 Task: Find connections with filter location Manosque with filter topic #jobsearchwith filter profile language German with filter current company TVS Credit Services Ltd. with filter school Marian College, Kuttikanam P.O. Peermade- 685 531 with filter industry Translation and Localization with filter service category Video Editing with filter keywords title Shareholders
Action: Mouse moved to (592, 106)
Screenshot: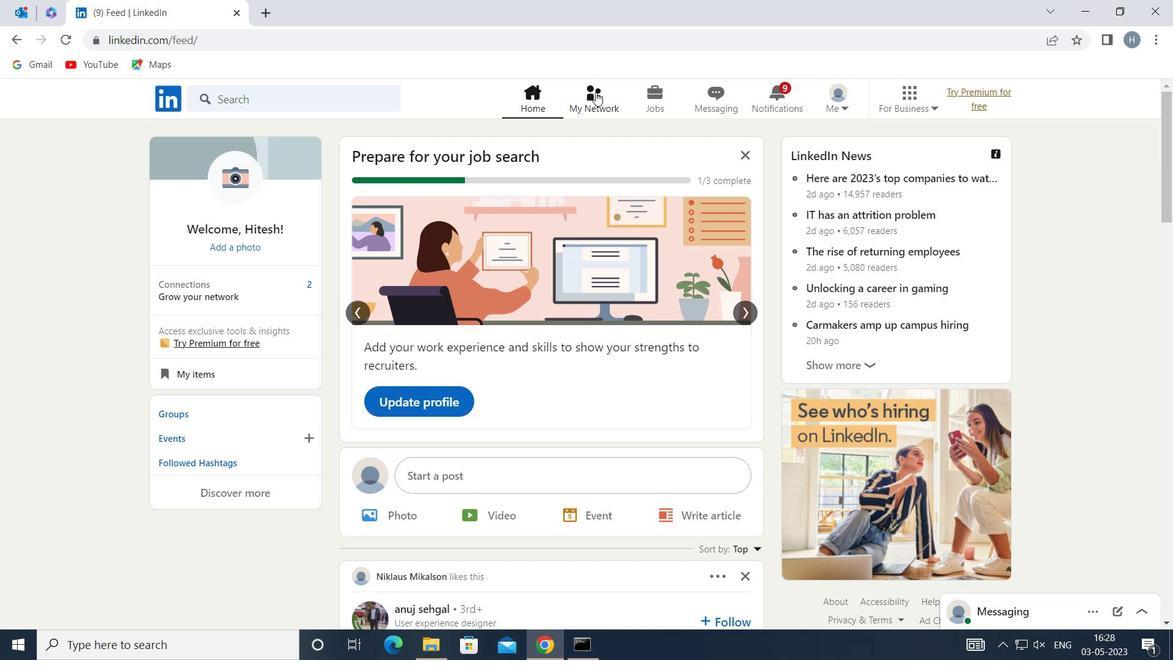 
Action: Mouse pressed left at (592, 106)
Screenshot: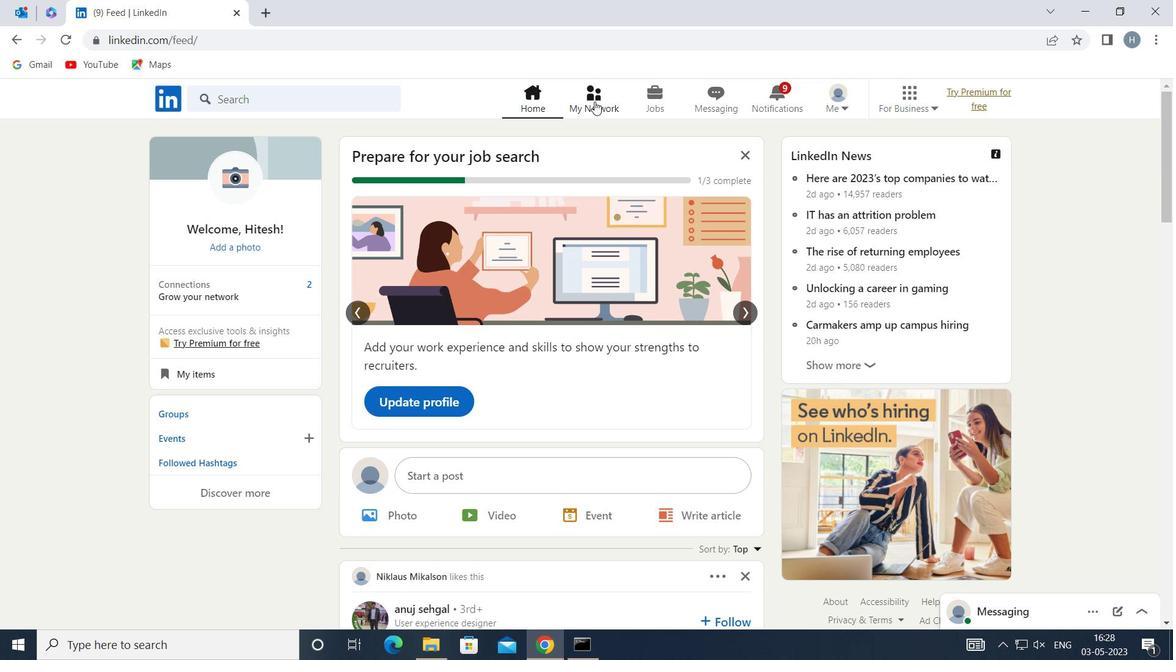 
Action: Mouse moved to (338, 182)
Screenshot: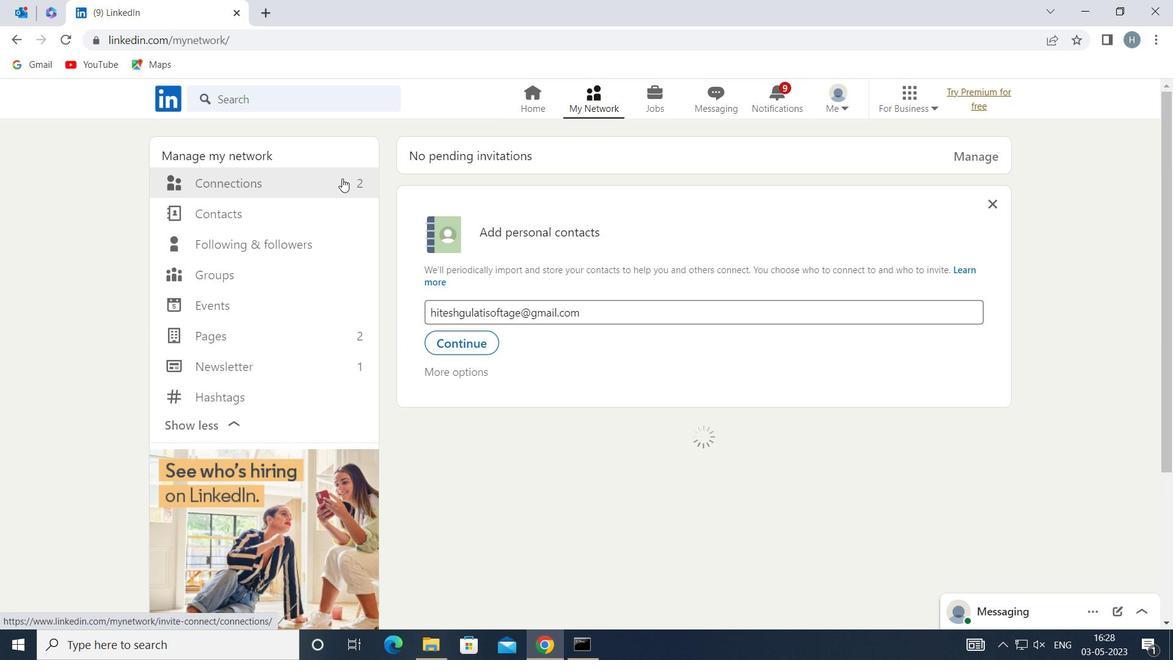
Action: Mouse pressed left at (338, 182)
Screenshot: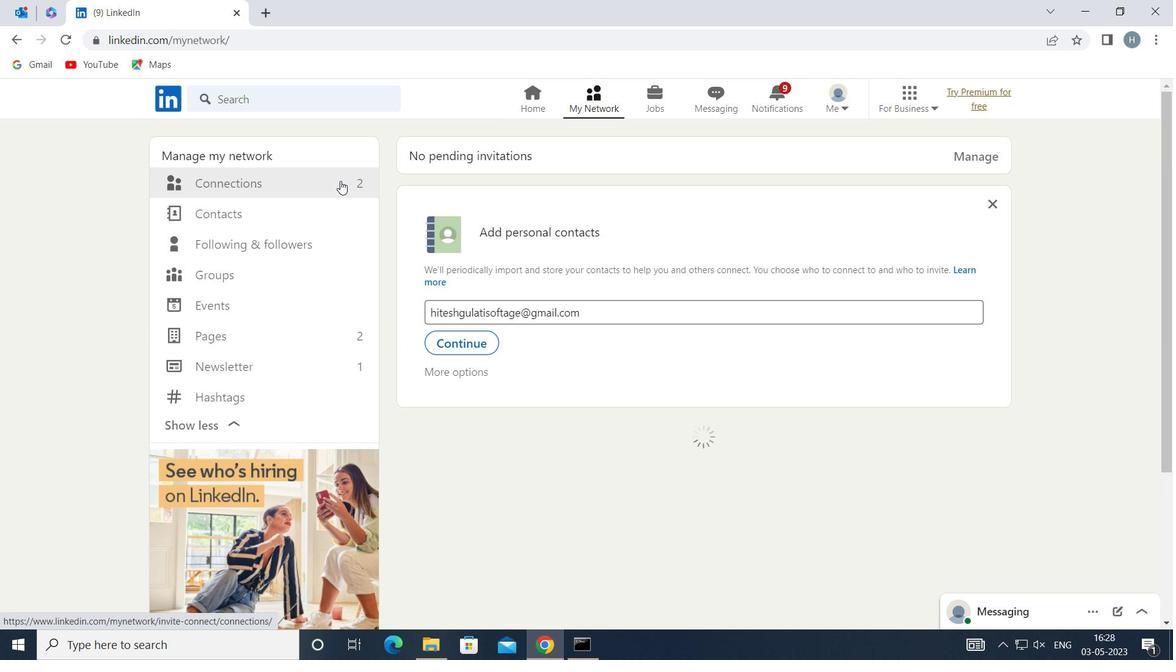 
Action: Mouse moved to (716, 186)
Screenshot: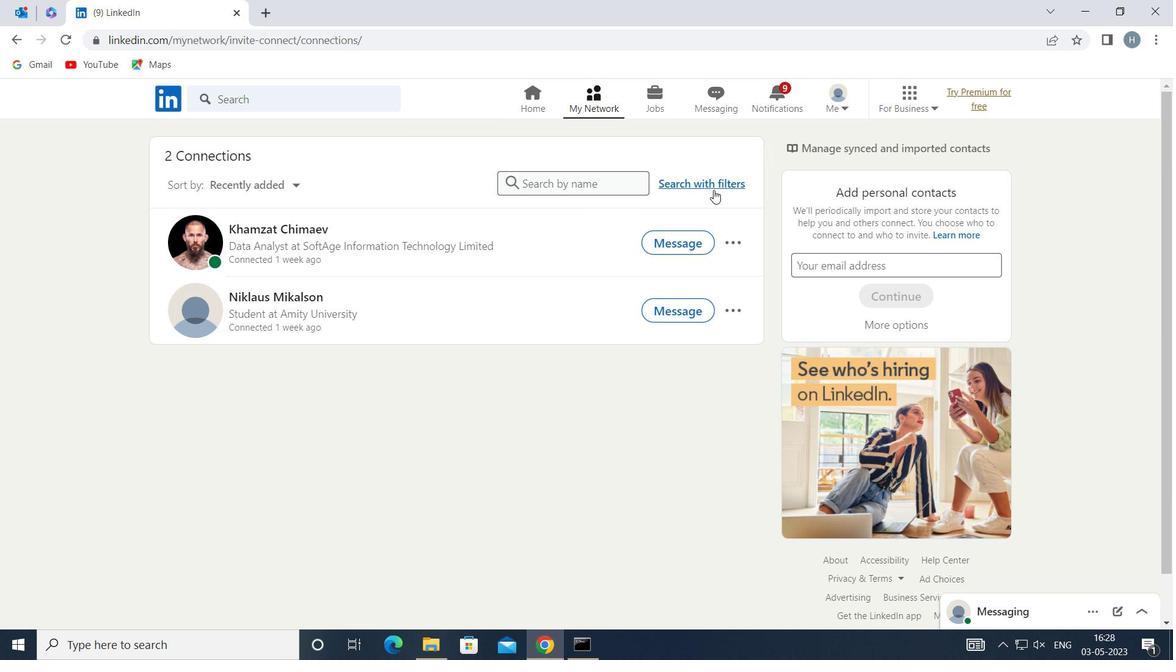 
Action: Mouse pressed left at (716, 186)
Screenshot: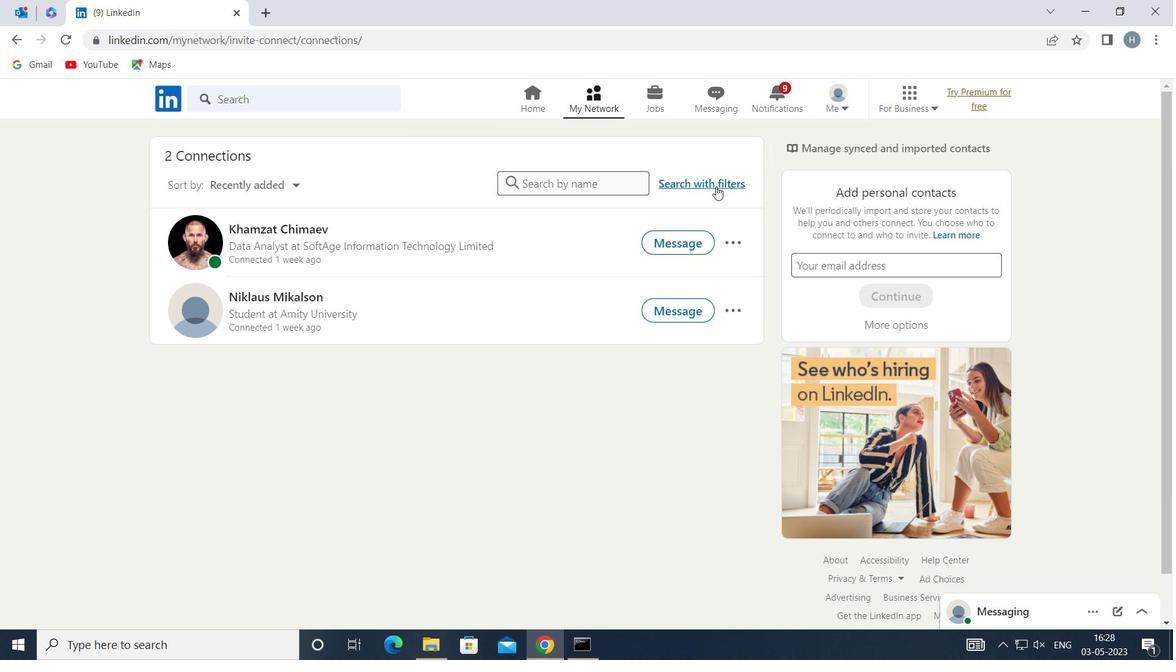 
Action: Mouse moved to (644, 144)
Screenshot: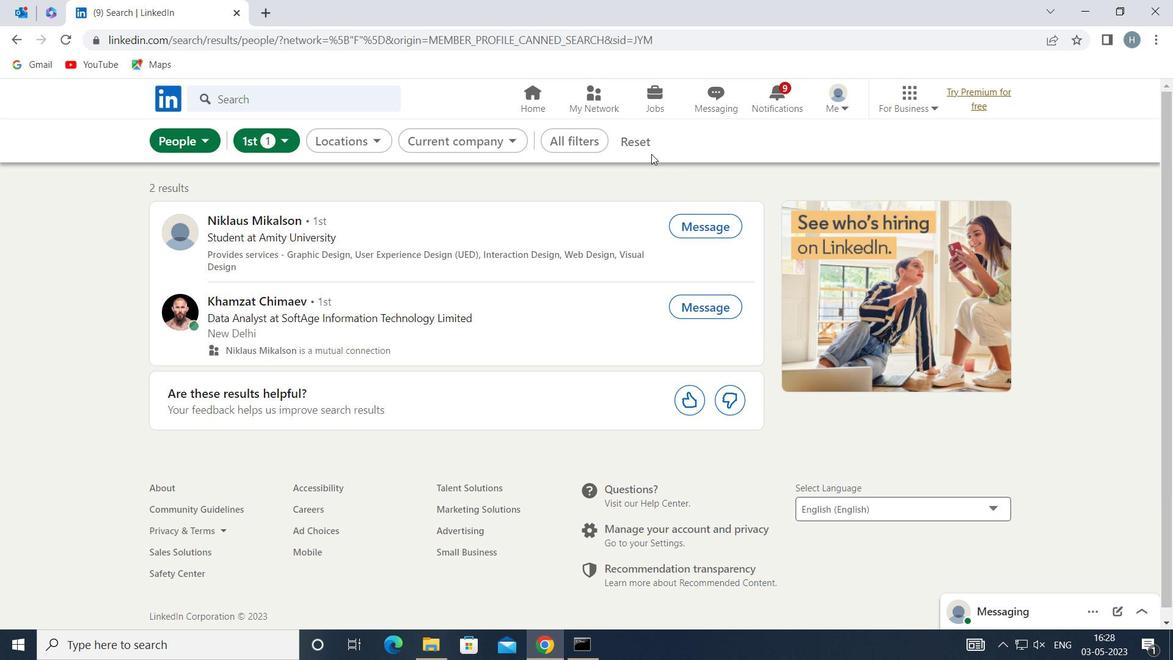 
Action: Mouse pressed left at (644, 144)
Screenshot: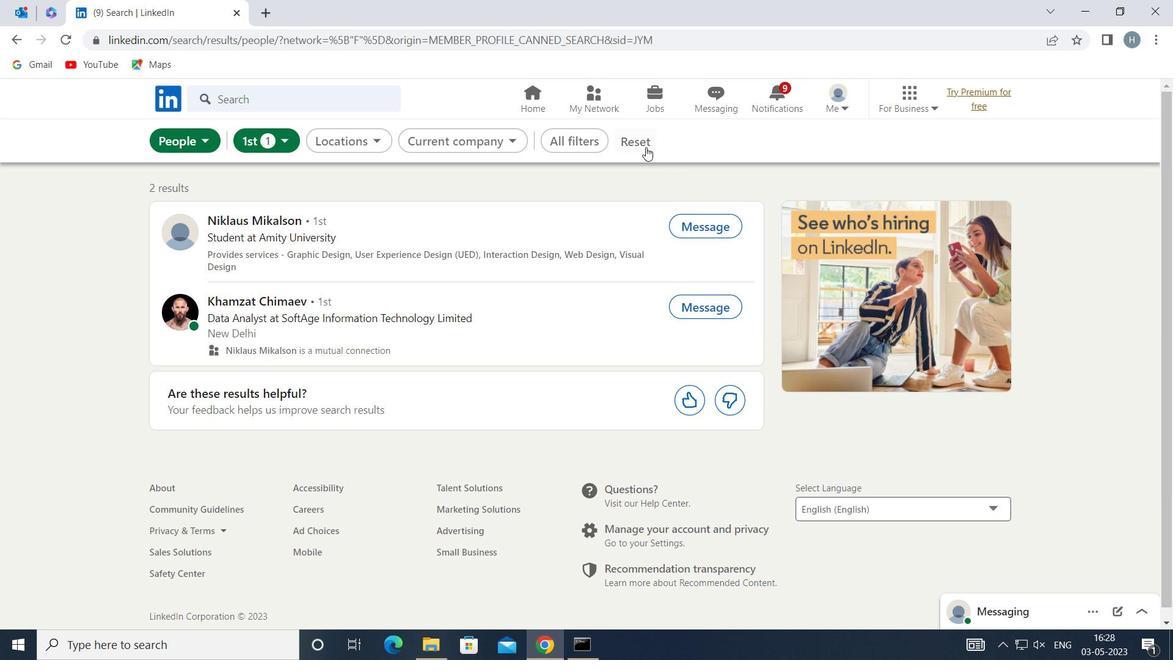 
Action: Mouse moved to (626, 143)
Screenshot: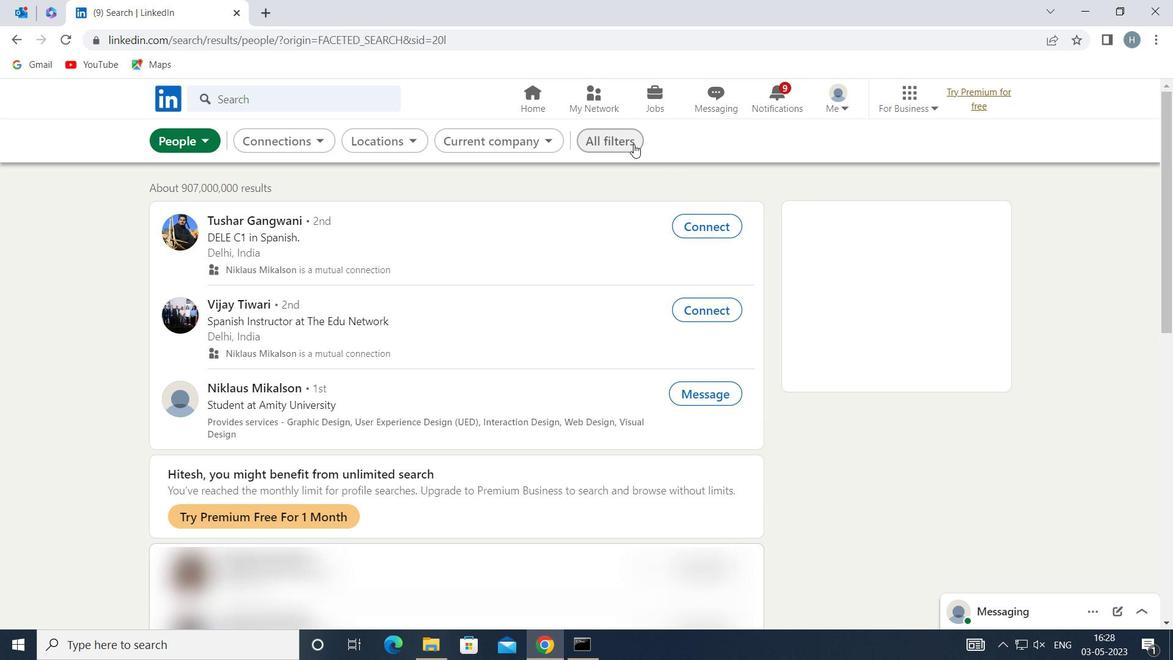 
Action: Mouse pressed left at (626, 143)
Screenshot: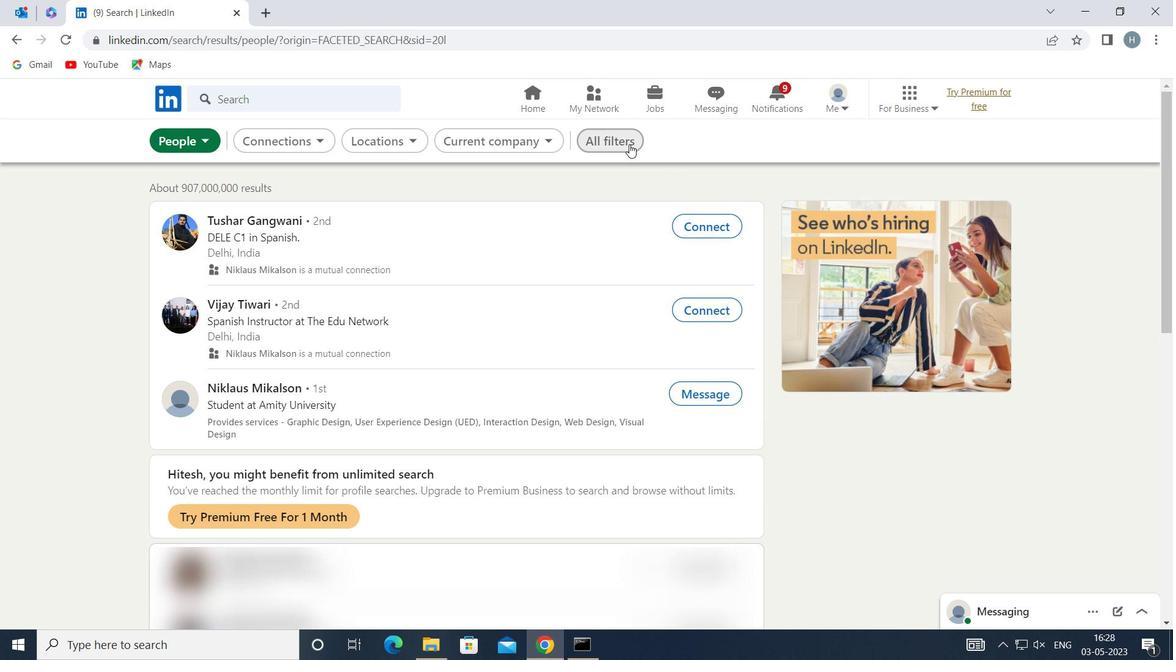 
Action: Mouse moved to (881, 297)
Screenshot: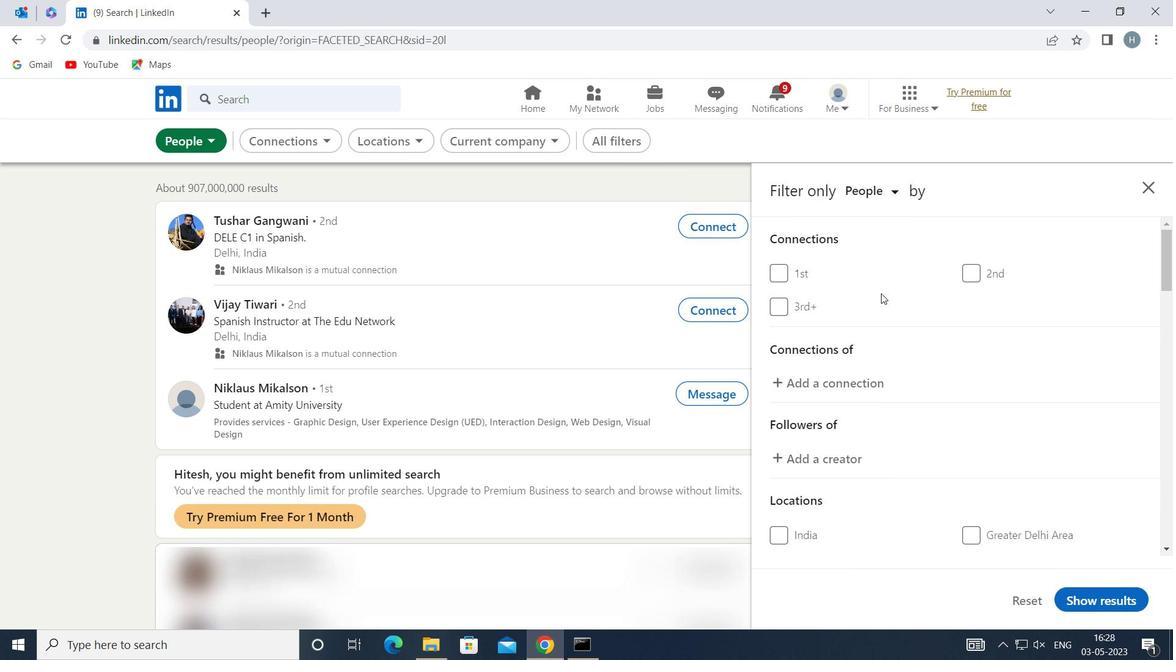 
Action: Mouse scrolled (881, 297) with delta (0, 0)
Screenshot: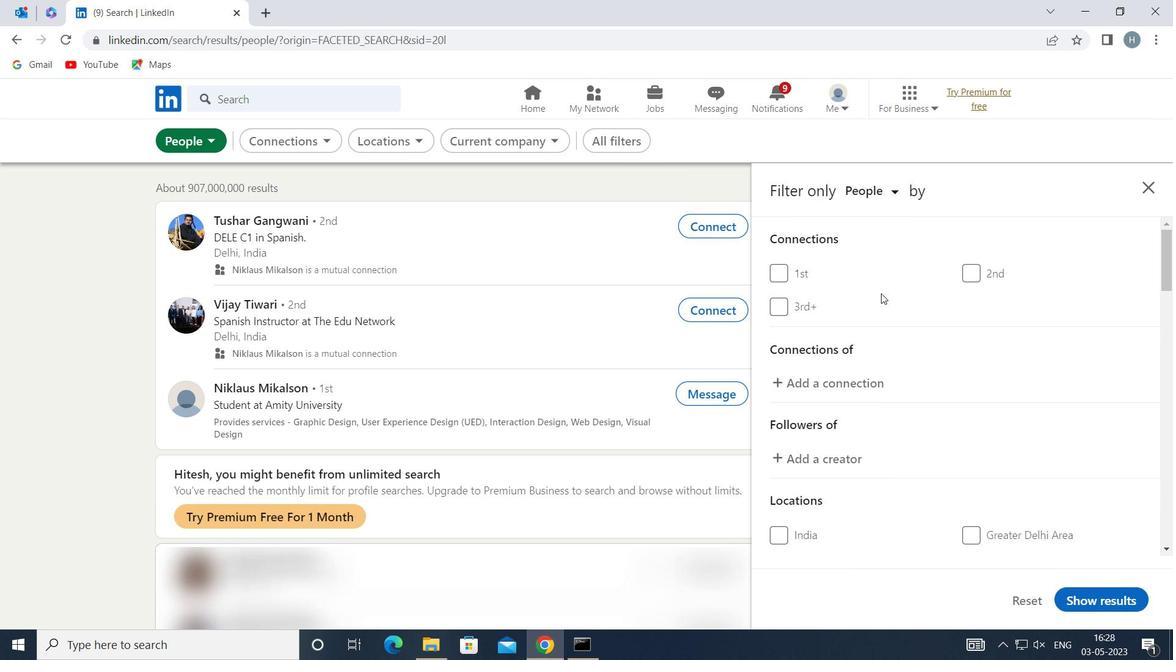 
Action: Mouse moved to (881, 298)
Screenshot: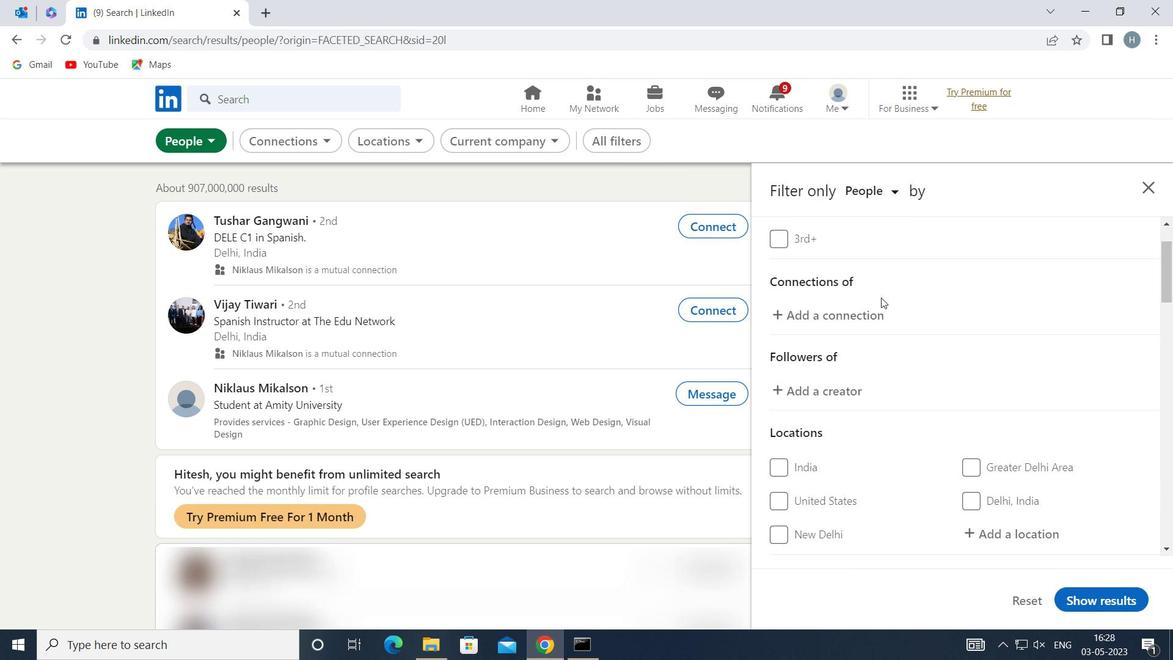 
Action: Mouse scrolled (881, 297) with delta (0, 0)
Screenshot: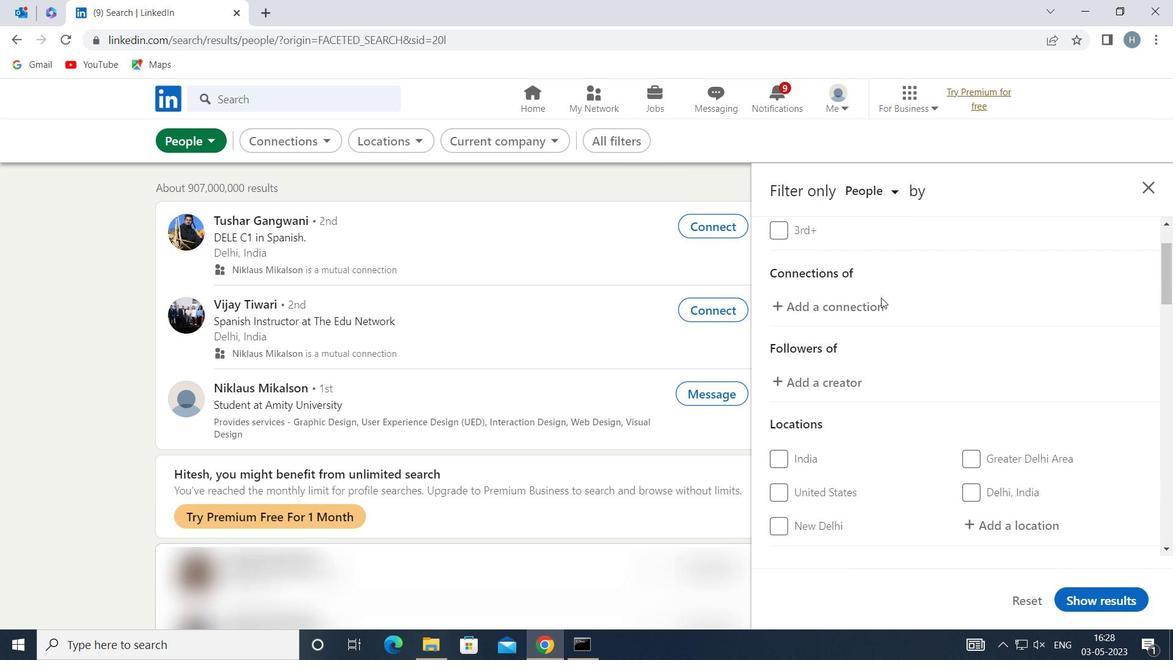 
Action: Mouse moved to (880, 298)
Screenshot: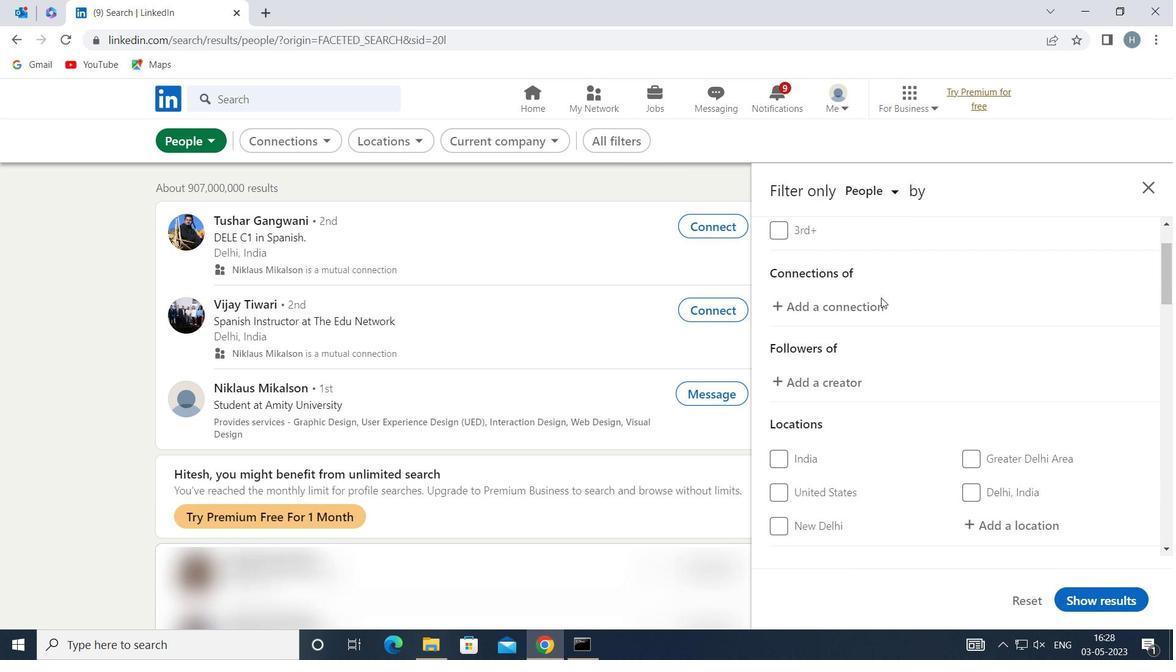 
Action: Mouse scrolled (880, 298) with delta (0, 0)
Screenshot: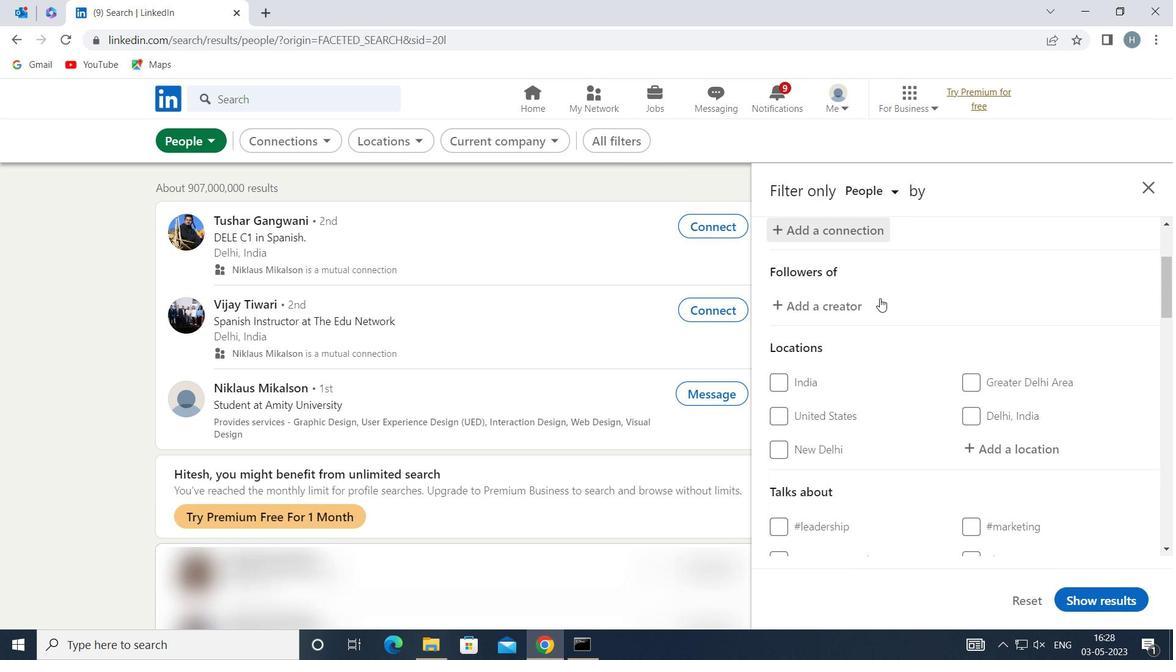 
Action: Mouse moved to (975, 364)
Screenshot: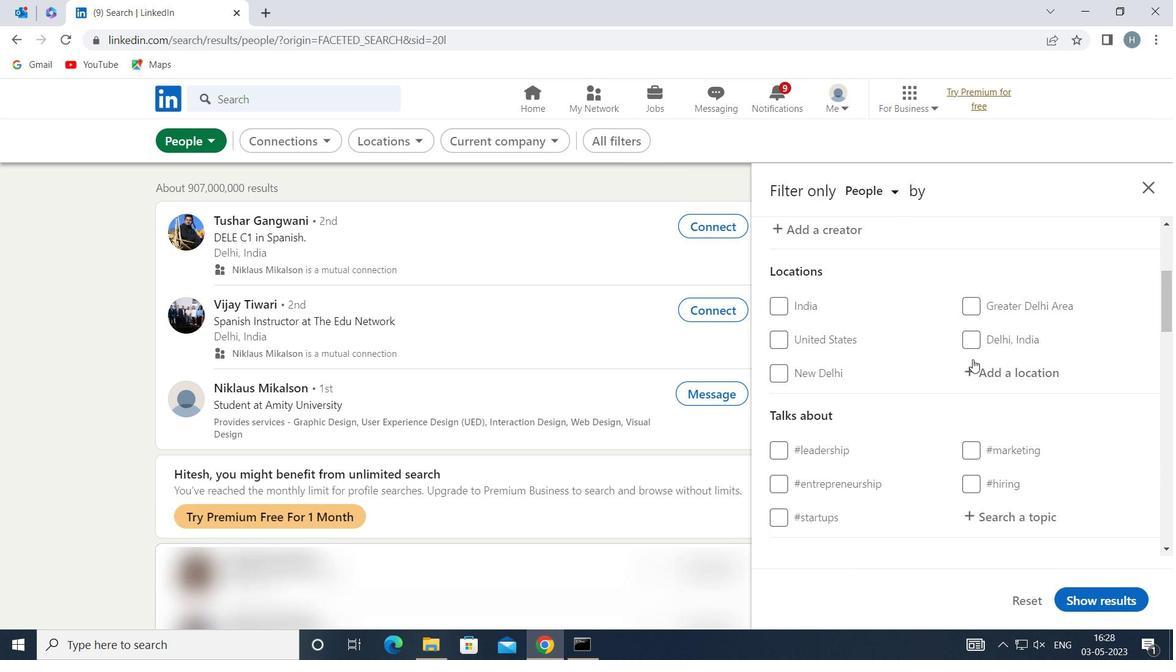 
Action: Mouse pressed left at (975, 364)
Screenshot: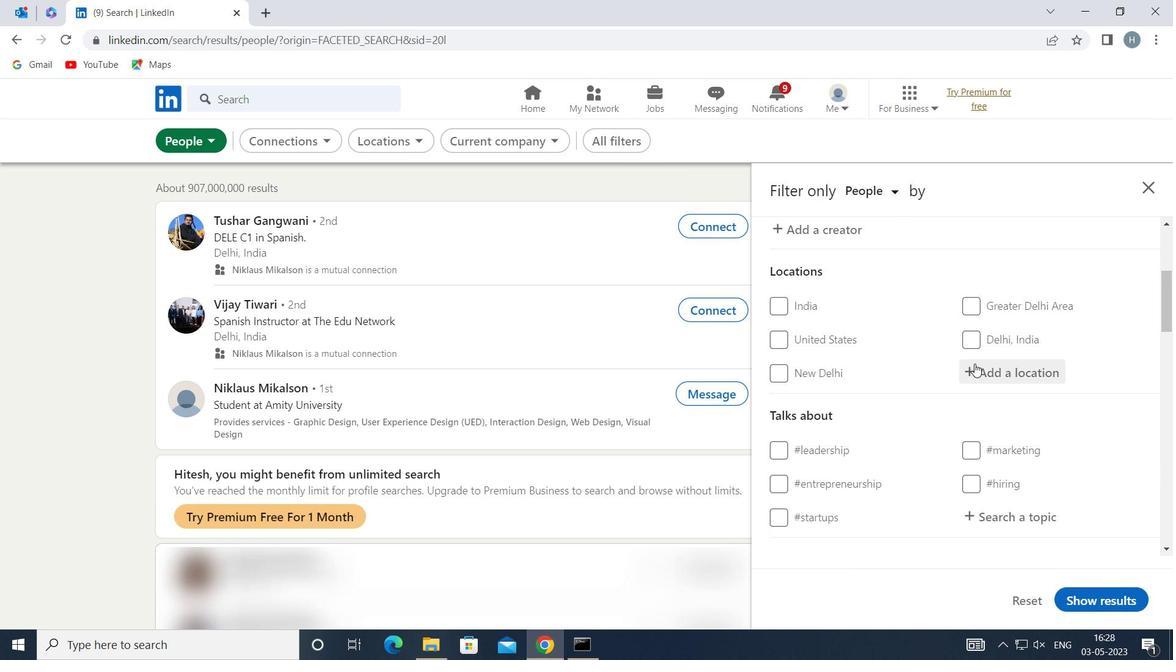 
Action: Key pressed <Key.shift>MANOSQUE
Screenshot: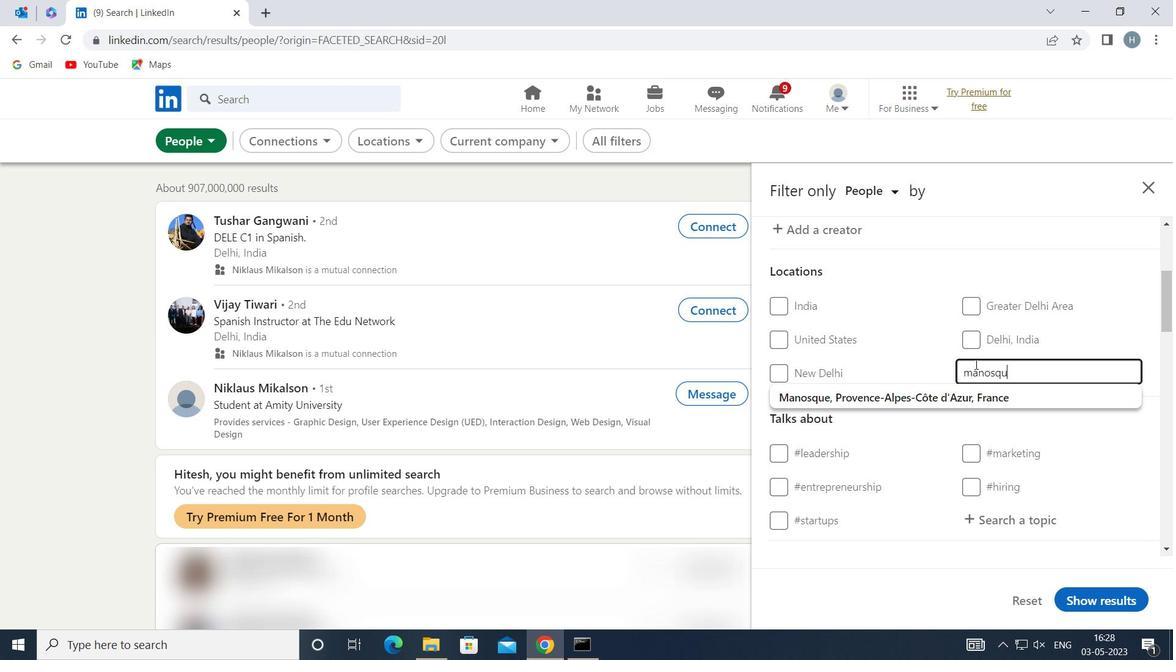 
Action: Mouse moved to (950, 399)
Screenshot: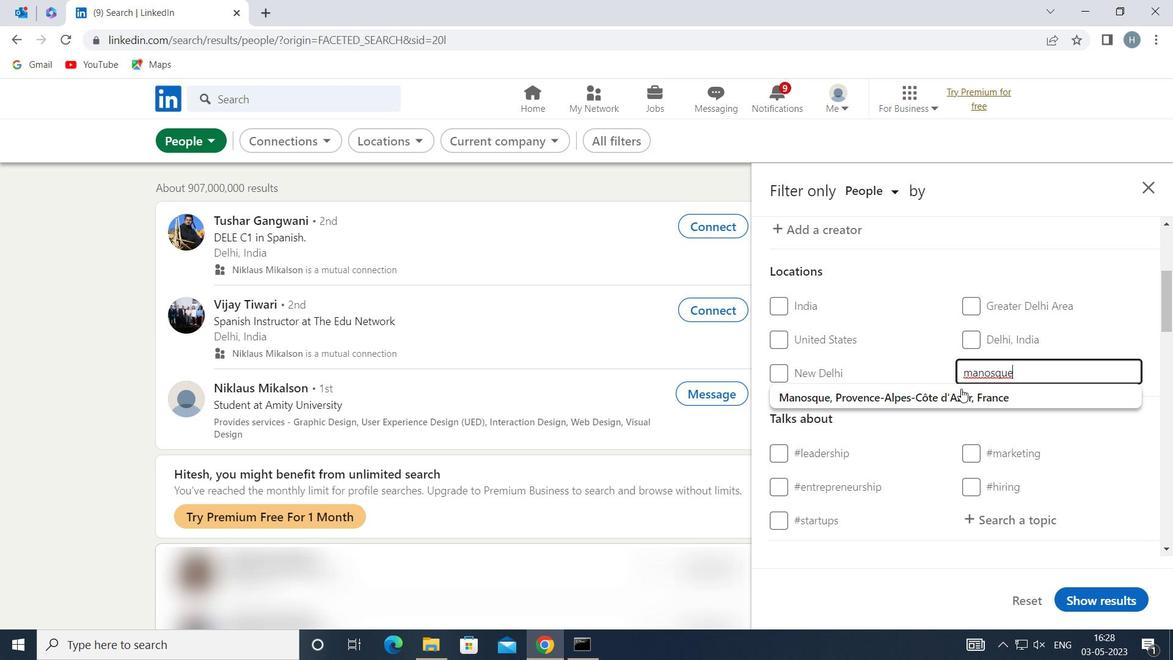 
Action: Mouse pressed left at (950, 399)
Screenshot: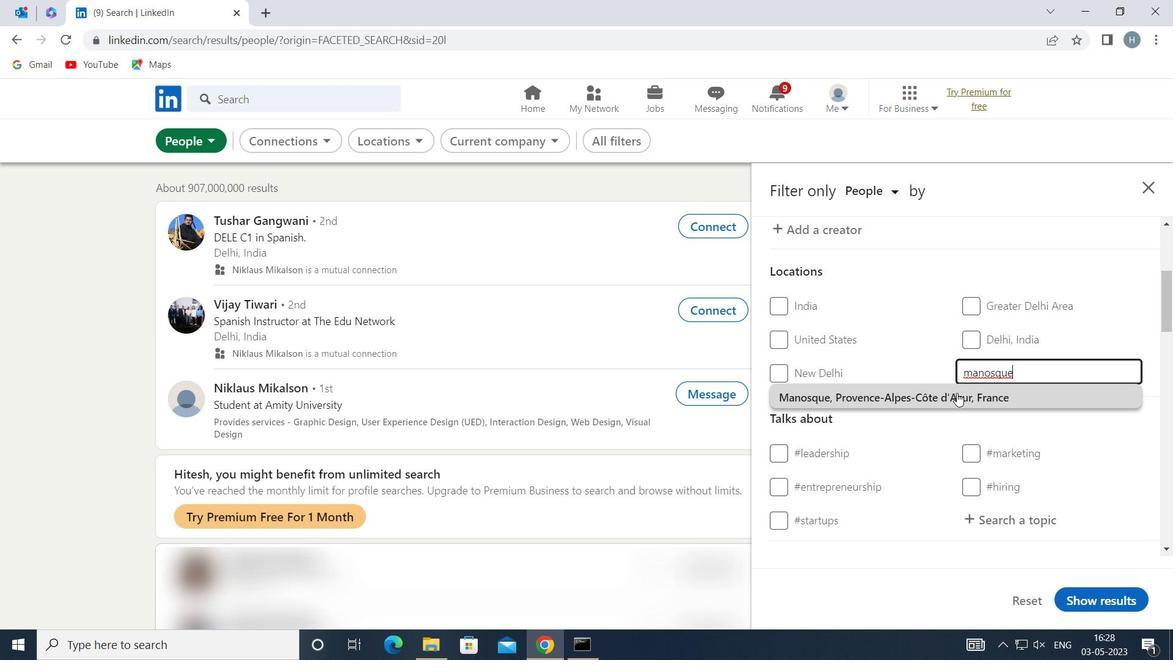 
Action: Mouse moved to (893, 399)
Screenshot: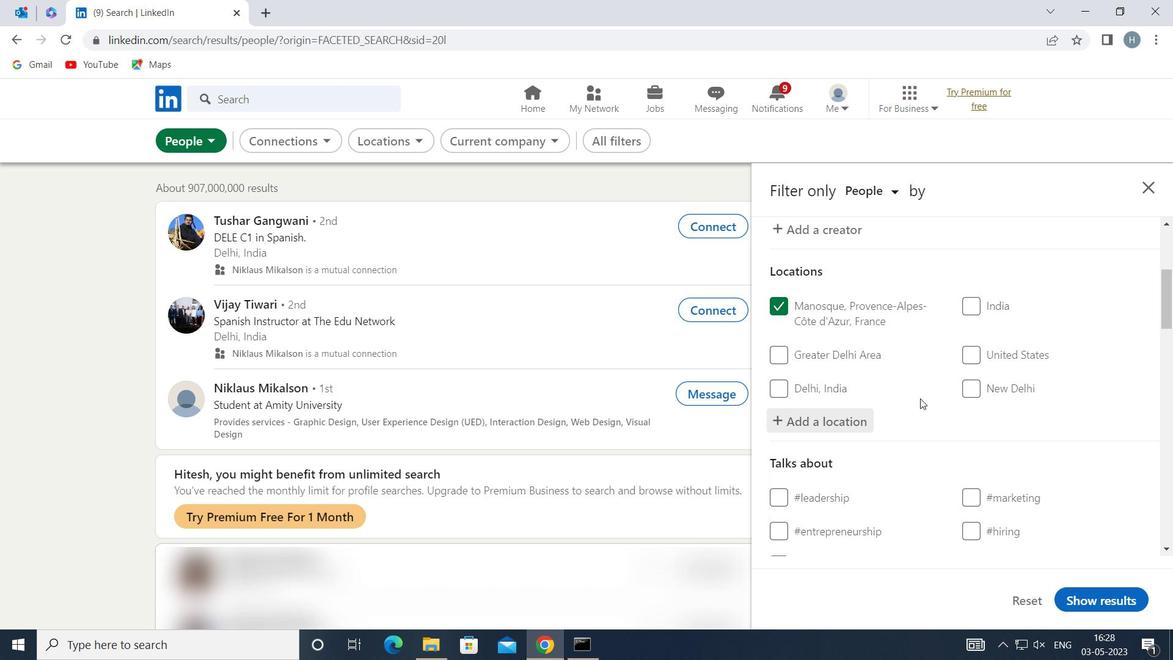 
Action: Mouse scrolled (893, 398) with delta (0, 0)
Screenshot: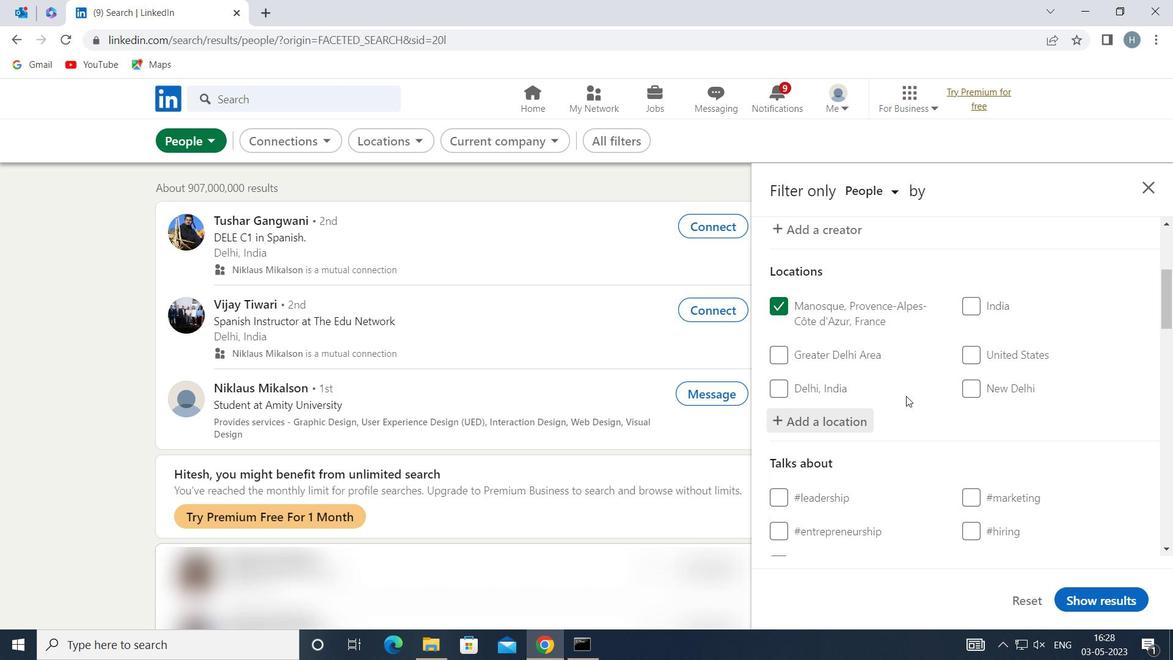 
Action: Mouse scrolled (893, 398) with delta (0, 0)
Screenshot: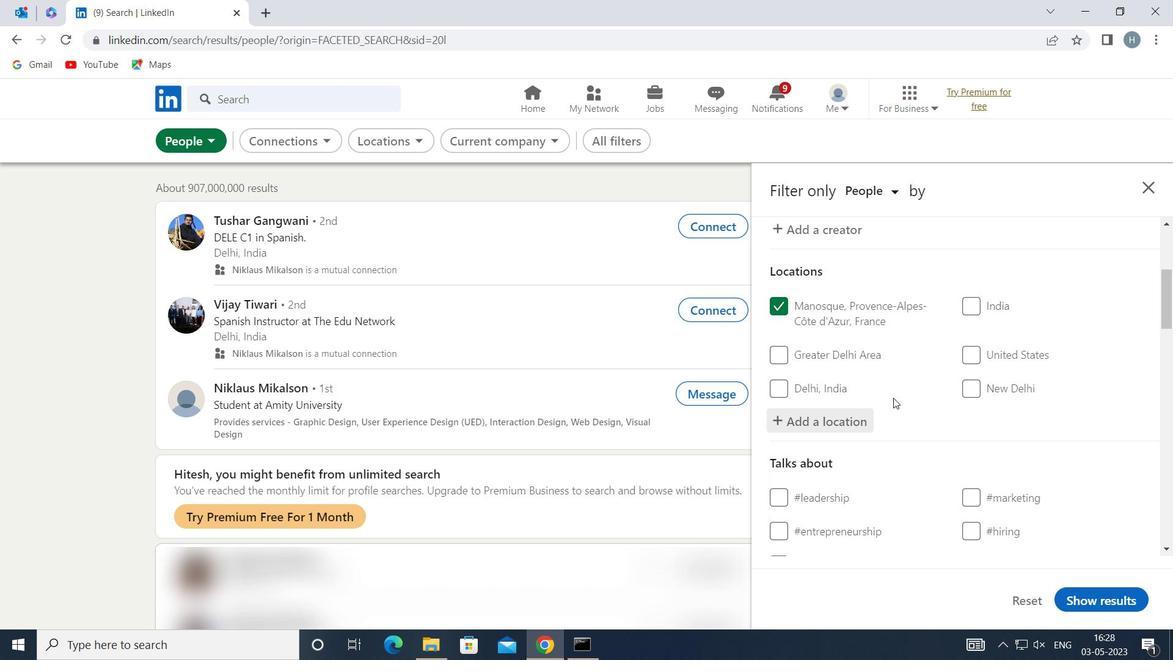 
Action: Mouse moved to (974, 401)
Screenshot: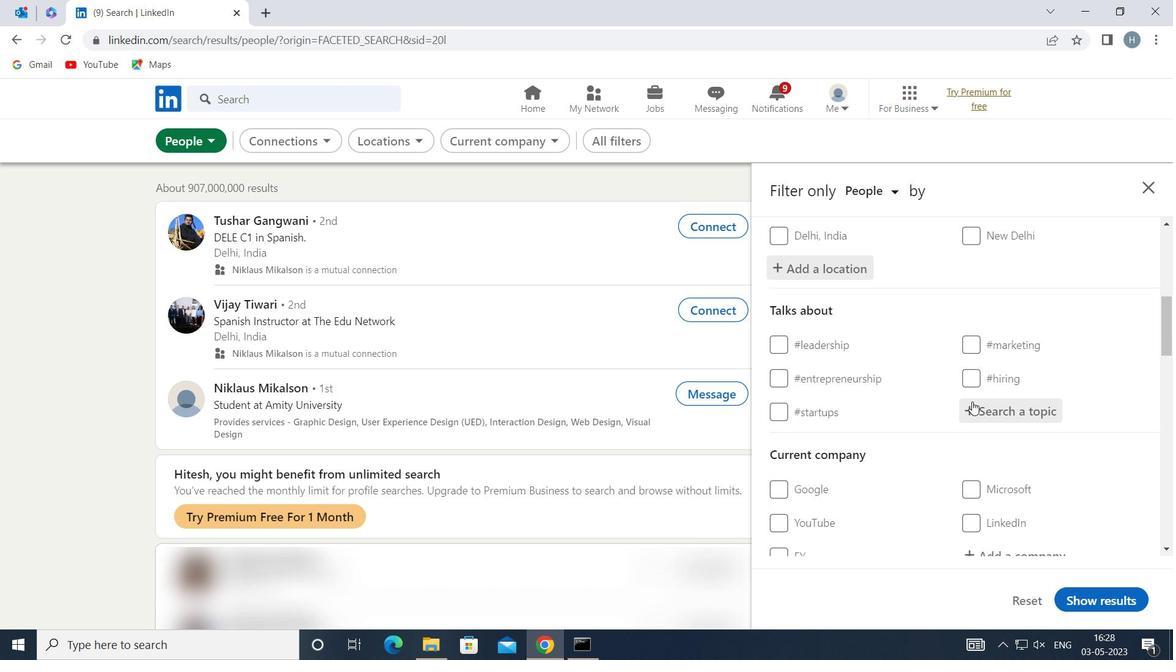 
Action: Mouse pressed left at (974, 401)
Screenshot: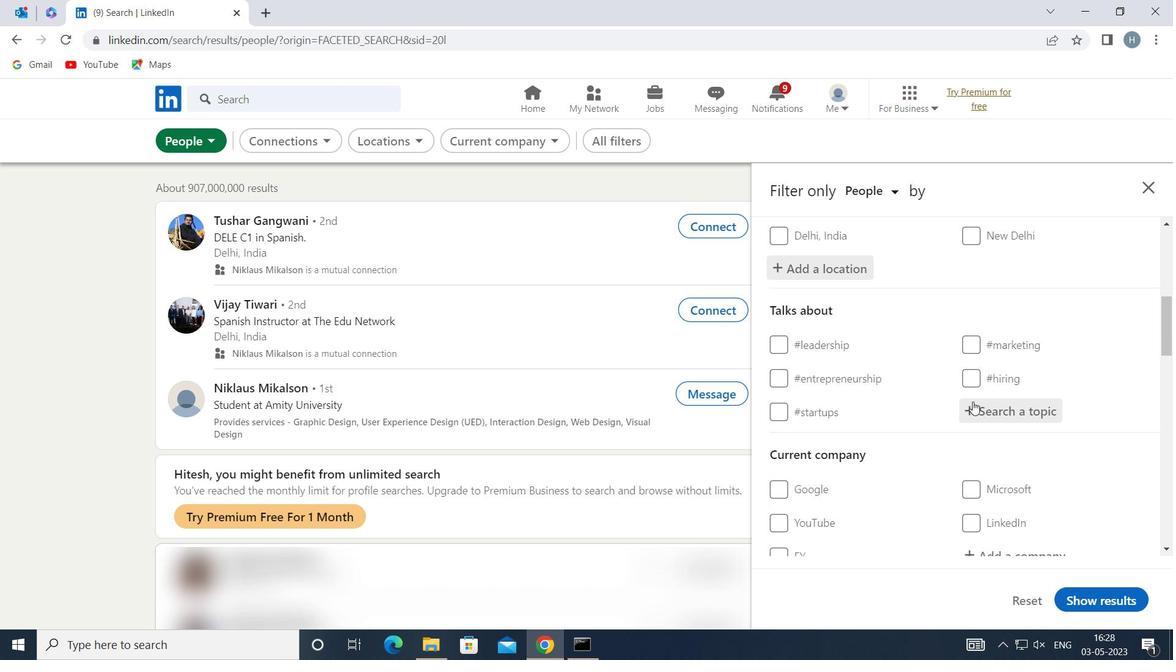 
Action: Key pressed JOBSEARCH
Screenshot: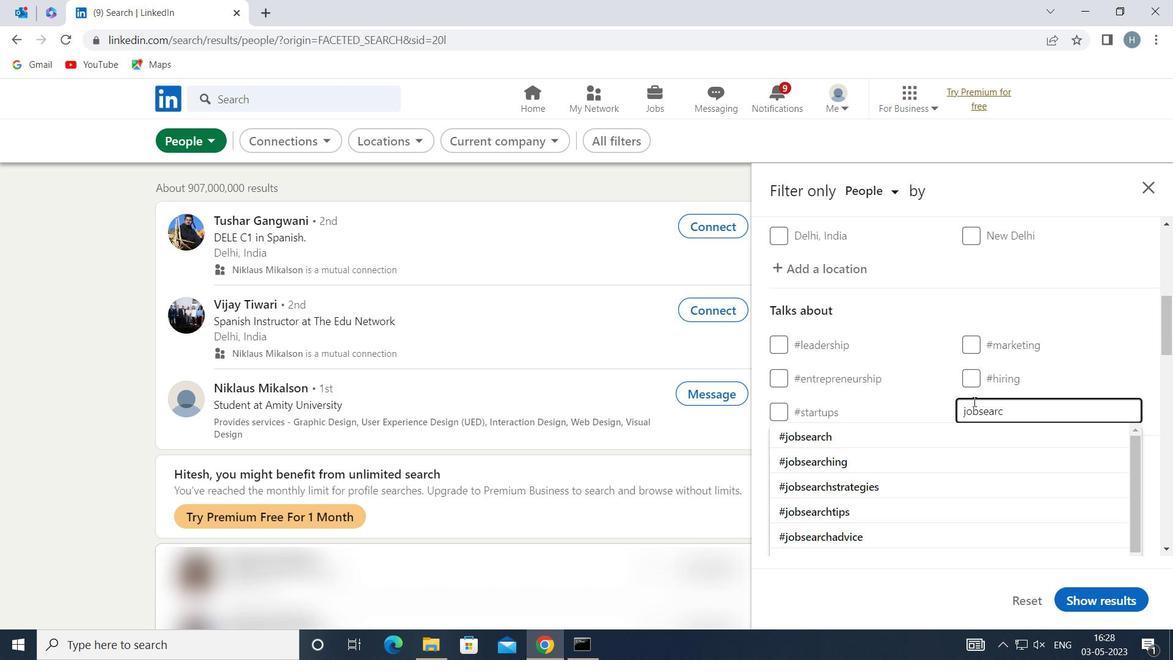 
Action: Mouse moved to (878, 431)
Screenshot: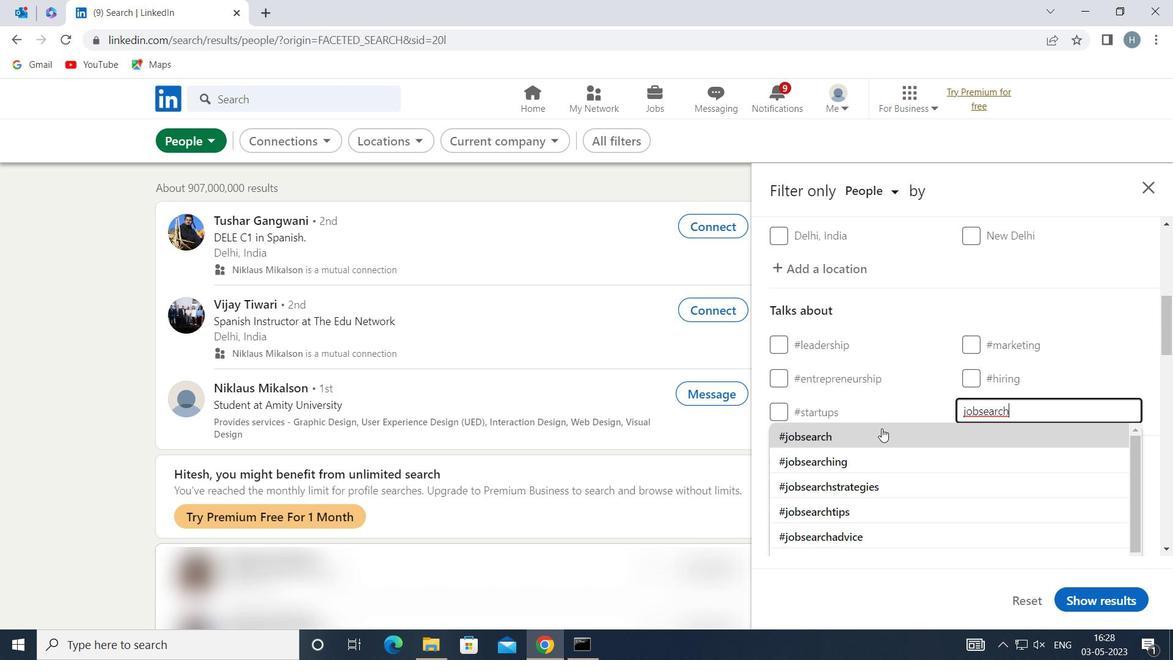 
Action: Mouse pressed left at (878, 431)
Screenshot: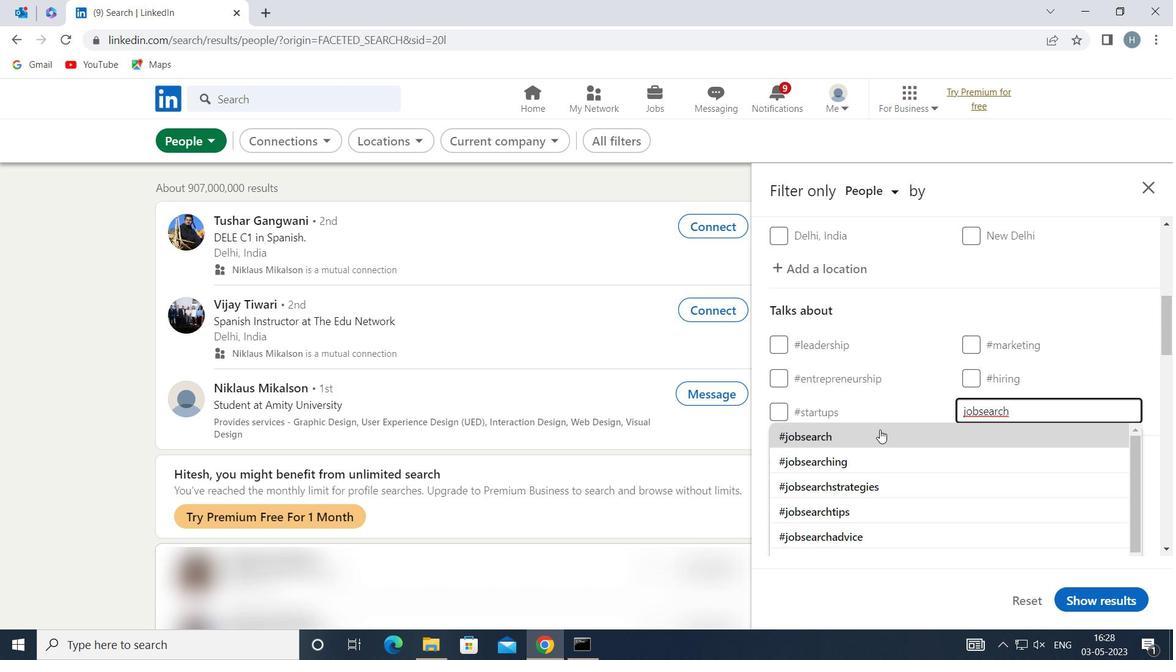 
Action: Mouse moved to (916, 375)
Screenshot: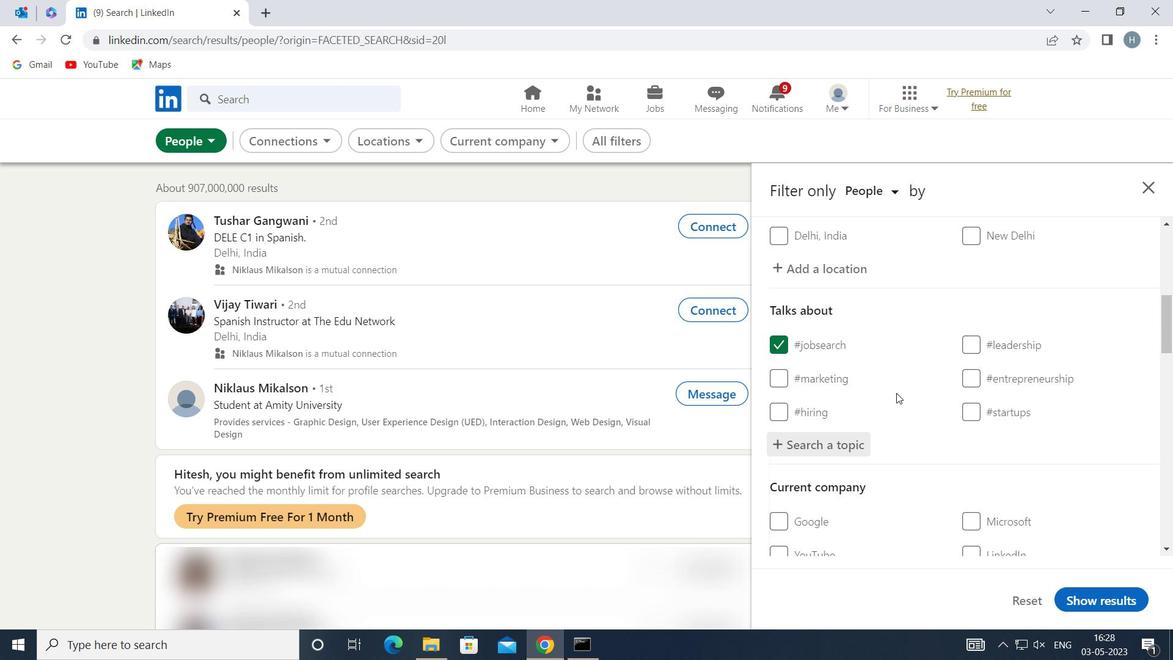 
Action: Mouse scrolled (916, 375) with delta (0, 0)
Screenshot: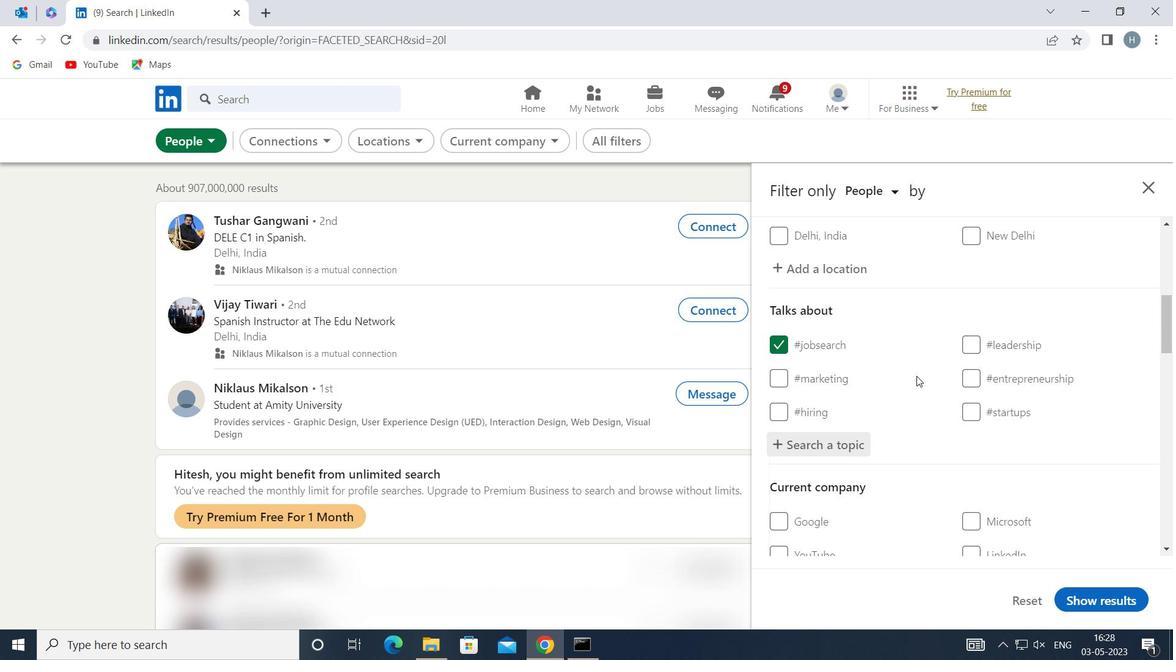 
Action: Mouse moved to (916, 372)
Screenshot: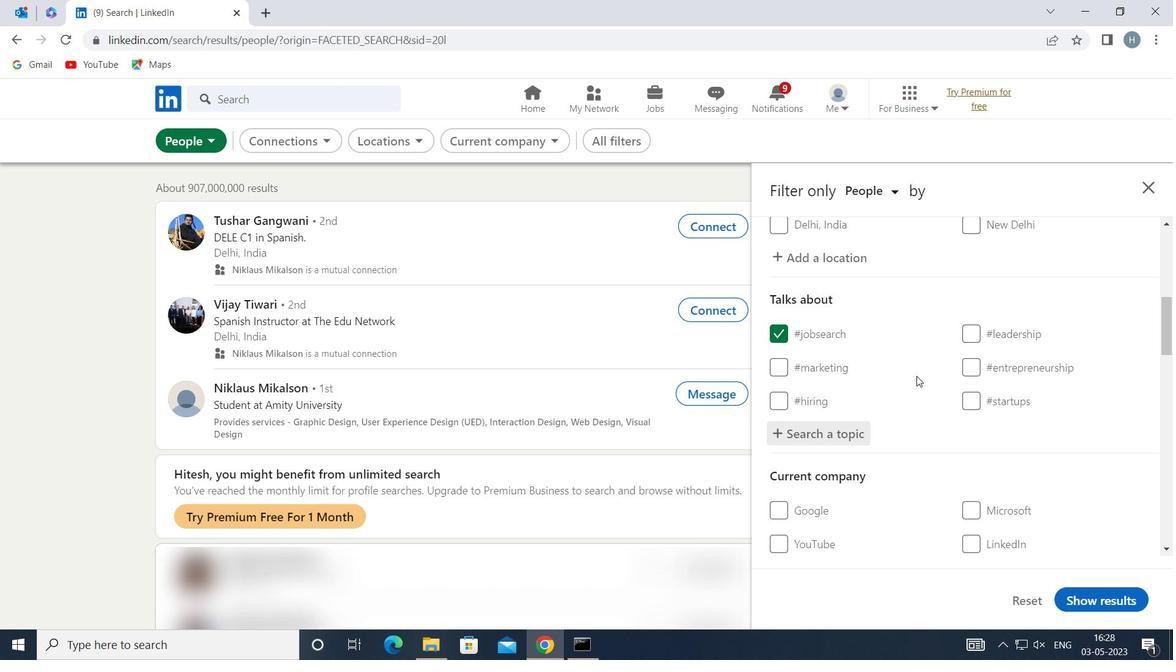 
Action: Mouse scrolled (916, 372) with delta (0, 0)
Screenshot: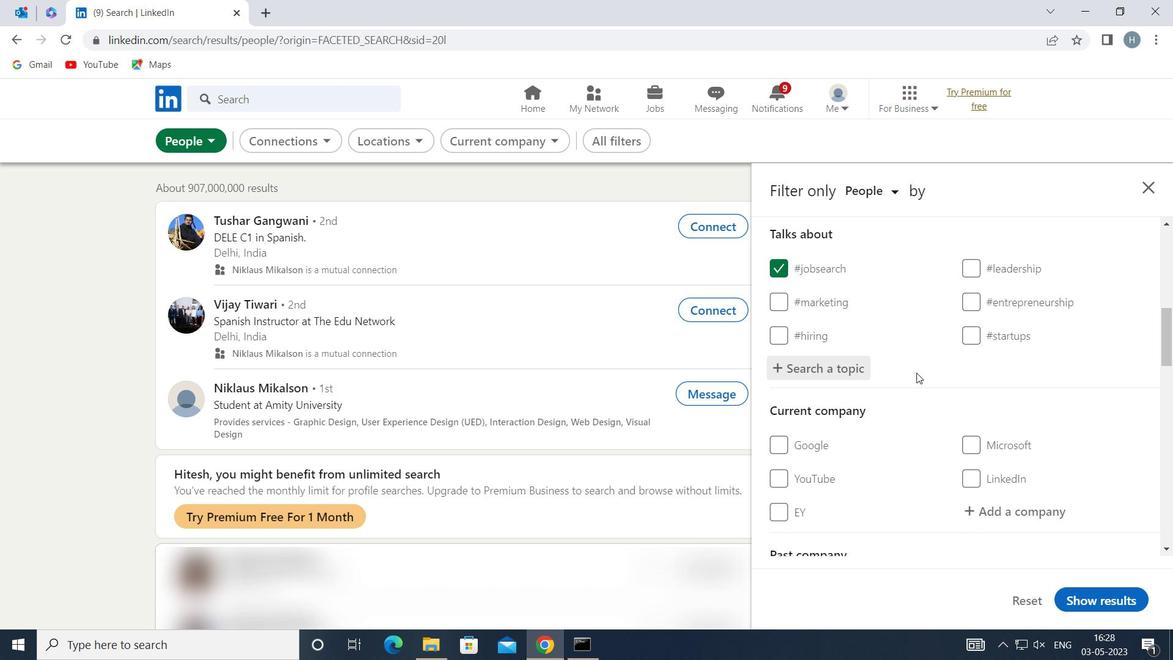 
Action: Mouse moved to (916, 372)
Screenshot: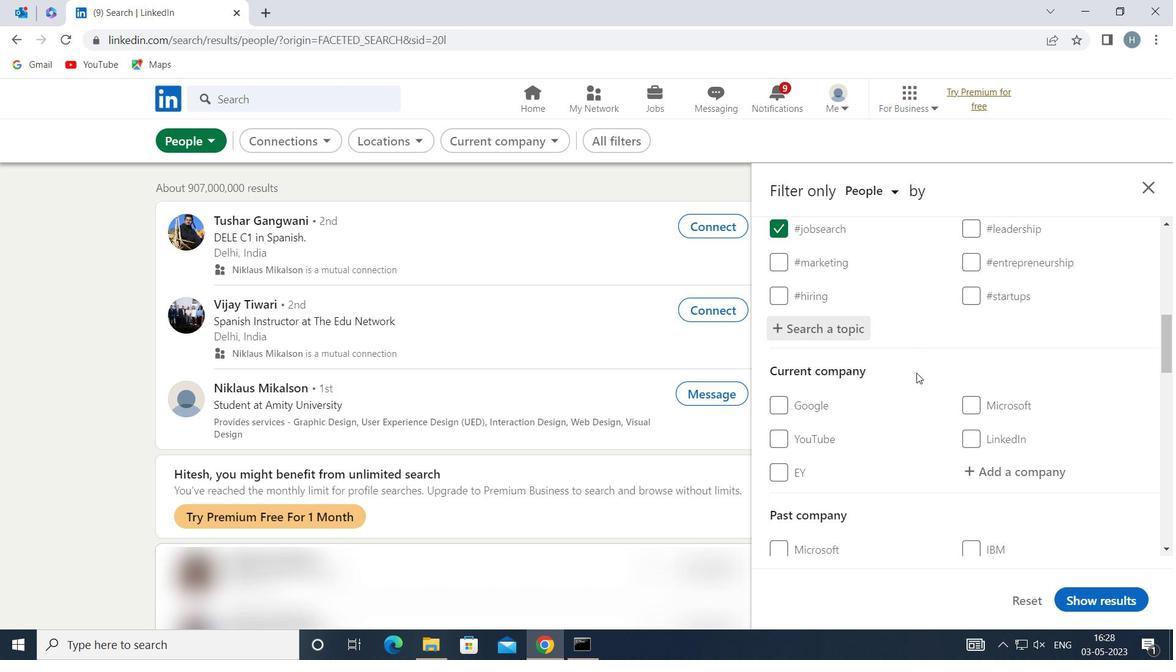 
Action: Mouse scrolled (916, 371) with delta (0, 0)
Screenshot: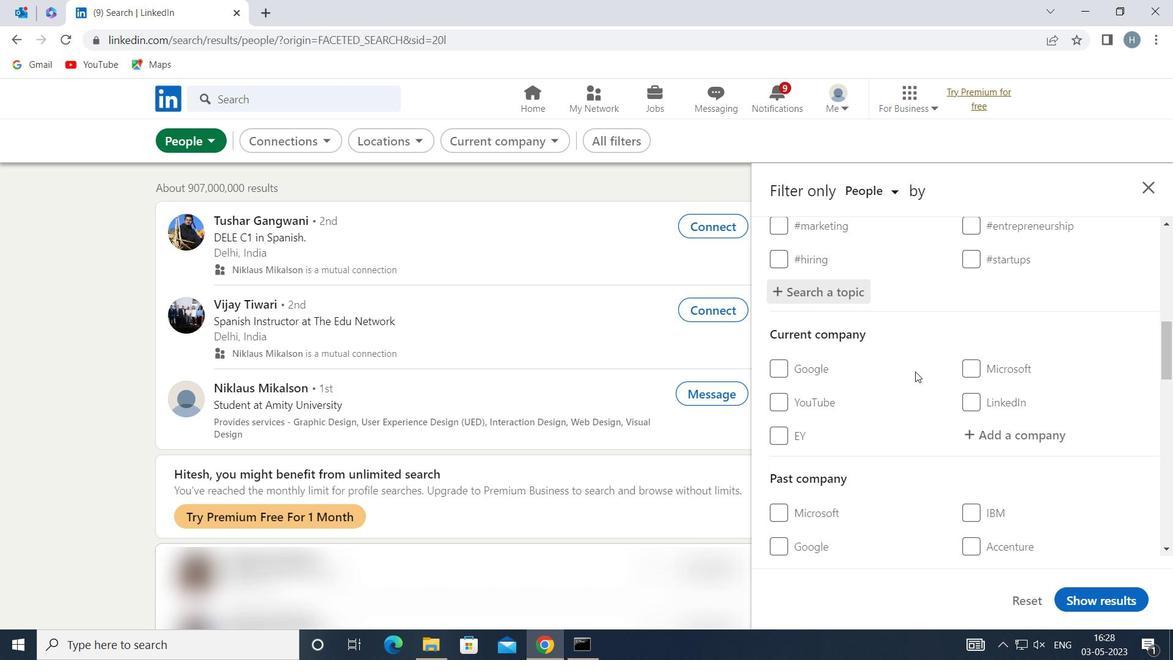 
Action: Mouse moved to (916, 369)
Screenshot: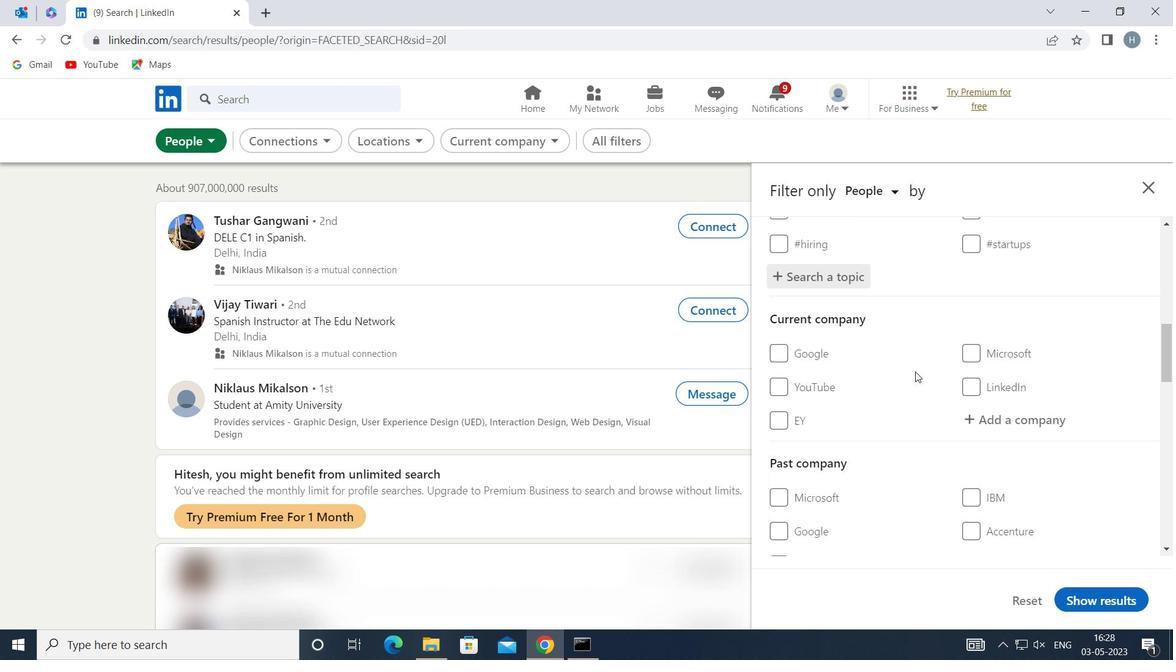 
Action: Mouse scrolled (916, 369) with delta (0, 0)
Screenshot: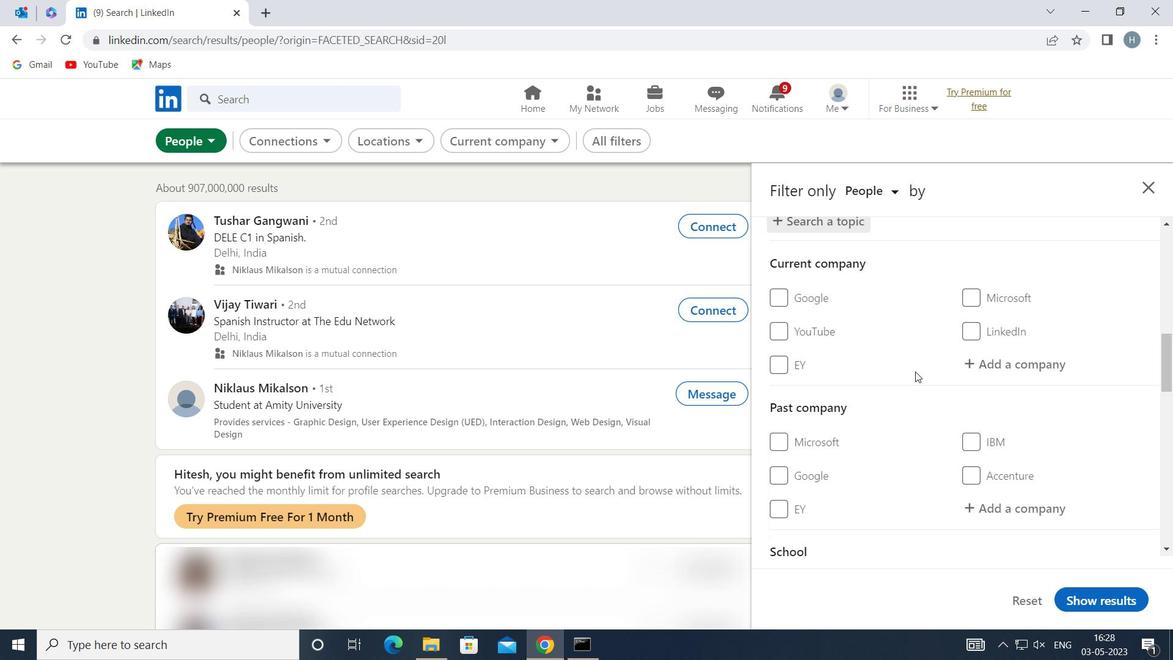 
Action: Mouse scrolled (916, 369) with delta (0, 0)
Screenshot: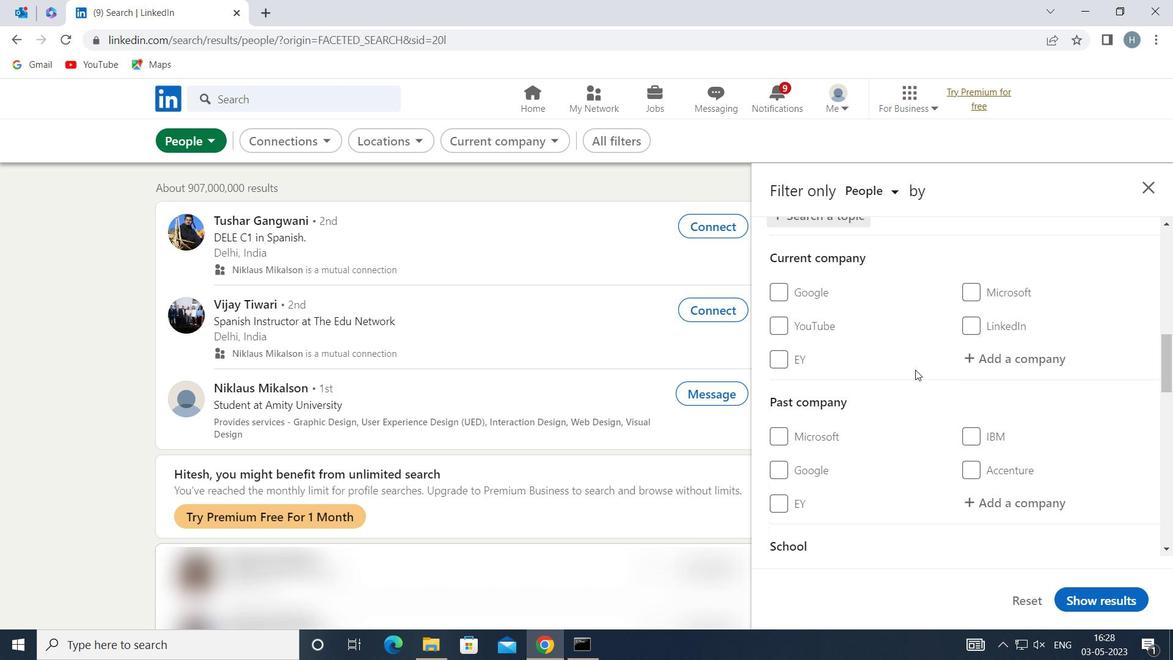 
Action: Mouse scrolled (916, 369) with delta (0, 0)
Screenshot: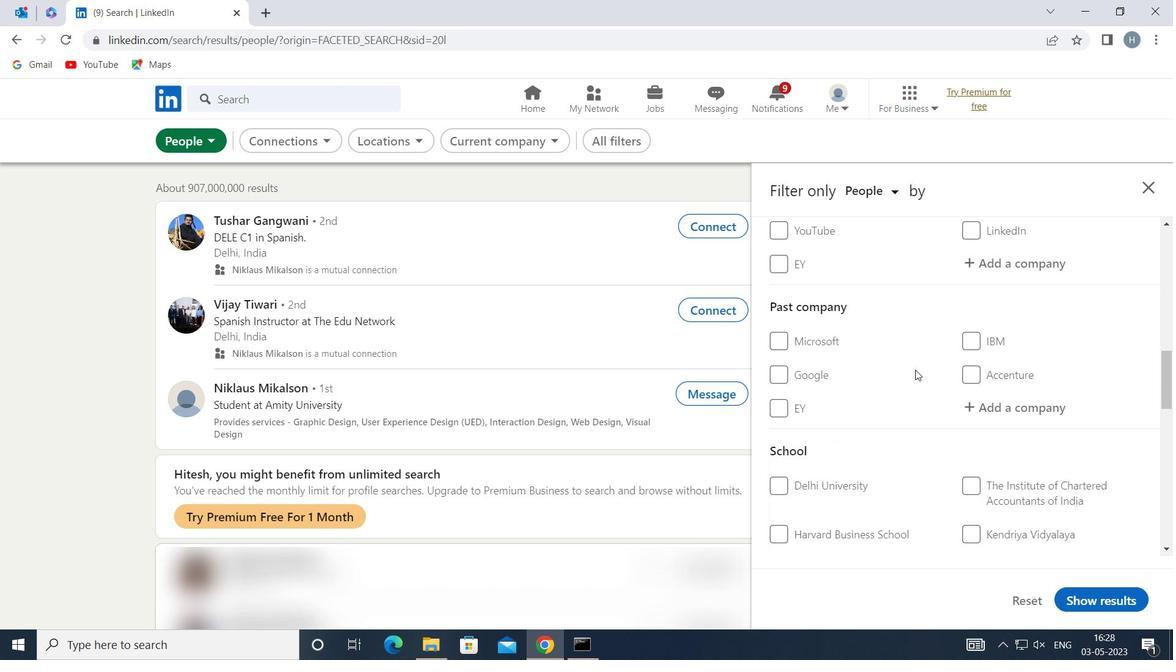 
Action: Mouse scrolled (916, 369) with delta (0, 0)
Screenshot: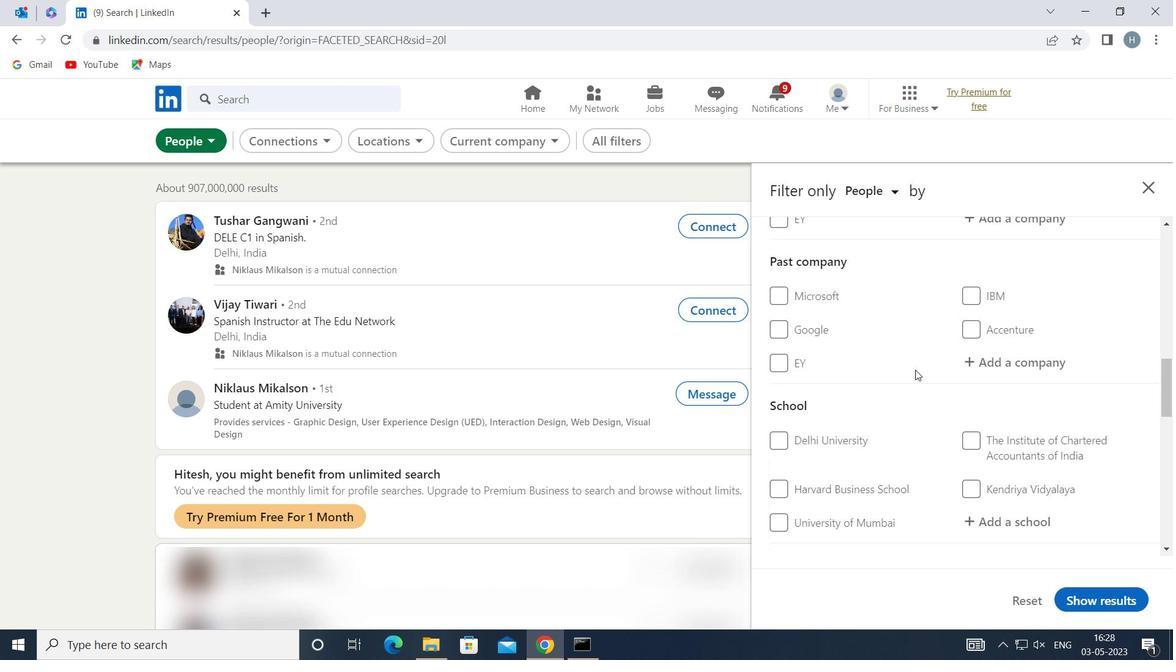 
Action: Mouse scrolled (916, 369) with delta (0, 0)
Screenshot: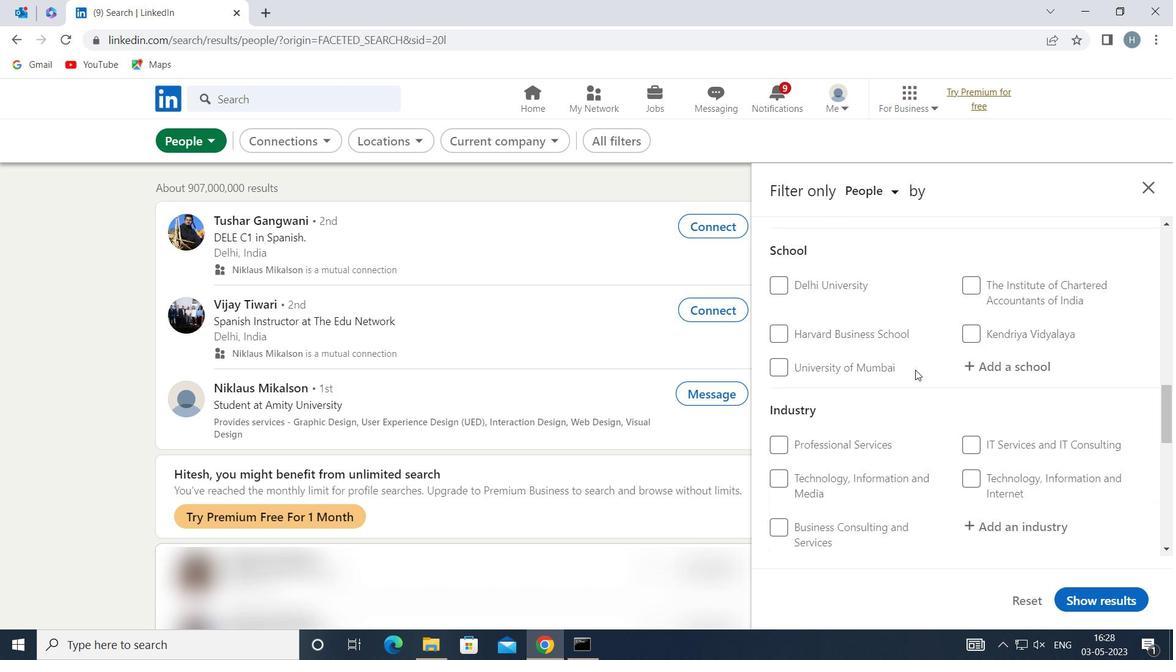 
Action: Mouse scrolled (916, 369) with delta (0, 0)
Screenshot: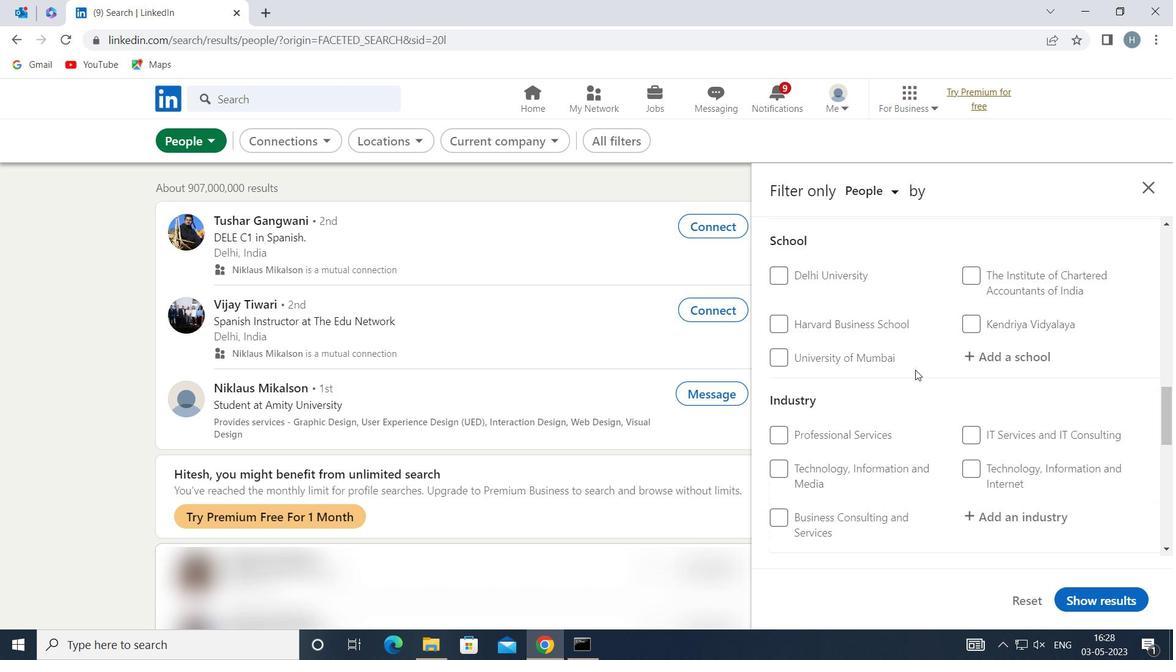 
Action: Mouse scrolled (916, 369) with delta (0, 0)
Screenshot: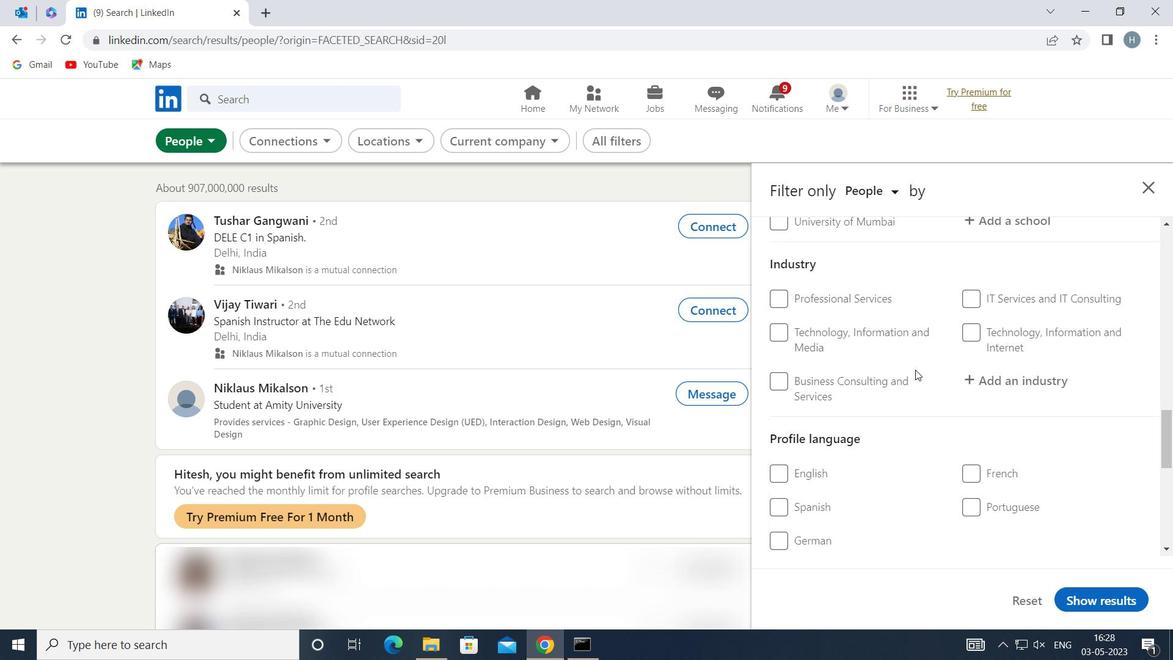 
Action: Mouse moved to (787, 449)
Screenshot: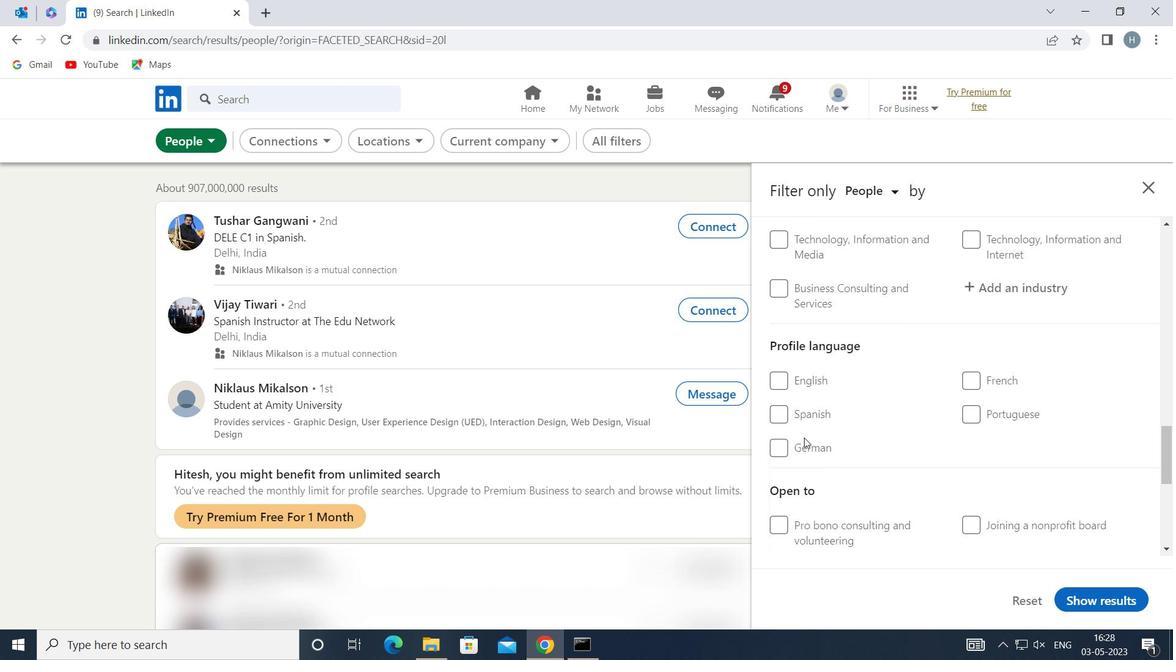 
Action: Mouse pressed left at (787, 449)
Screenshot: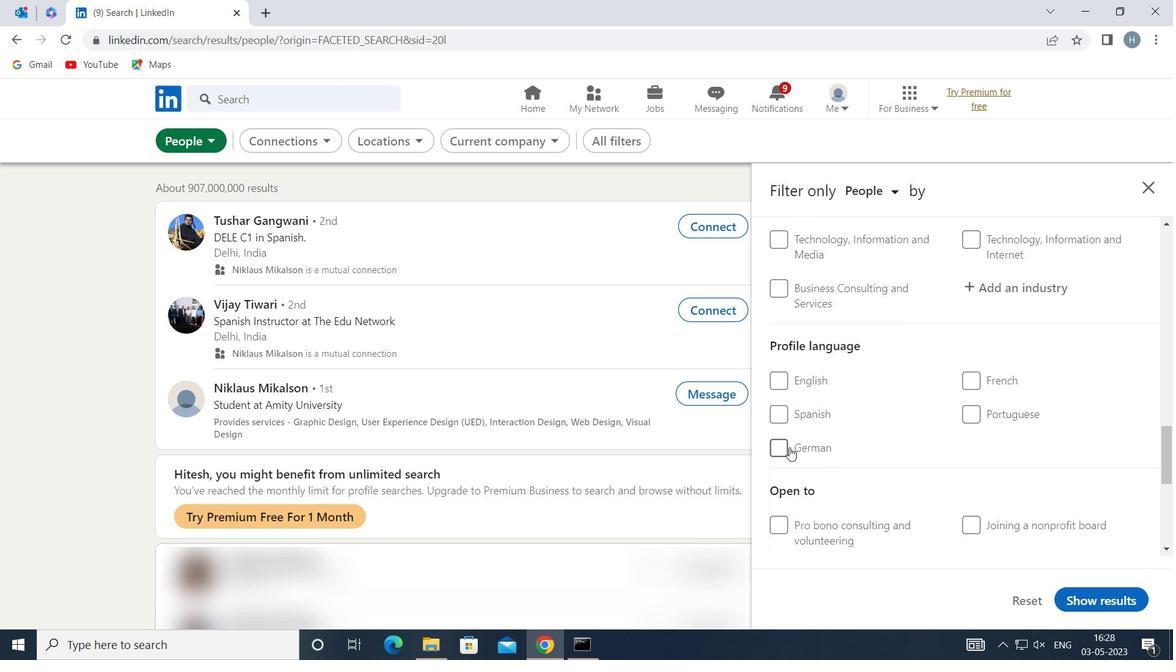 
Action: Mouse moved to (913, 420)
Screenshot: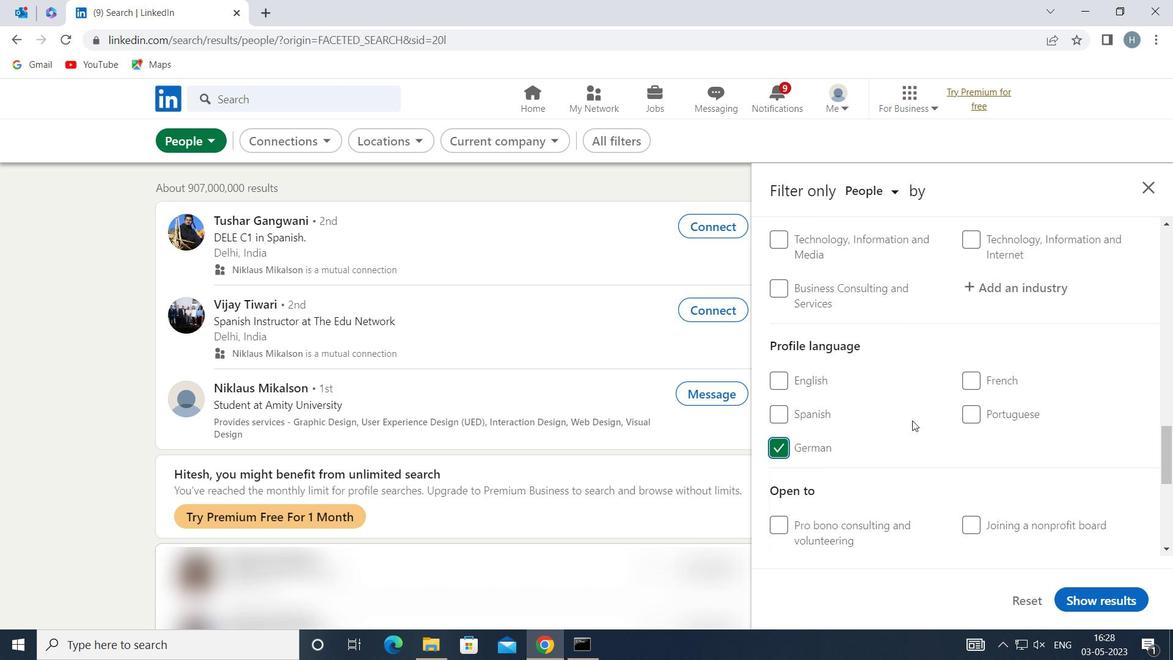 
Action: Mouse scrolled (913, 421) with delta (0, 0)
Screenshot: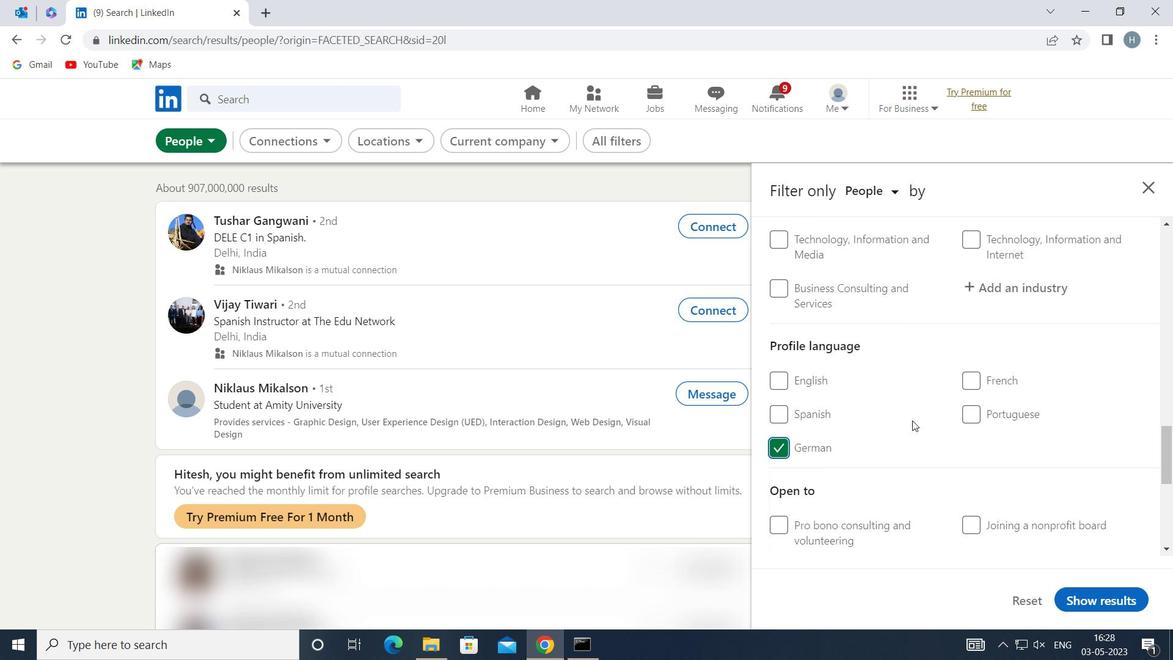 
Action: Mouse moved to (912, 415)
Screenshot: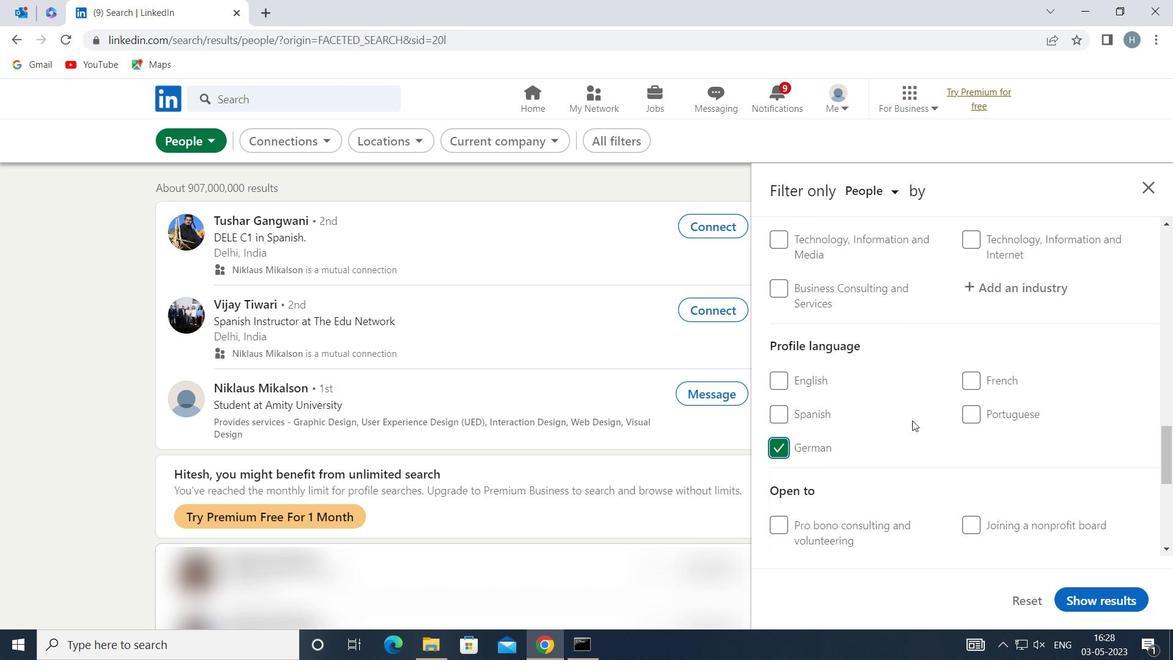 
Action: Mouse scrolled (912, 416) with delta (0, 0)
Screenshot: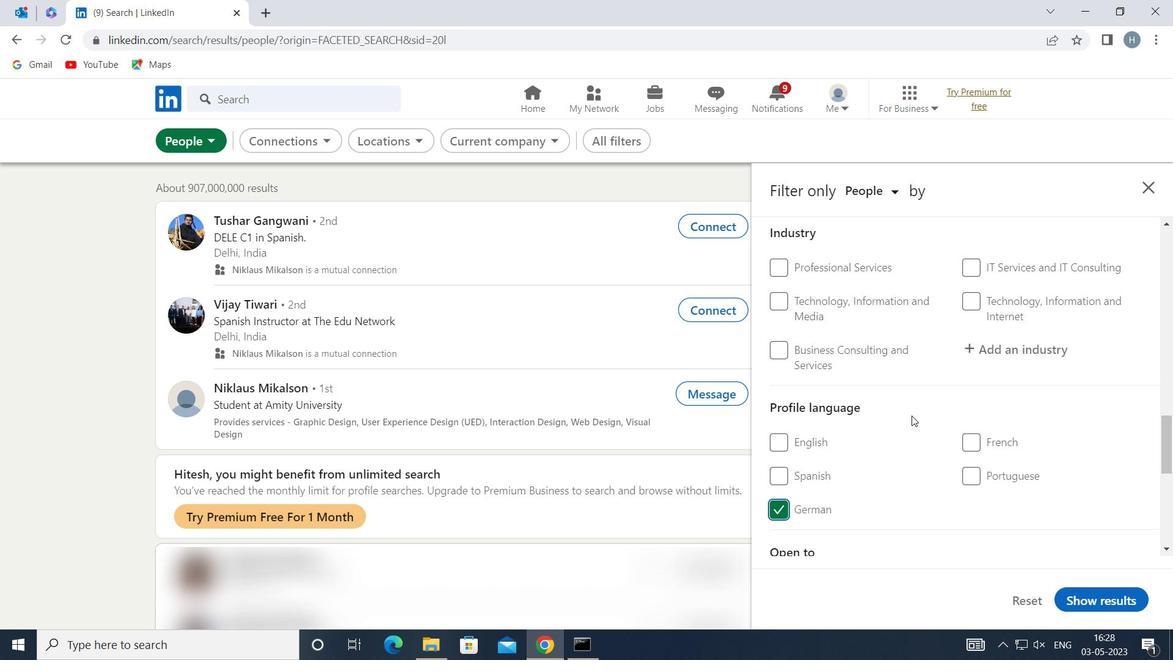 
Action: Mouse scrolled (912, 416) with delta (0, 0)
Screenshot: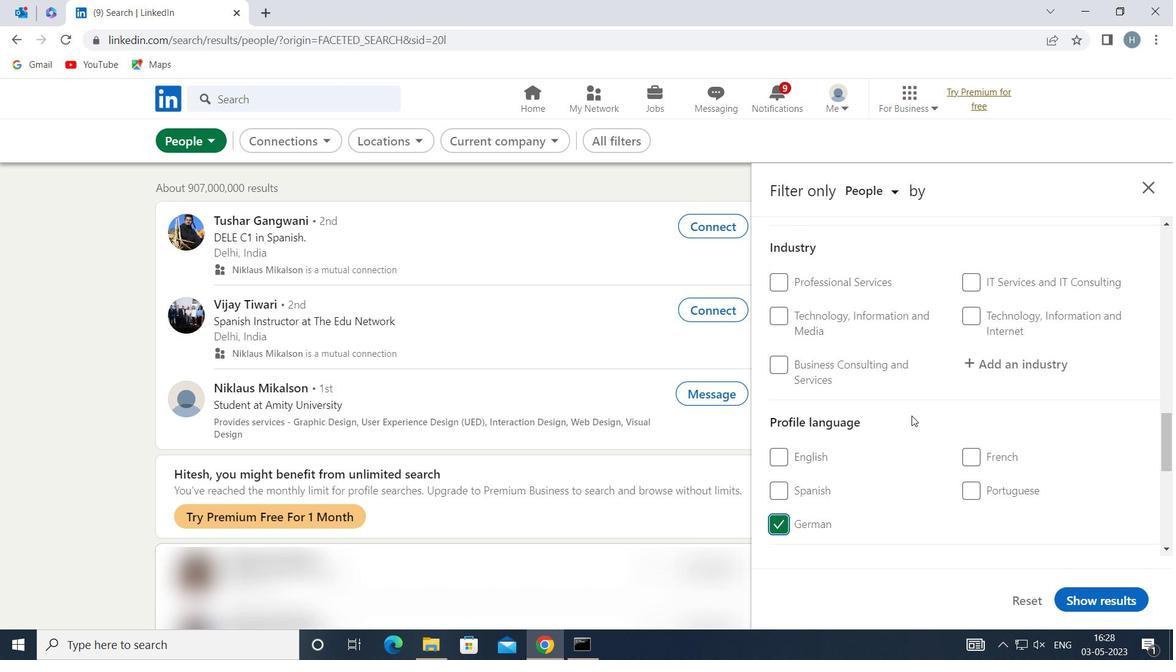 
Action: Mouse scrolled (912, 416) with delta (0, 0)
Screenshot: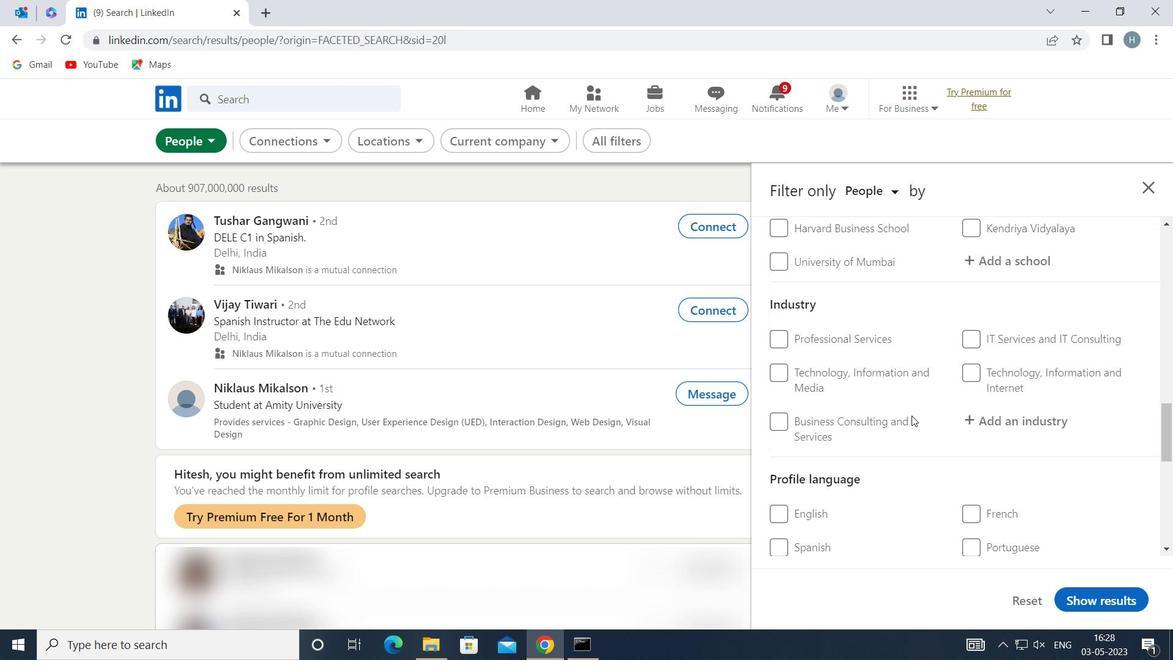 
Action: Mouse scrolled (912, 416) with delta (0, 0)
Screenshot: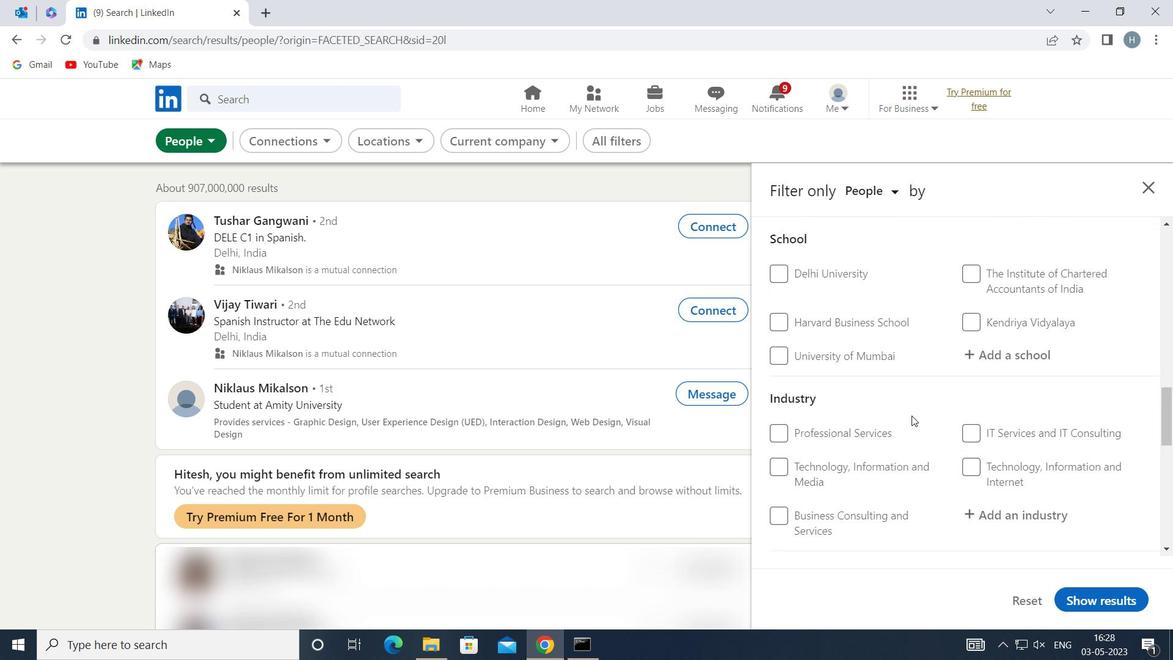 
Action: Mouse scrolled (912, 416) with delta (0, 0)
Screenshot: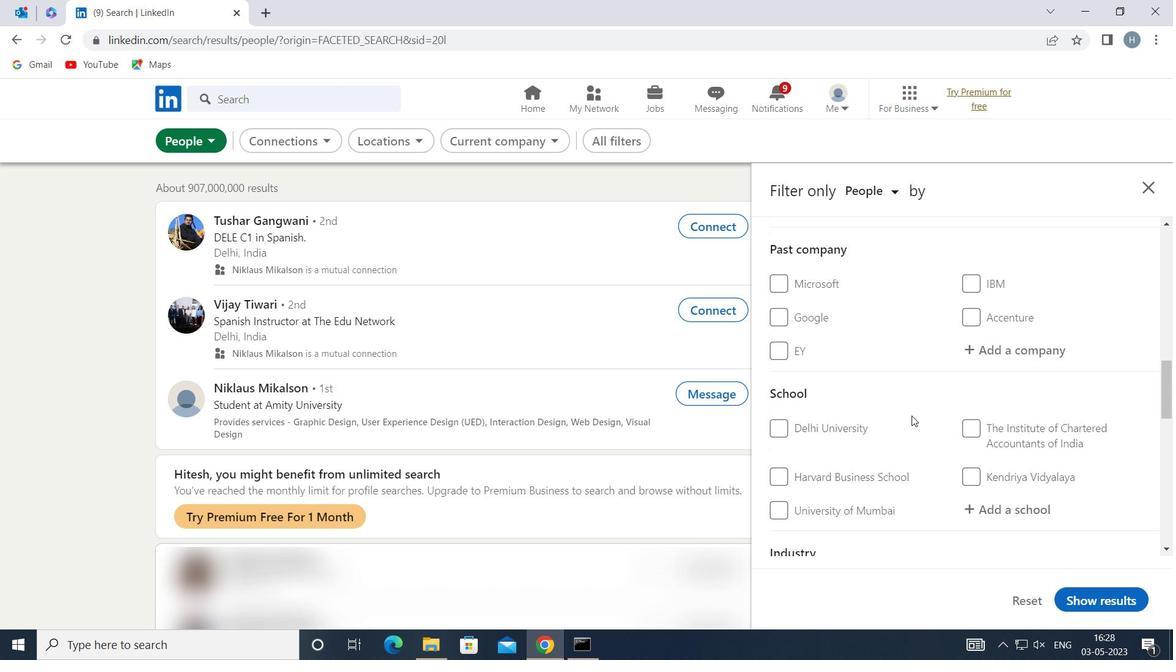 
Action: Mouse scrolled (912, 416) with delta (0, 0)
Screenshot: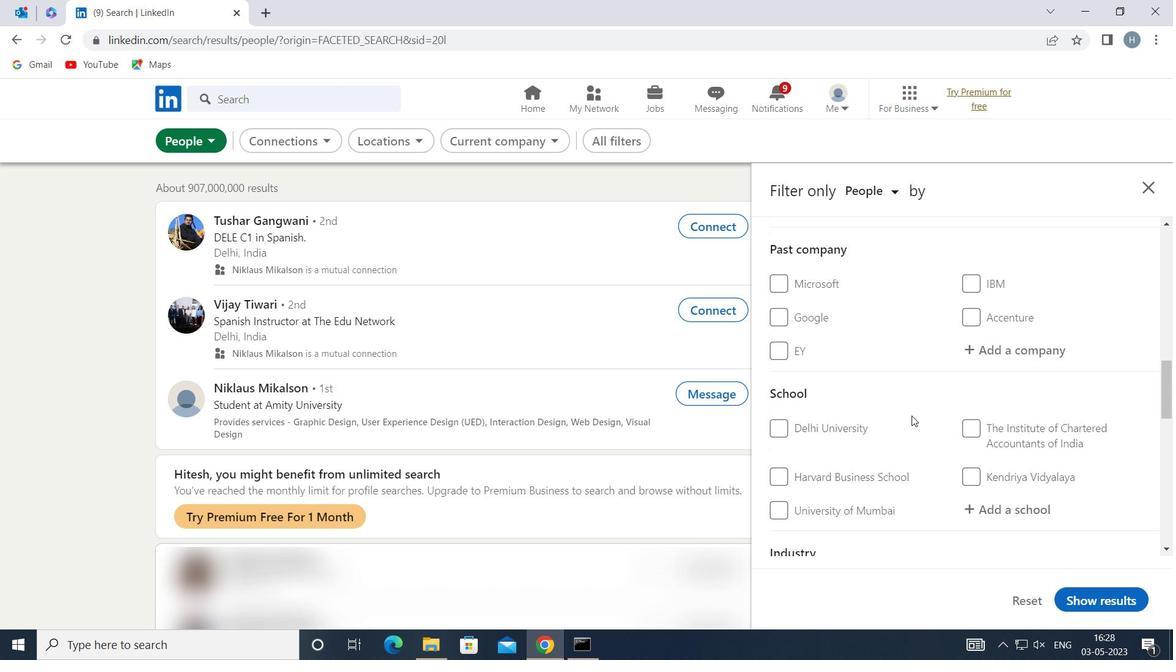 
Action: Mouse moved to (998, 360)
Screenshot: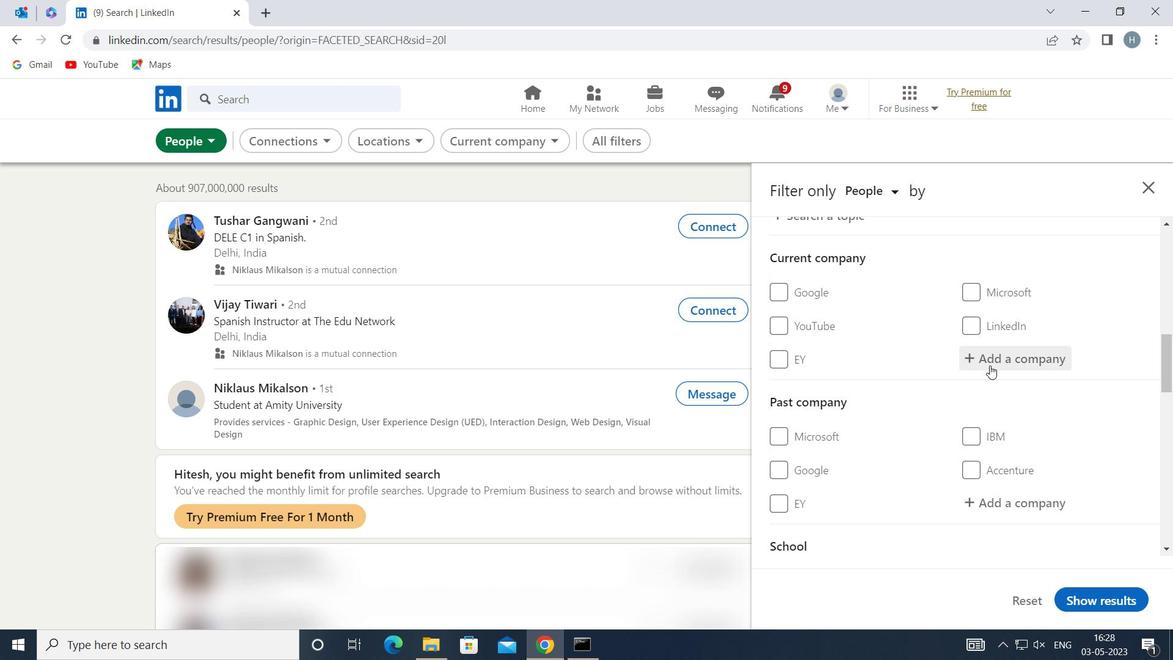 
Action: Mouse pressed left at (998, 360)
Screenshot: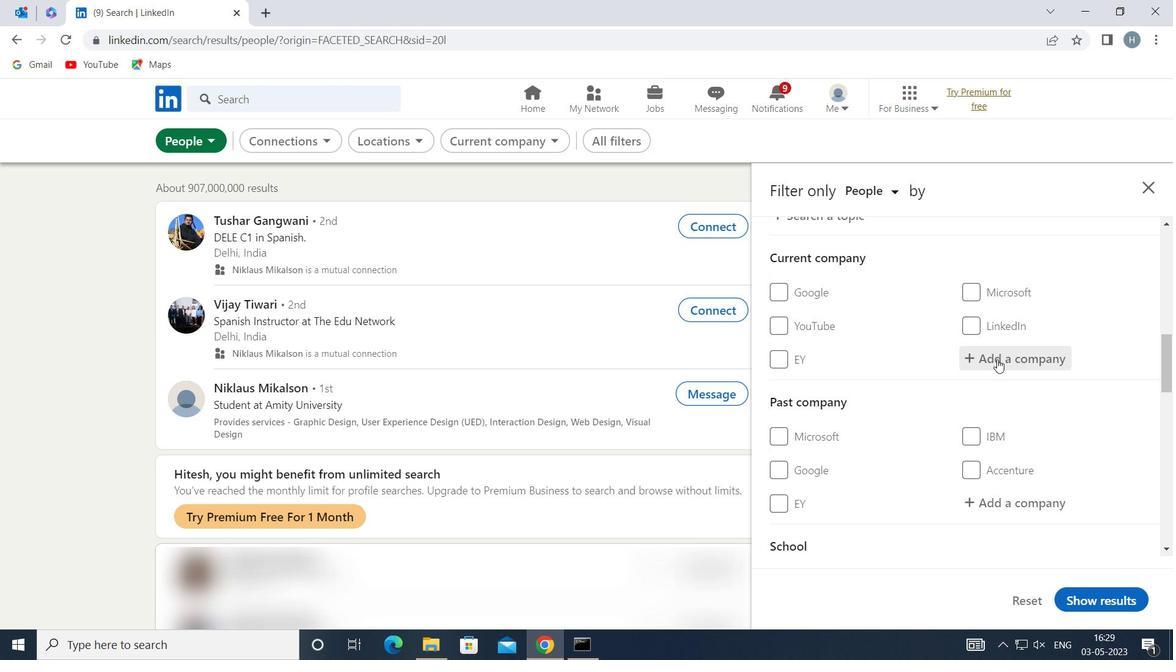 
Action: Key pressed <Key.shift>TVS<Key.space><Key.shift>CREDIT<Key.space>
Screenshot: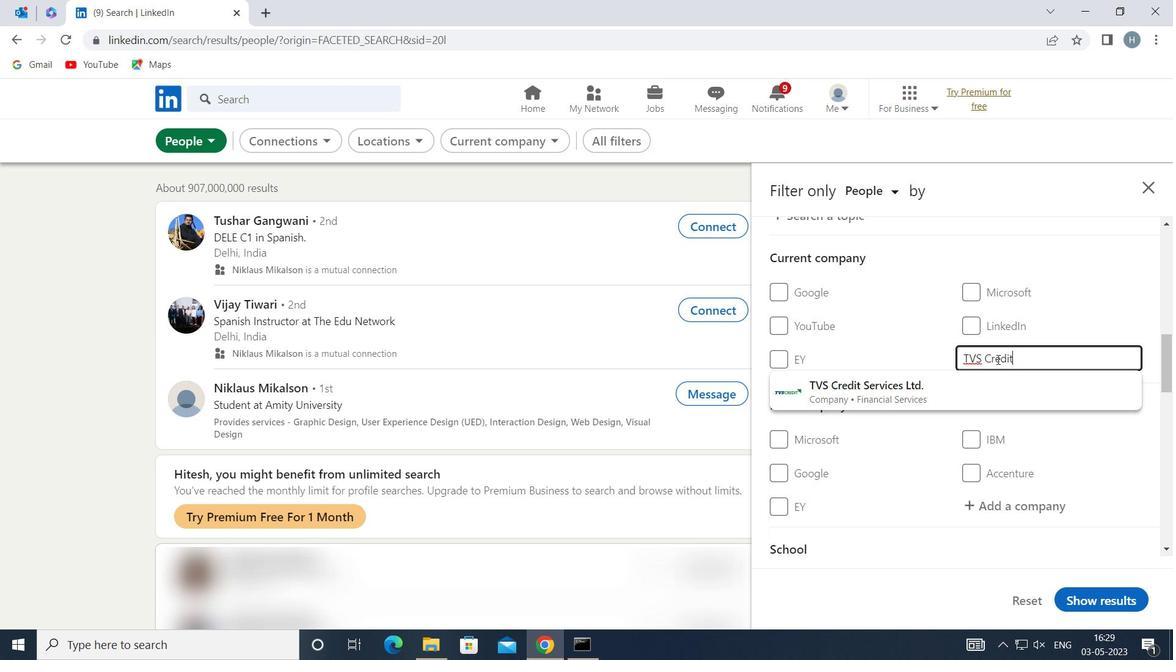 
Action: Mouse moved to (947, 380)
Screenshot: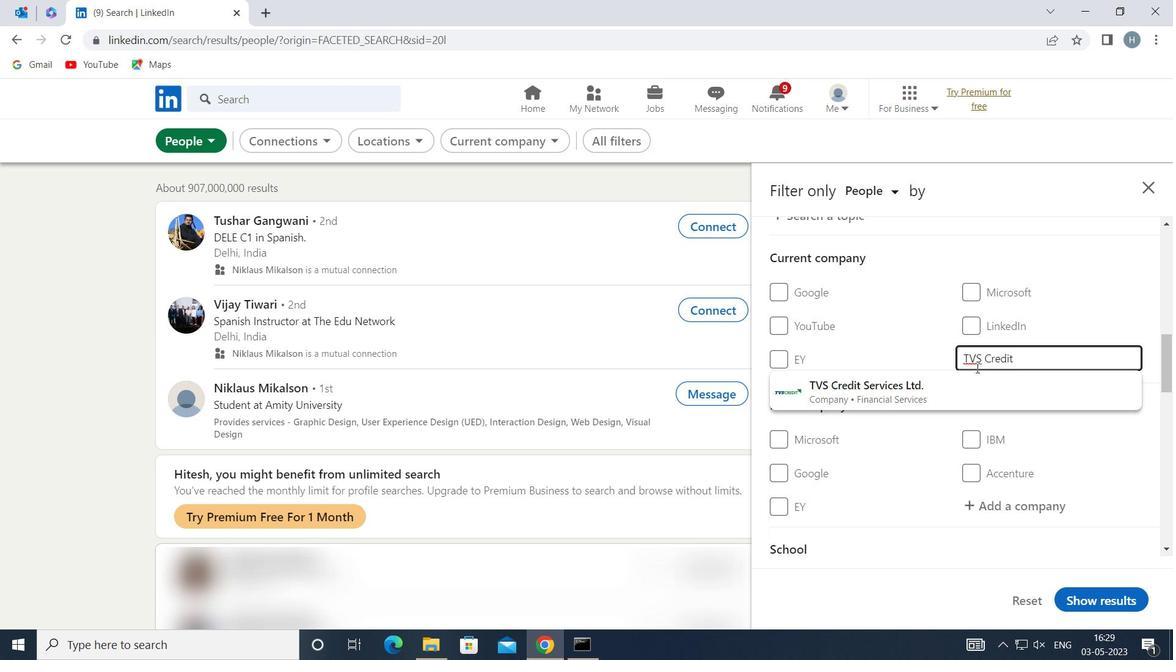 
Action: Mouse pressed left at (947, 380)
Screenshot: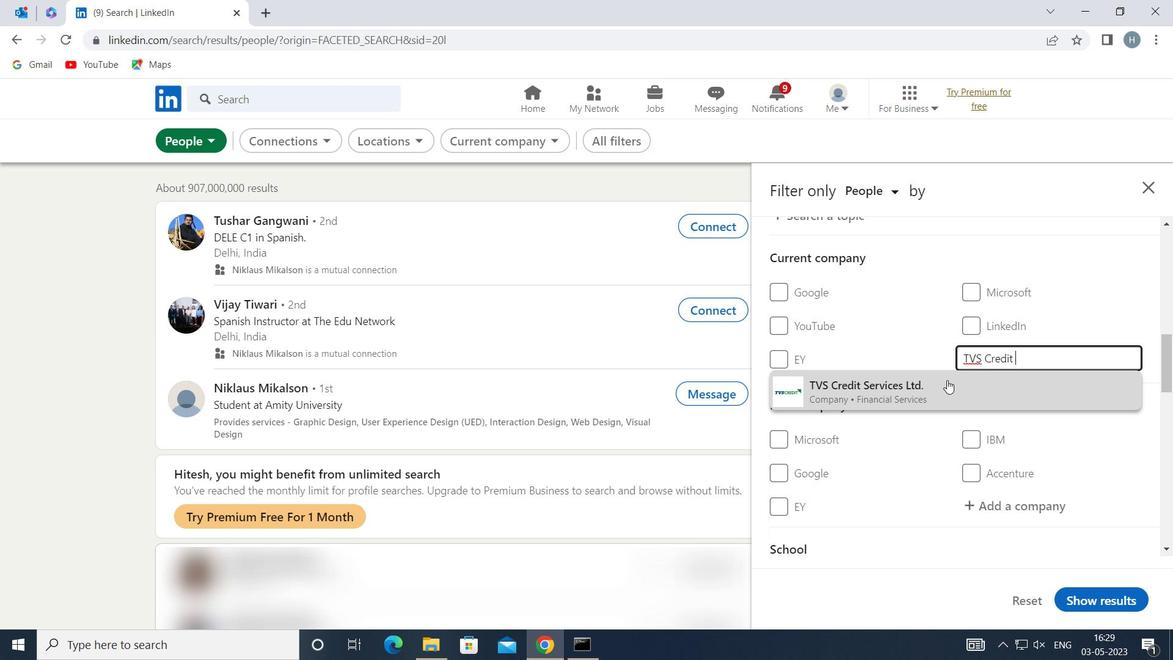 
Action: Mouse moved to (932, 373)
Screenshot: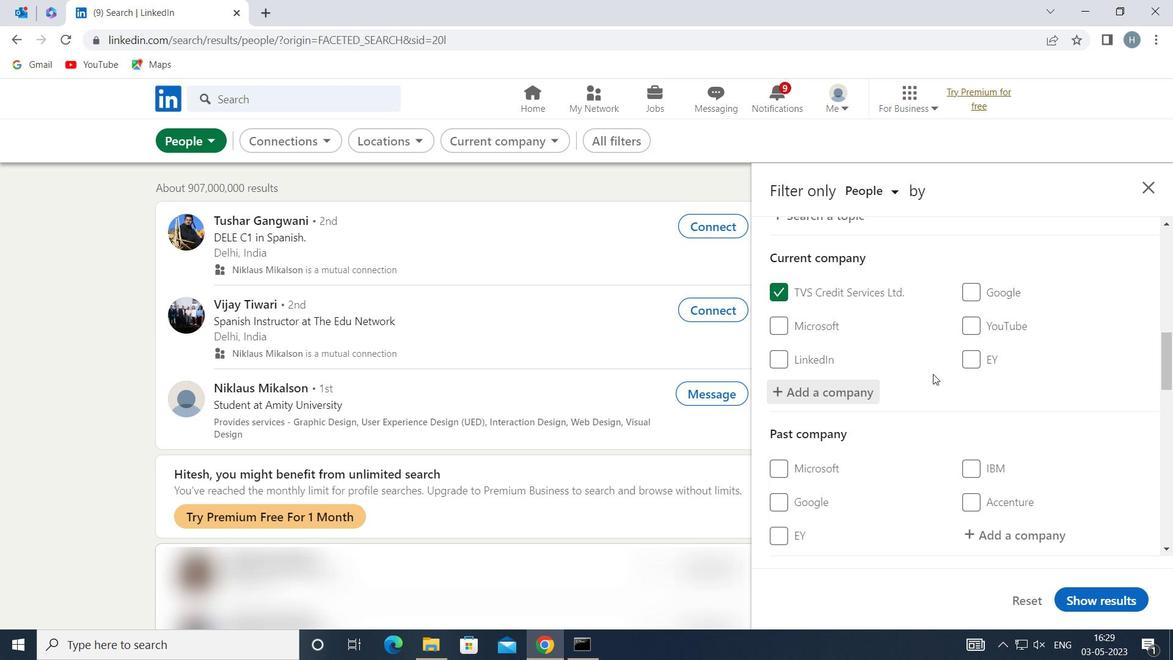 
Action: Mouse scrolled (932, 372) with delta (0, 0)
Screenshot: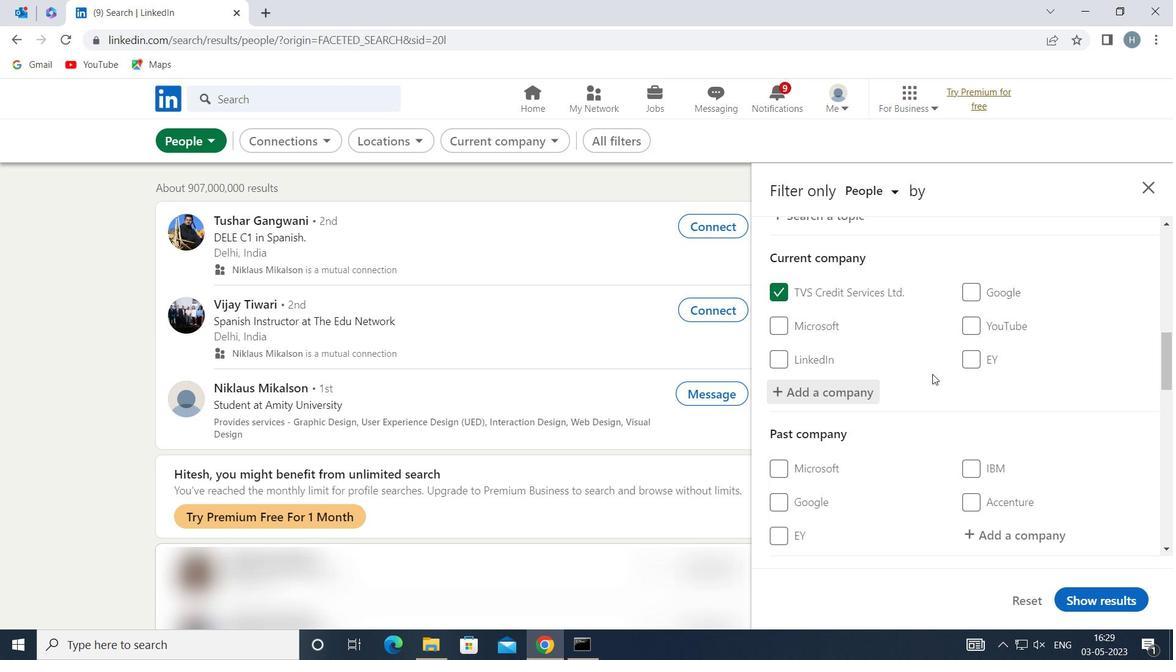 
Action: Mouse scrolled (932, 372) with delta (0, 0)
Screenshot: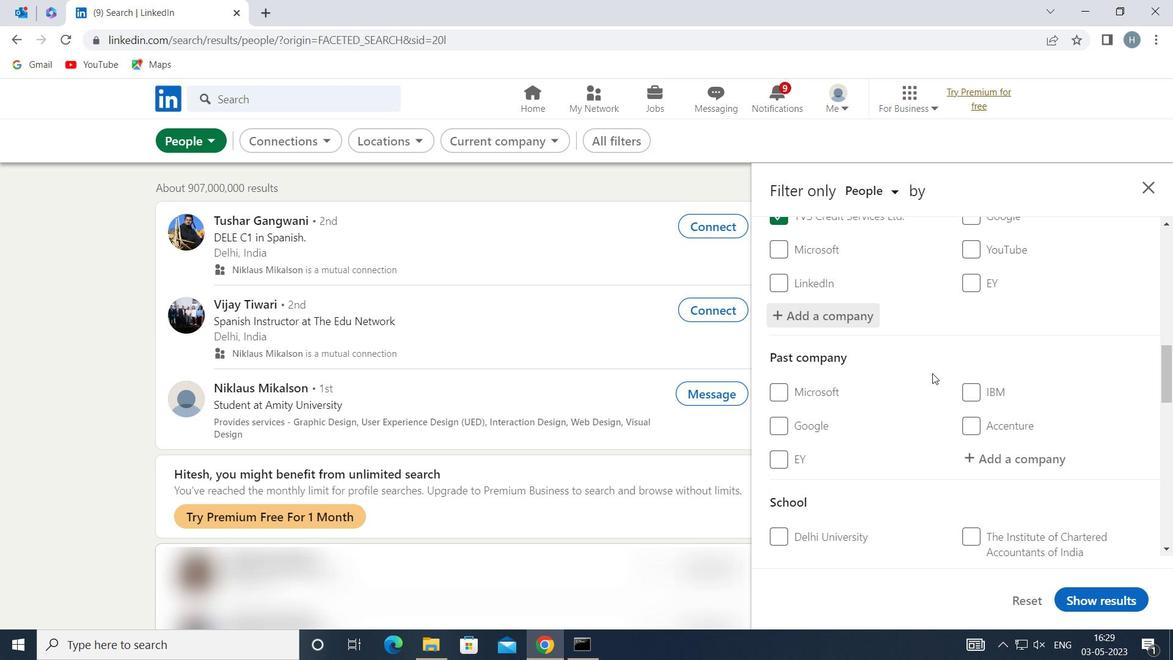 
Action: Mouse moved to (930, 373)
Screenshot: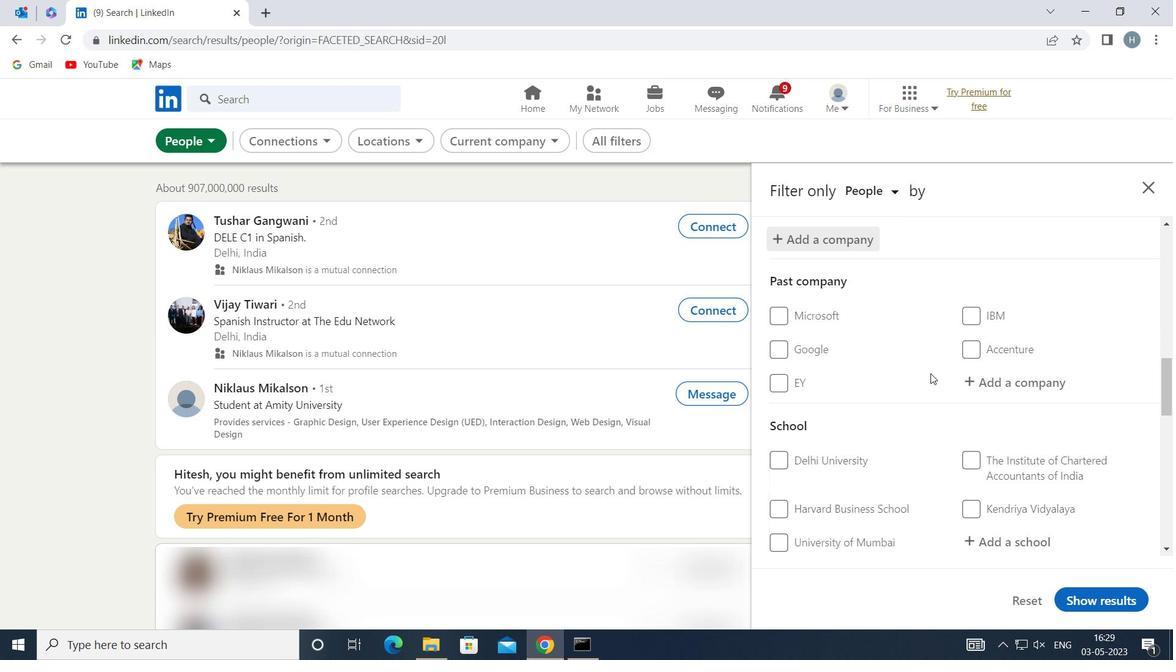 
Action: Mouse scrolled (930, 372) with delta (0, 0)
Screenshot: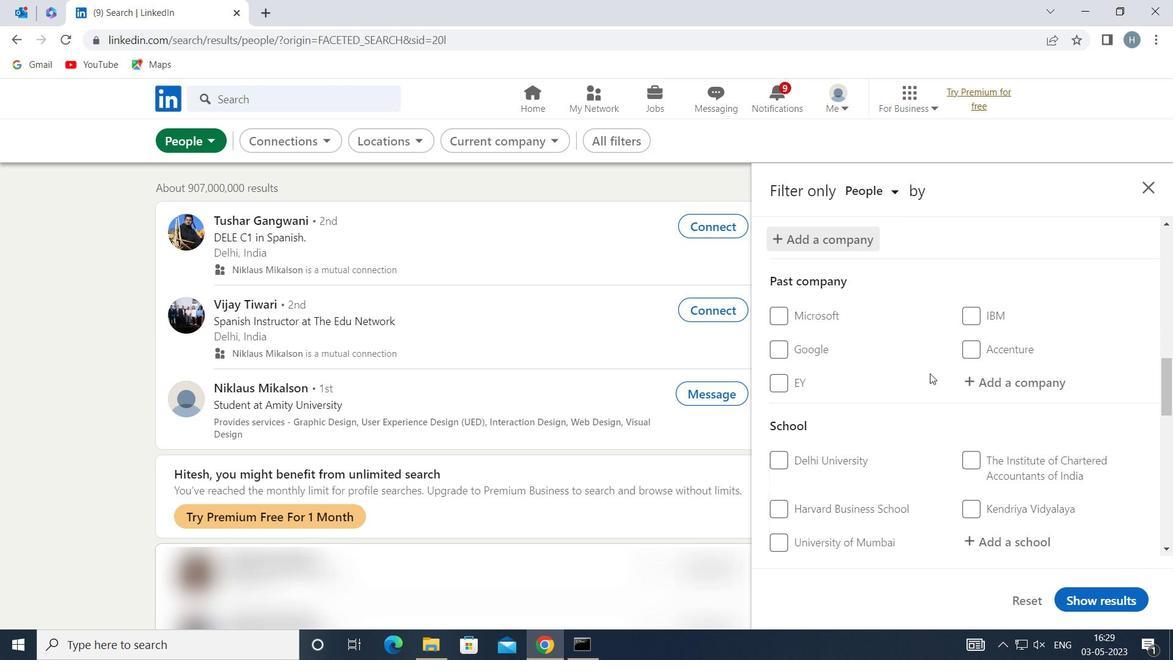 
Action: Mouse moved to (929, 373)
Screenshot: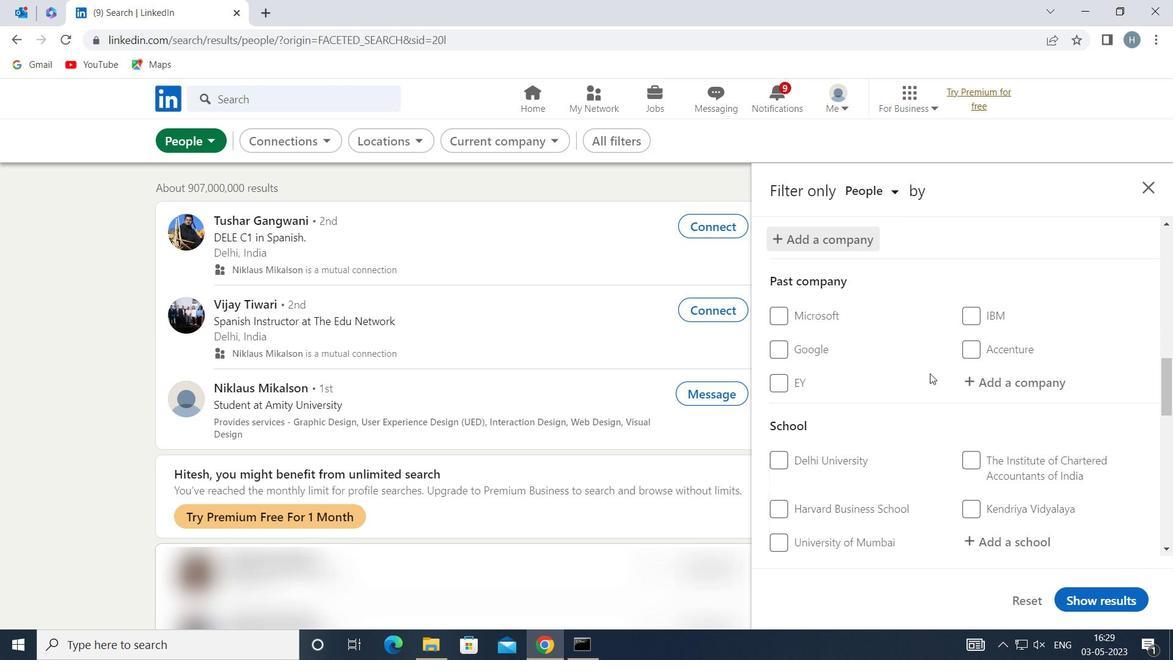 
Action: Mouse scrolled (929, 372) with delta (0, 0)
Screenshot: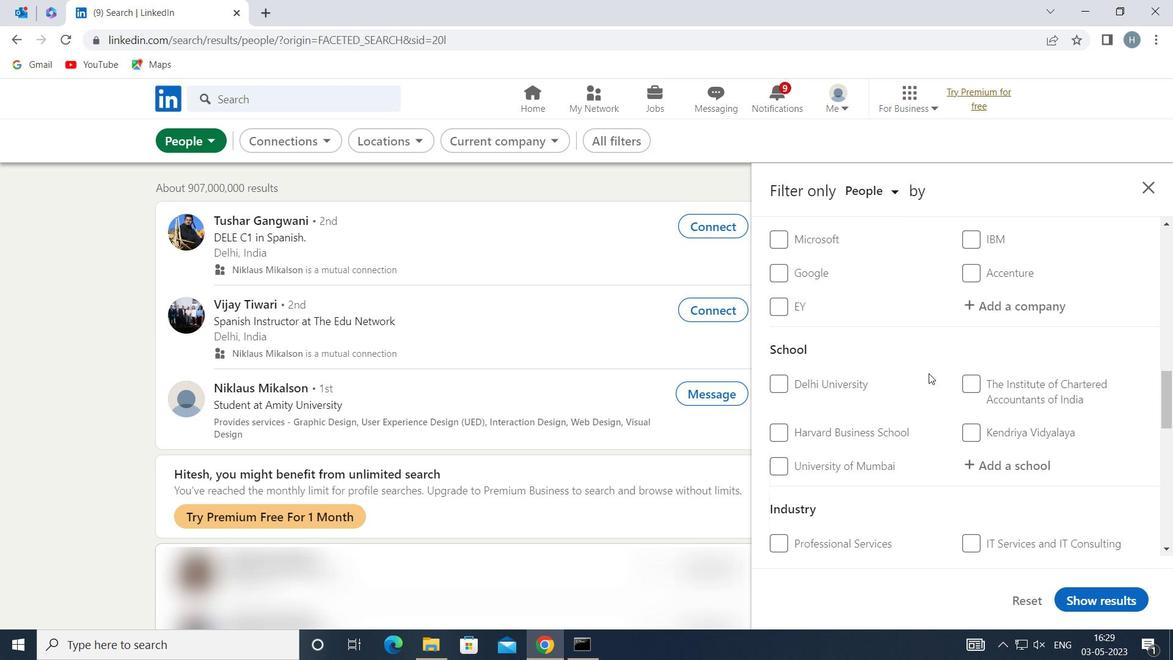 
Action: Mouse moved to (1038, 383)
Screenshot: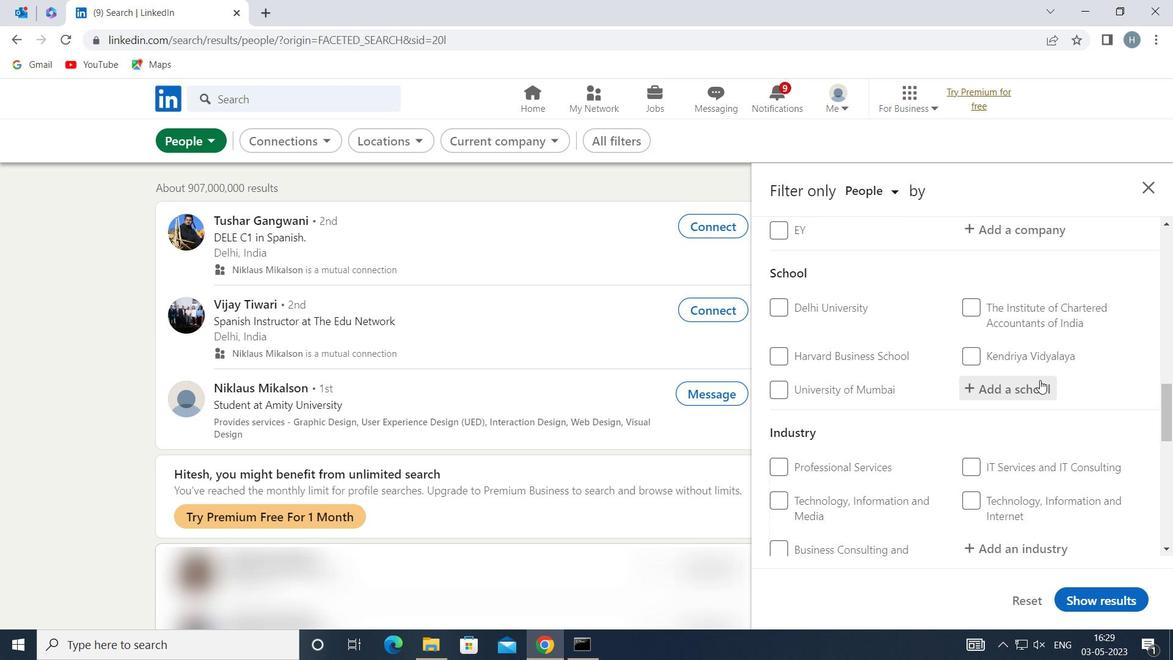 
Action: Mouse pressed left at (1038, 383)
Screenshot: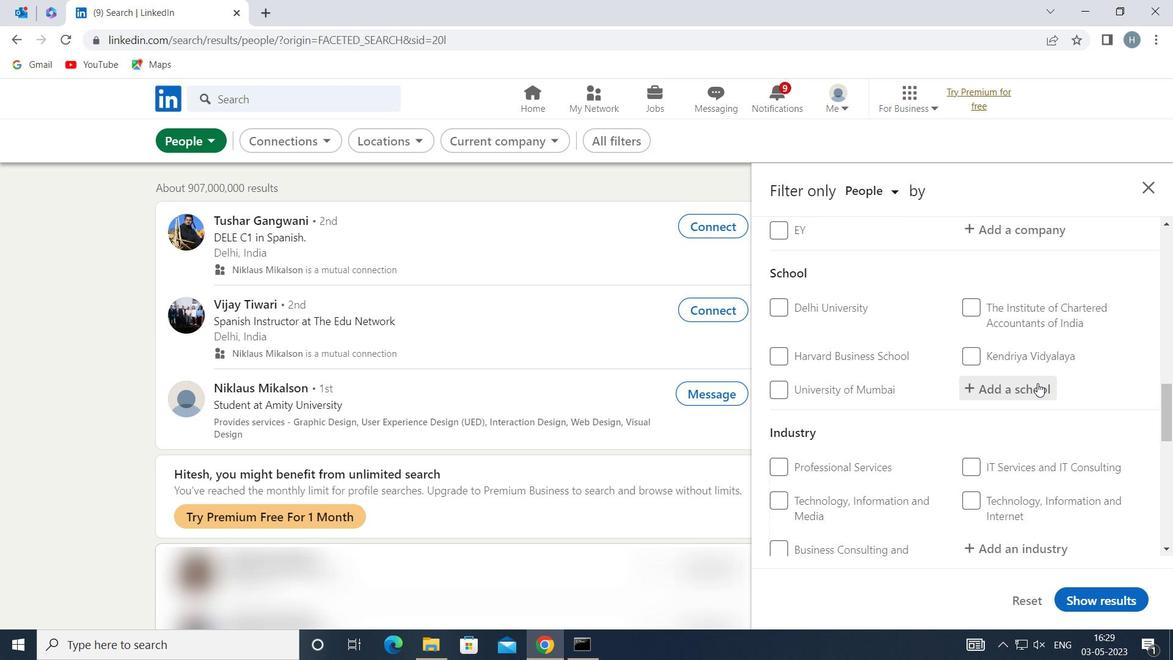 
Action: Key pressed <Key.shift>MARIAN<Key.space><Key.shift>COLLEGE<Key.space><Key.shift>KUTTI
Screenshot: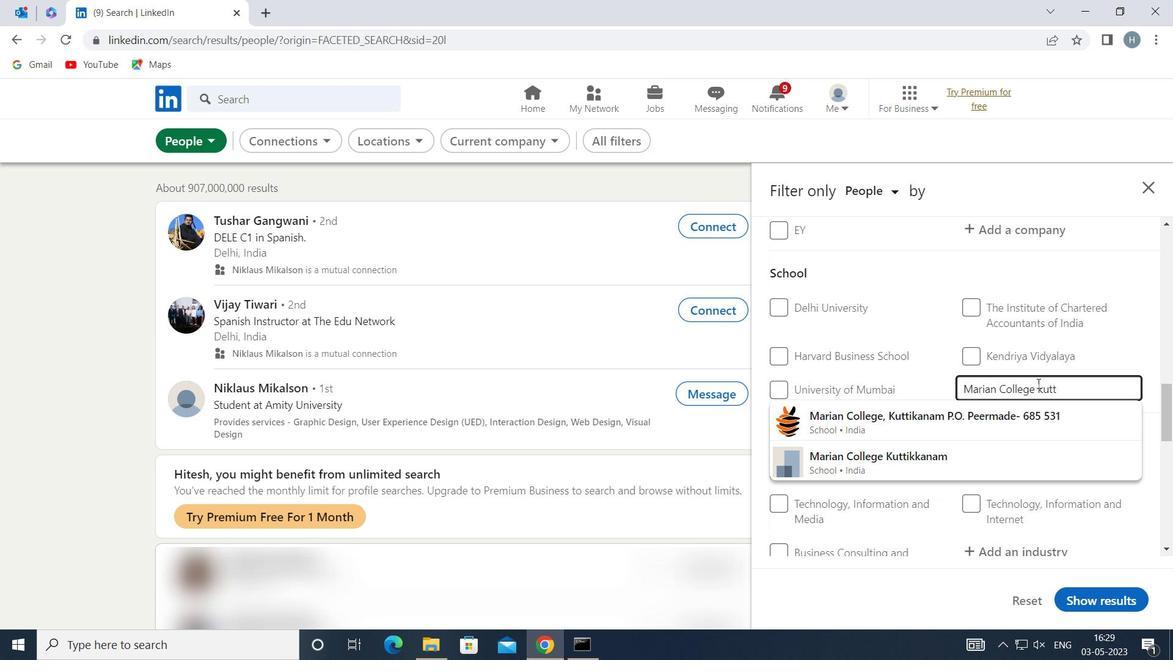 
Action: Mouse moved to (1009, 419)
Screenshot: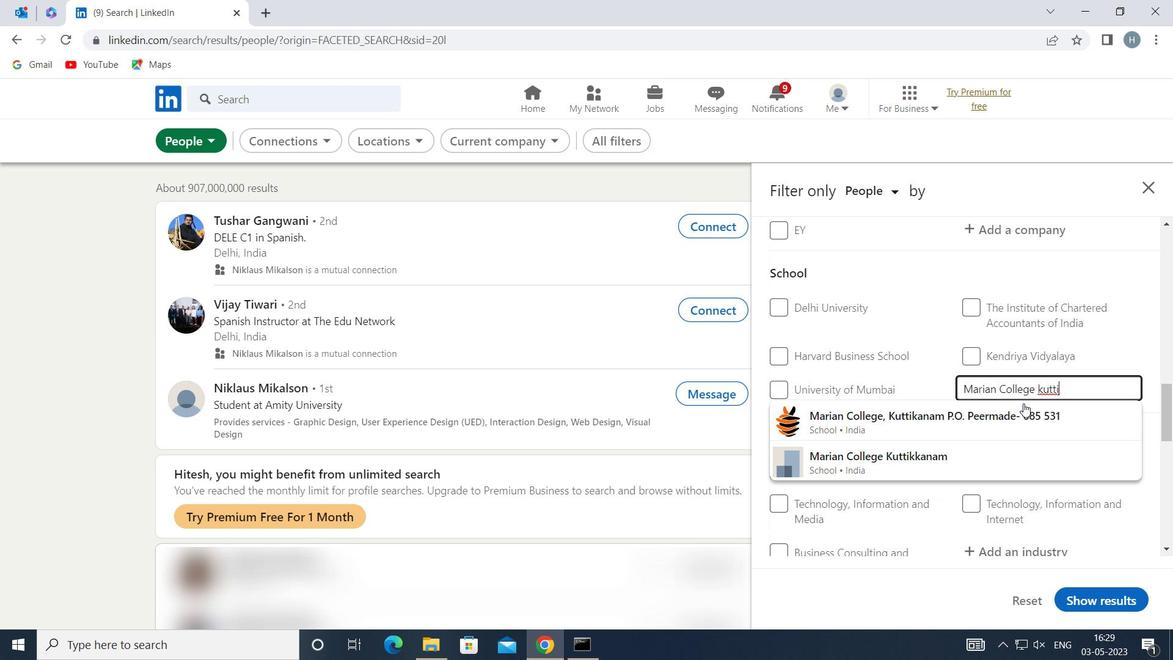 
Action: Mouse pressed left at (1009, 419)
Screenshot: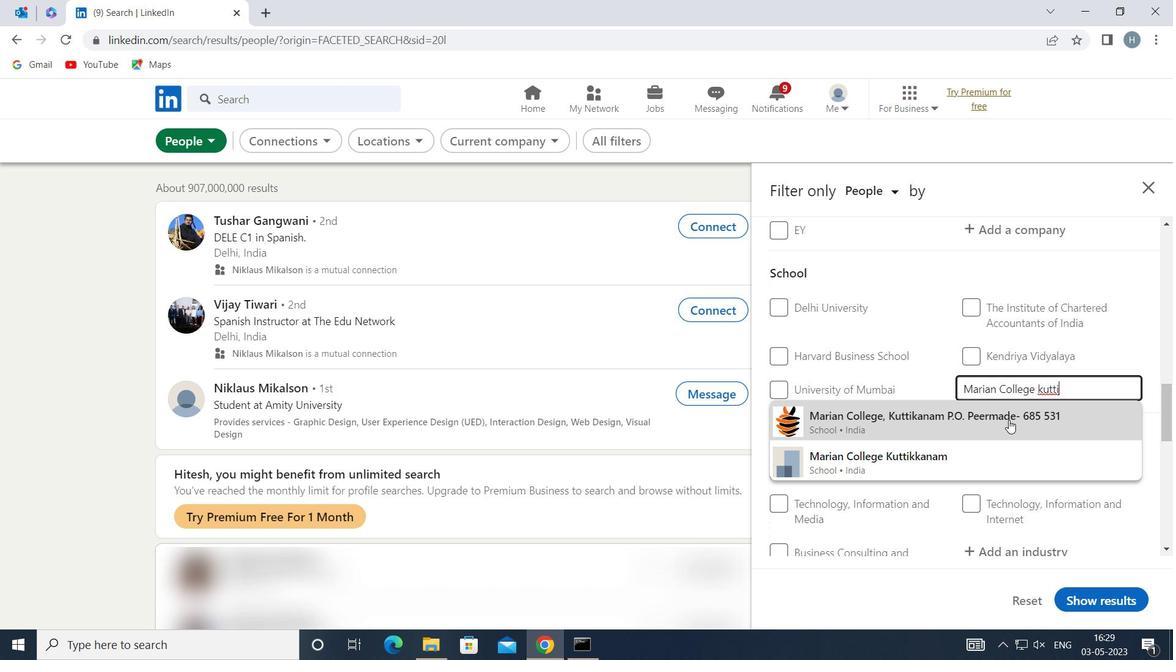 
Action: Mouse moved to (941, 371)
Screenshot: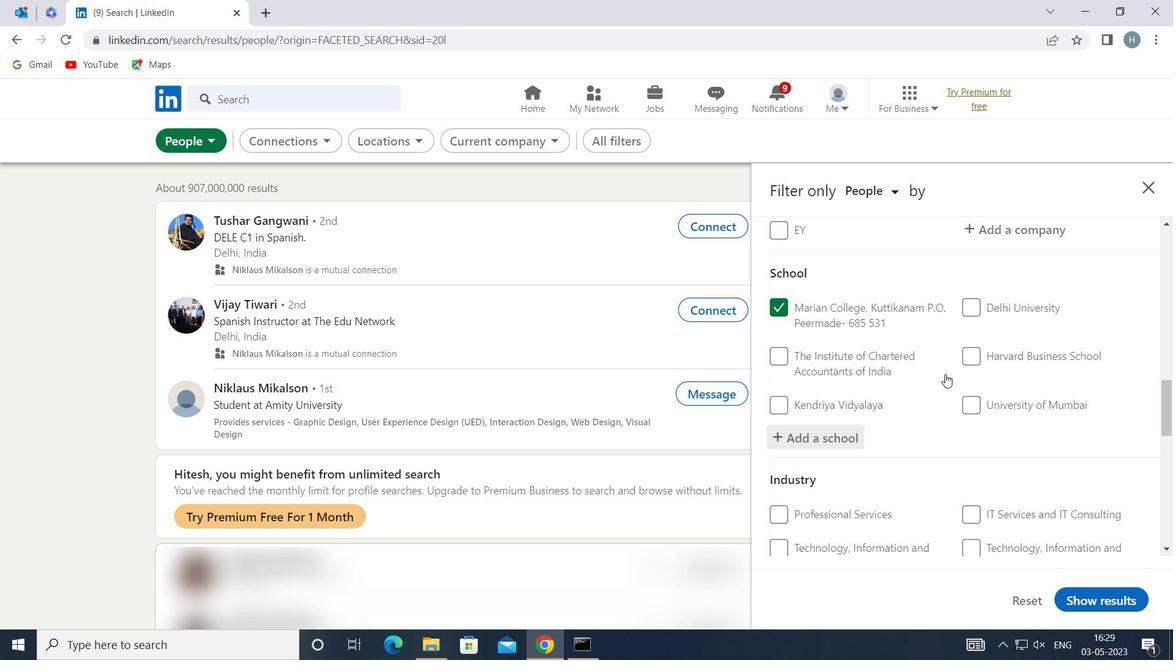 
Action: Mouse scrolled (941, 370) with delta (0, 0)
Screenshot: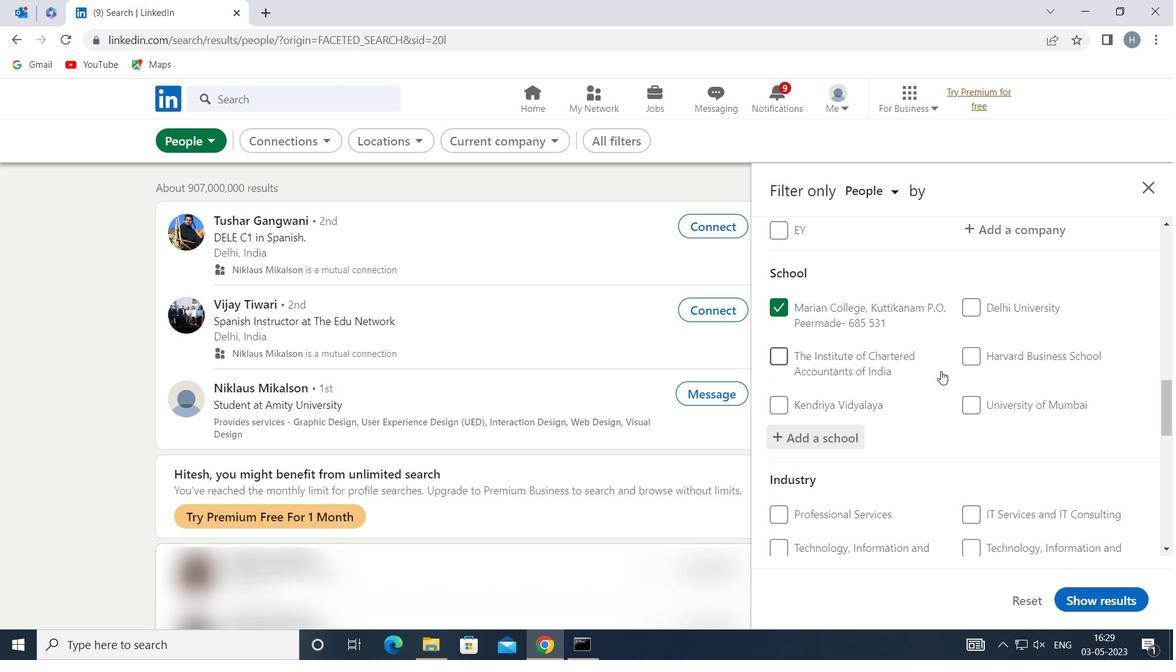 
Action: Mouse scrolled (941, 370) with delta (0, 0)
Screenshot: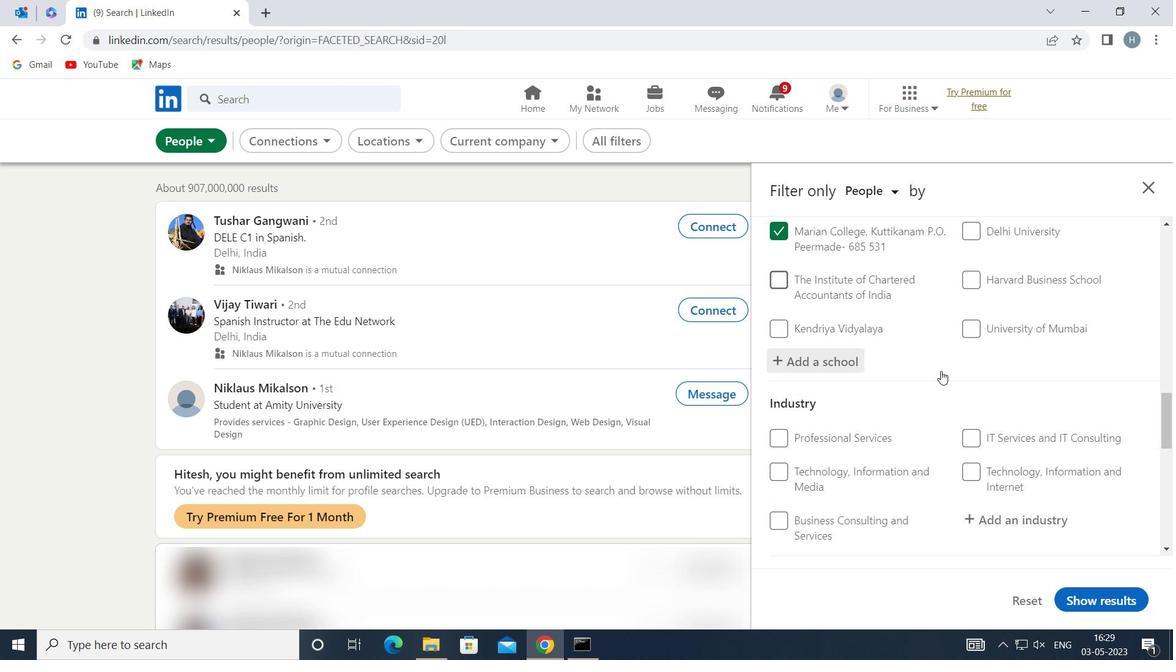 
Action: Mouse scrolled (941, 370) with delta (0, 0)
Screenshot: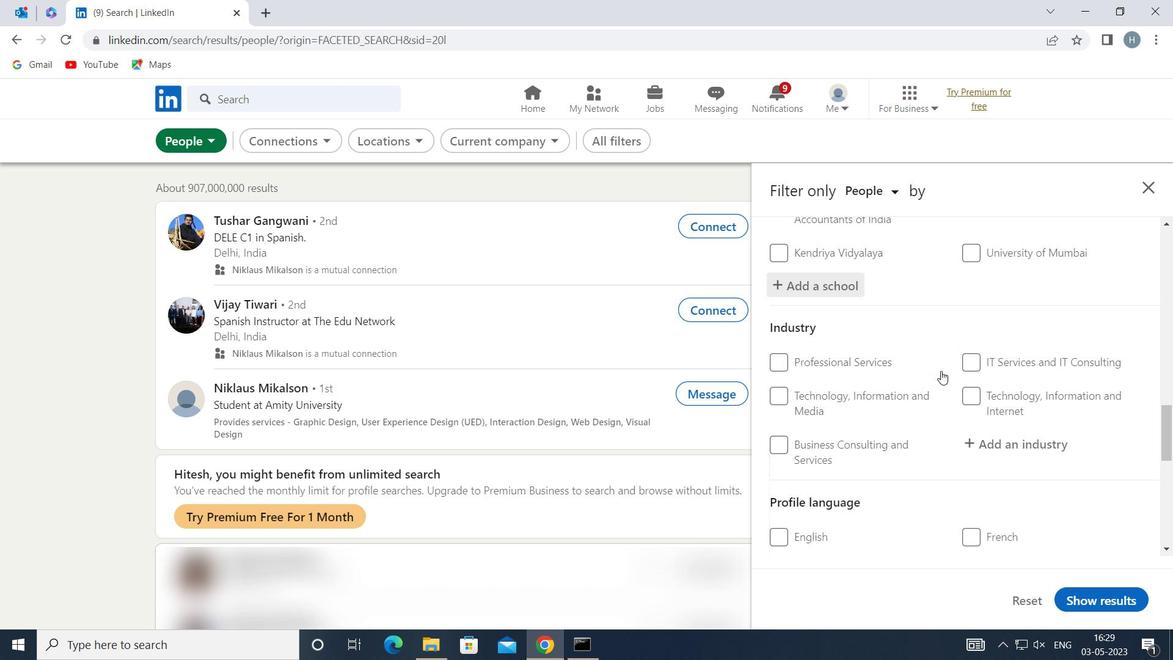 
Action: Mouse moved to (993, 360)
Screenshot: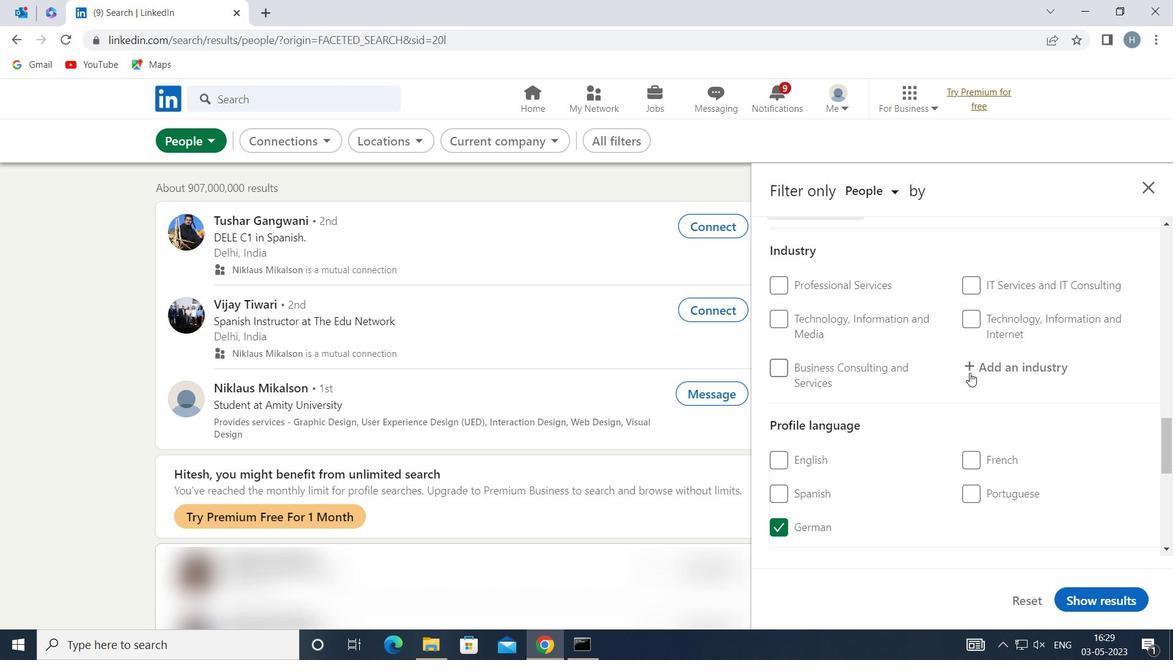 
Action: Mouse pressed left at (993, 360)
Screenshot: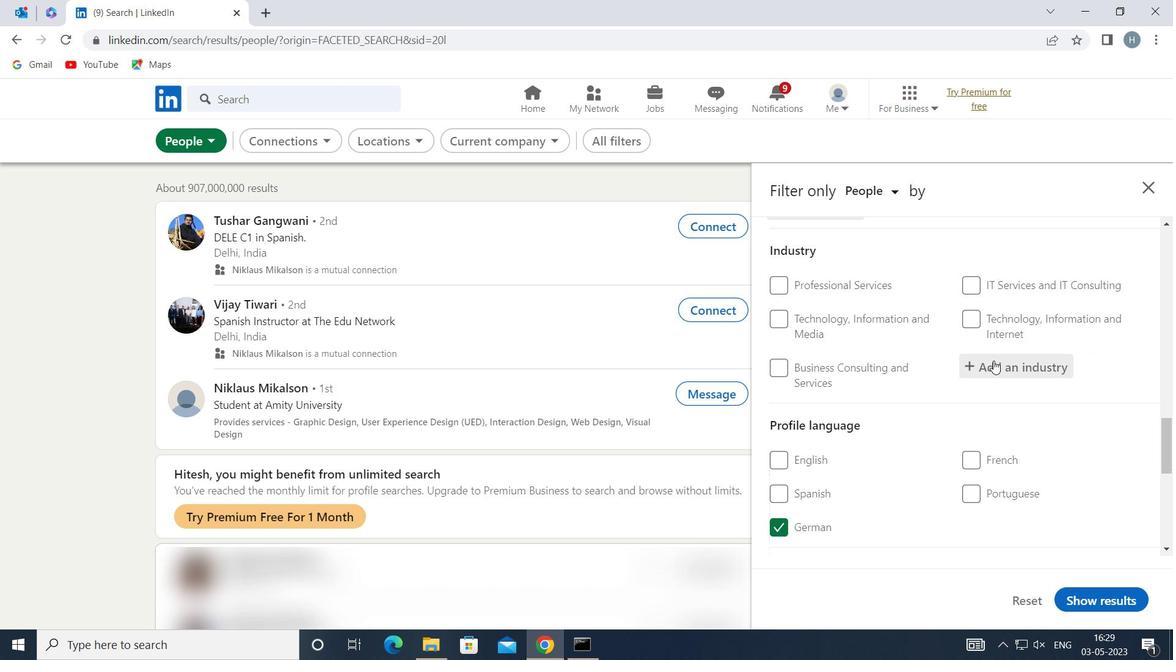 
Action: Key pressed <Key.shift>TRANSLATION
Screenshot: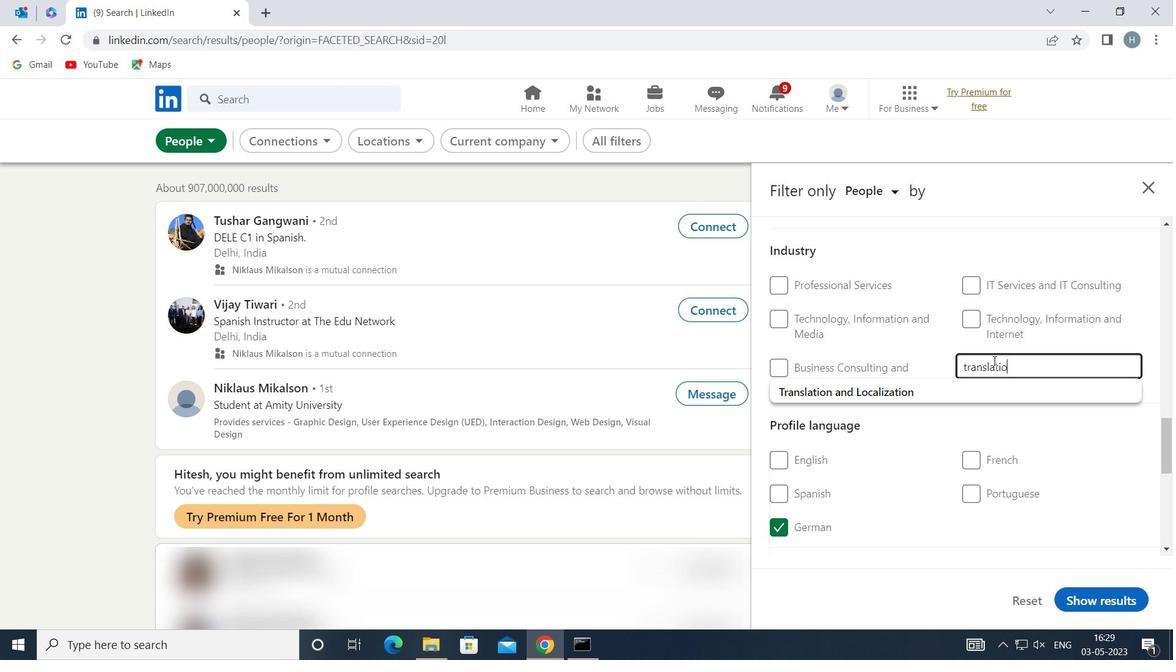 
Action: Mouse moved to (946, 394)
Screenshot: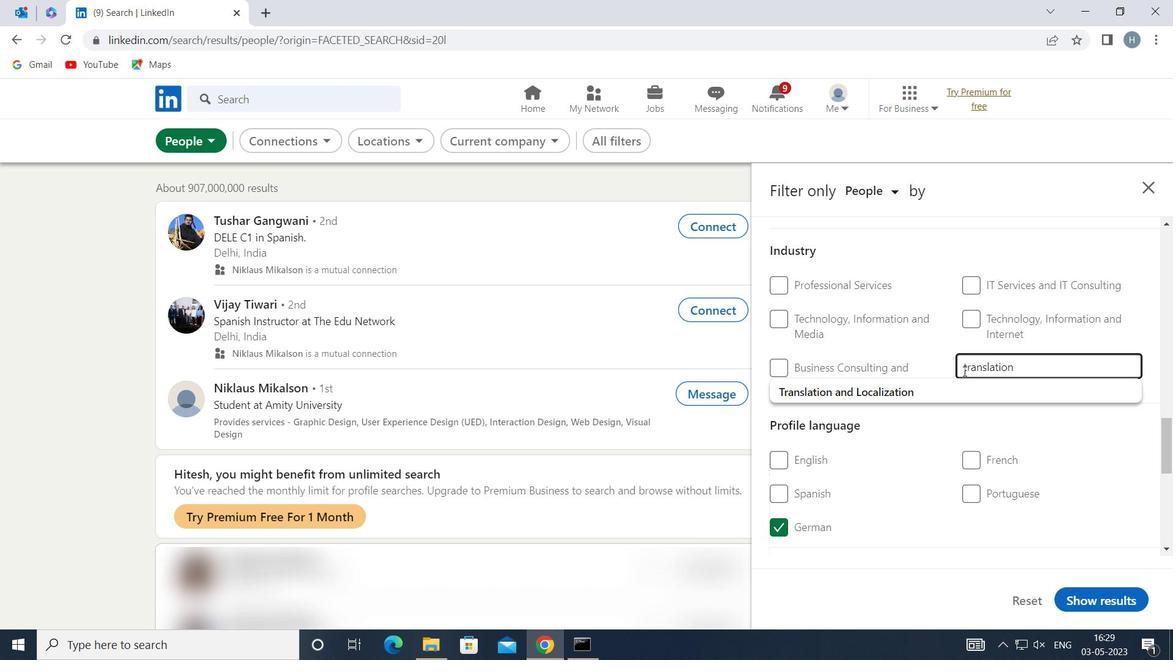 
Action: Mouse pressed left at (946, 394)
Screenshot: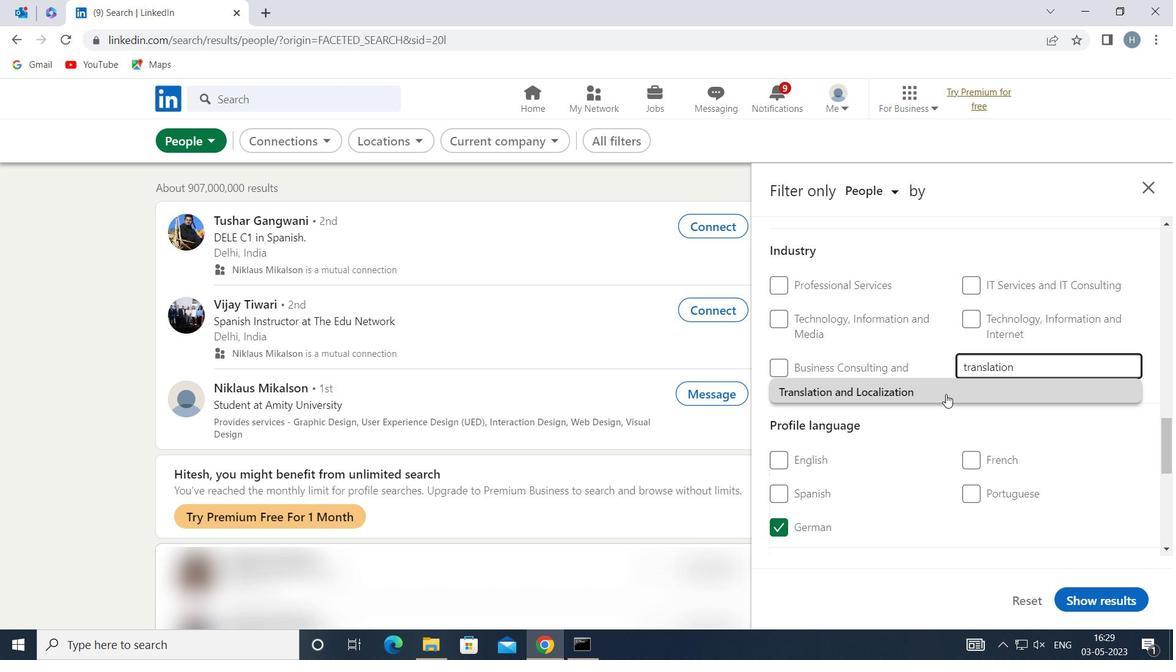 
Action: Mouse moved to (930, 399)
Screenshot: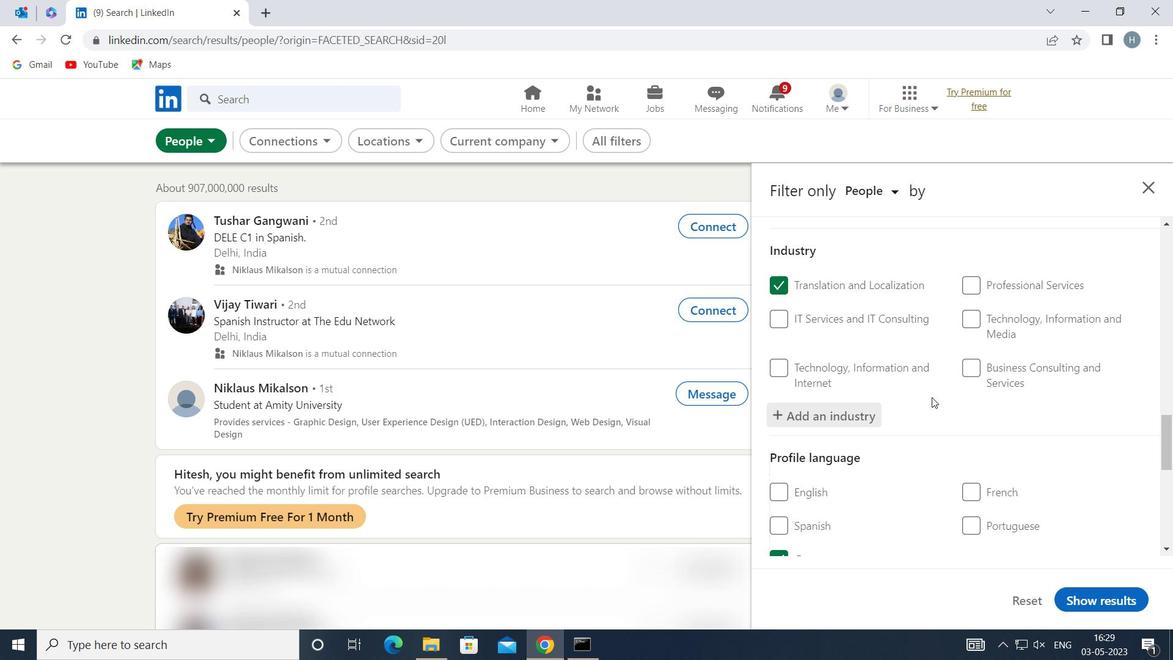 
Action: Mouse scrolled (930, 398) with delta (0, 0)
Screenshot: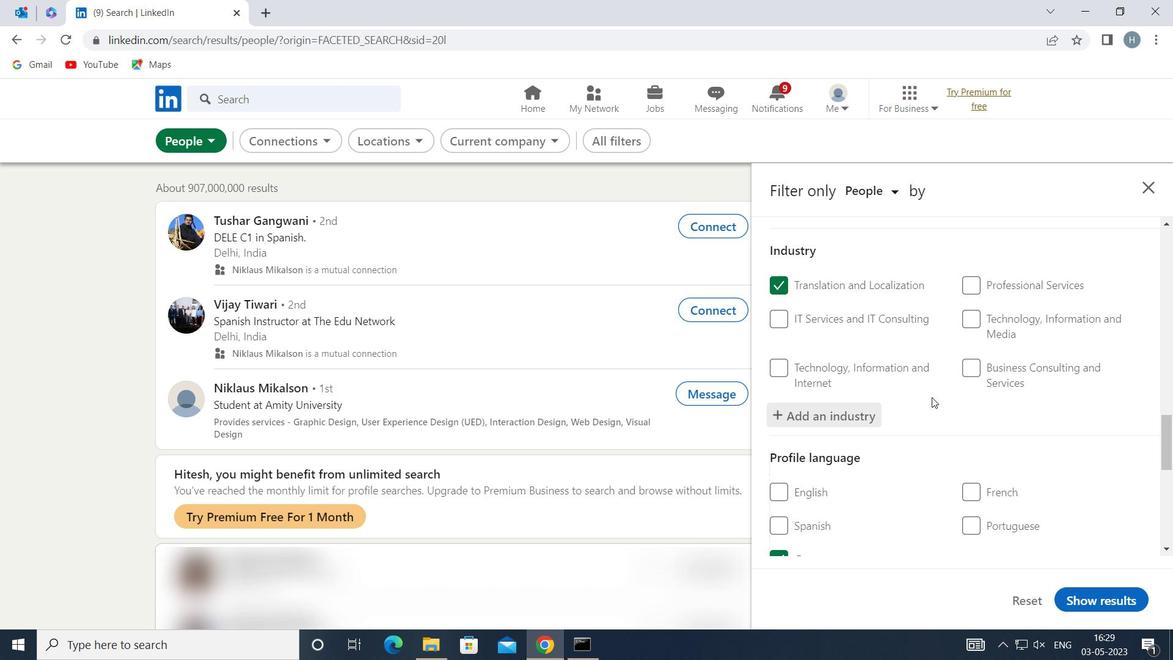 
Action: Mouse moved to (930, 399)
Screenshot: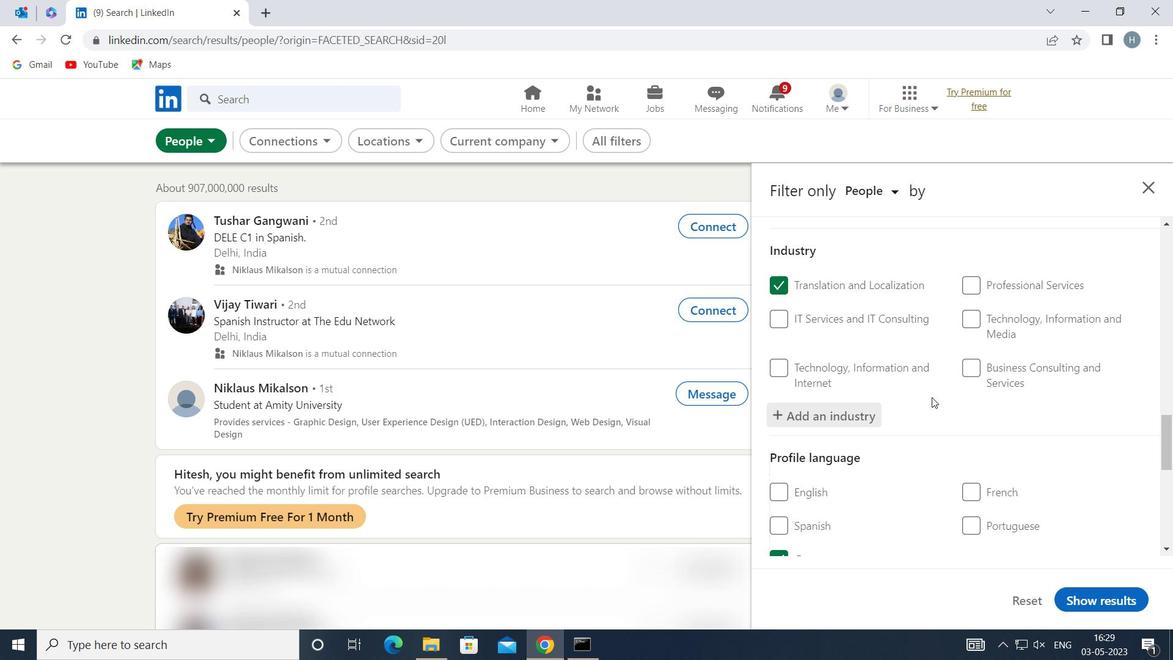 
Action: Mouse scrolled (930, 399) with delta (0, 0)
Screenshot: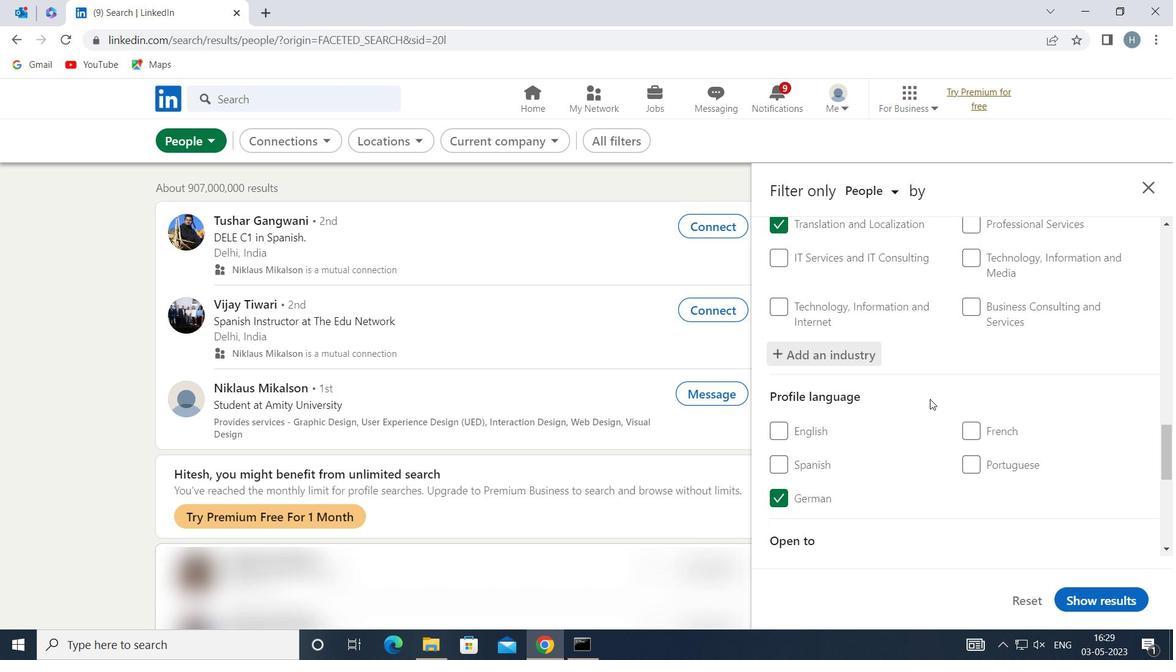 
Action: Mouse scrolled (930, 399) with delta (0, 0)
Screenshot: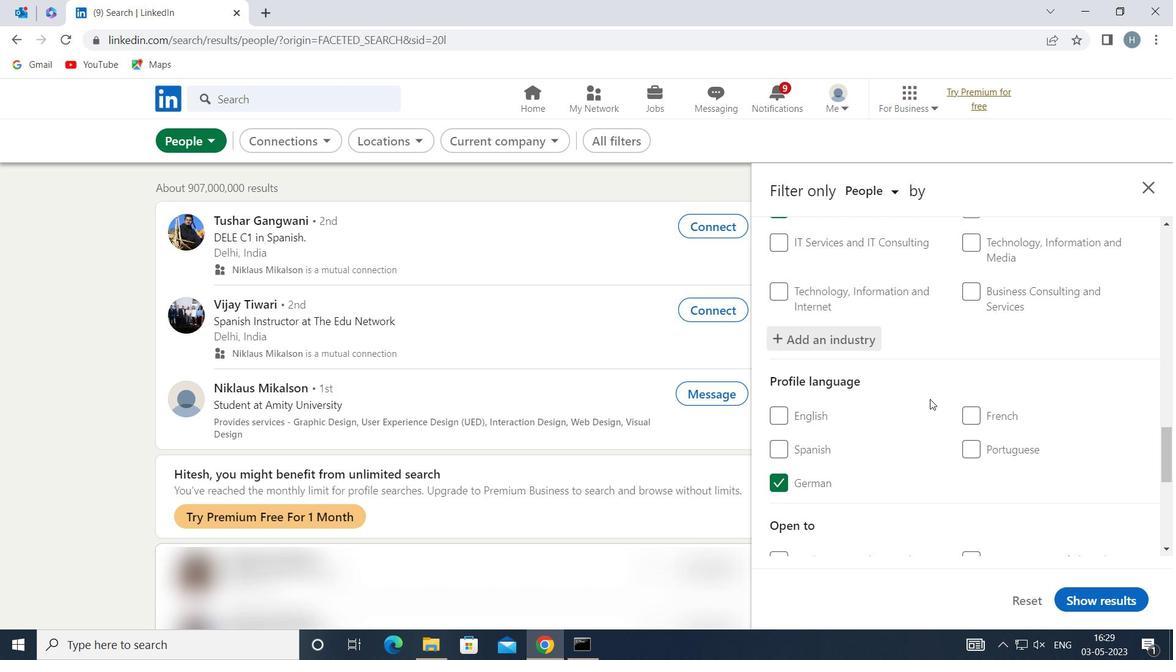 
Action: Mouse scrolled (930, 399) with delta (0, 0)
Screenshot: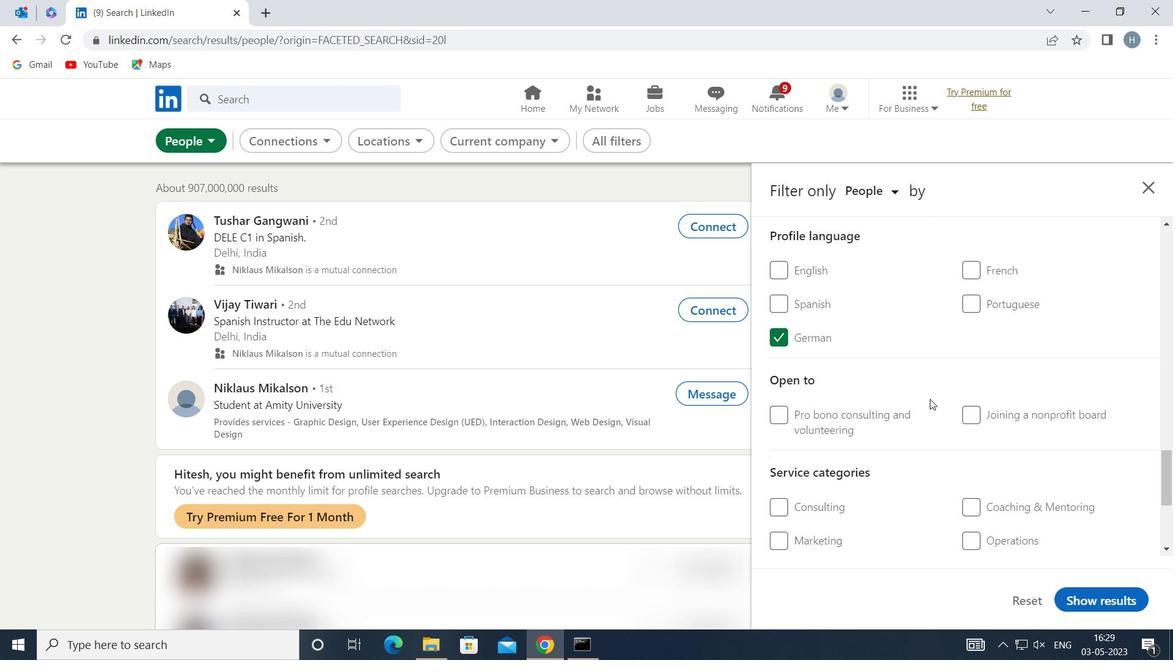 
Action: Mouse scrolled (930, 399) with delta (0, 0)
Screenshot: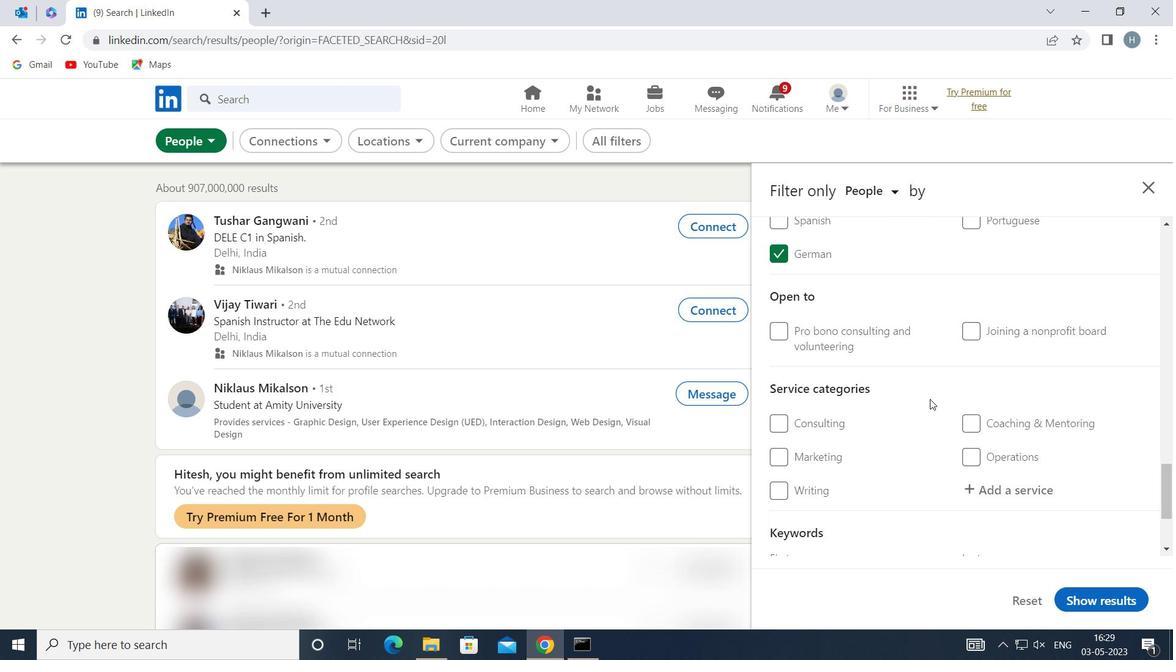 
Action: Mouse moved to (981, 407)
Screenshot: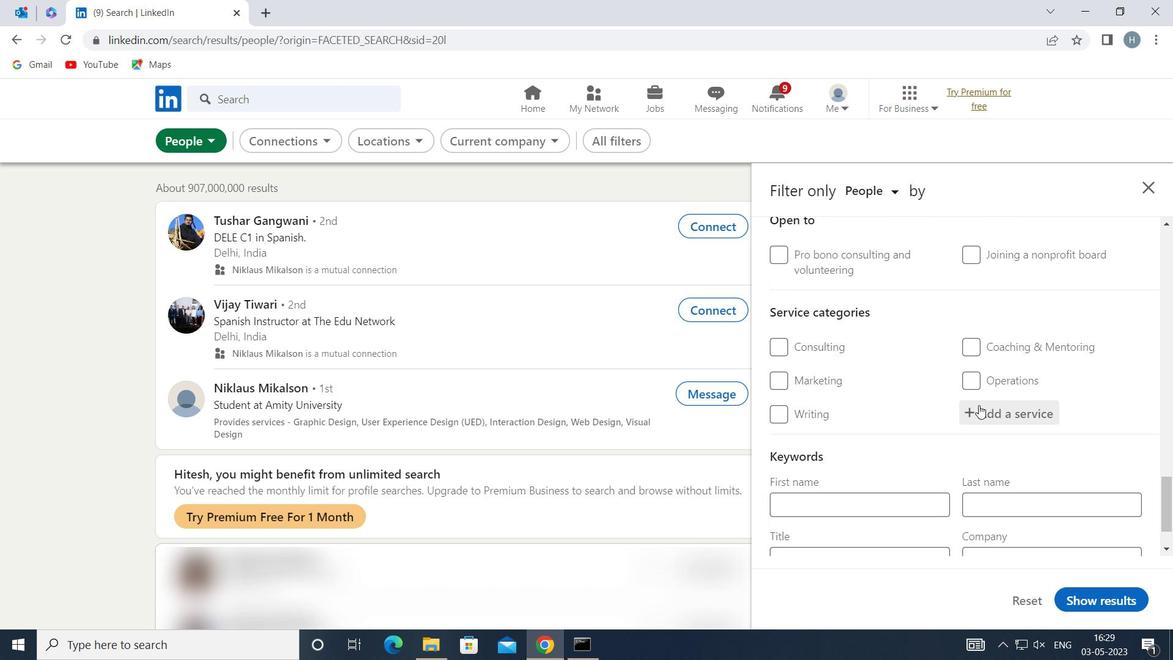 
Action: Mouse pressed left at (981, 407)
Screenshot: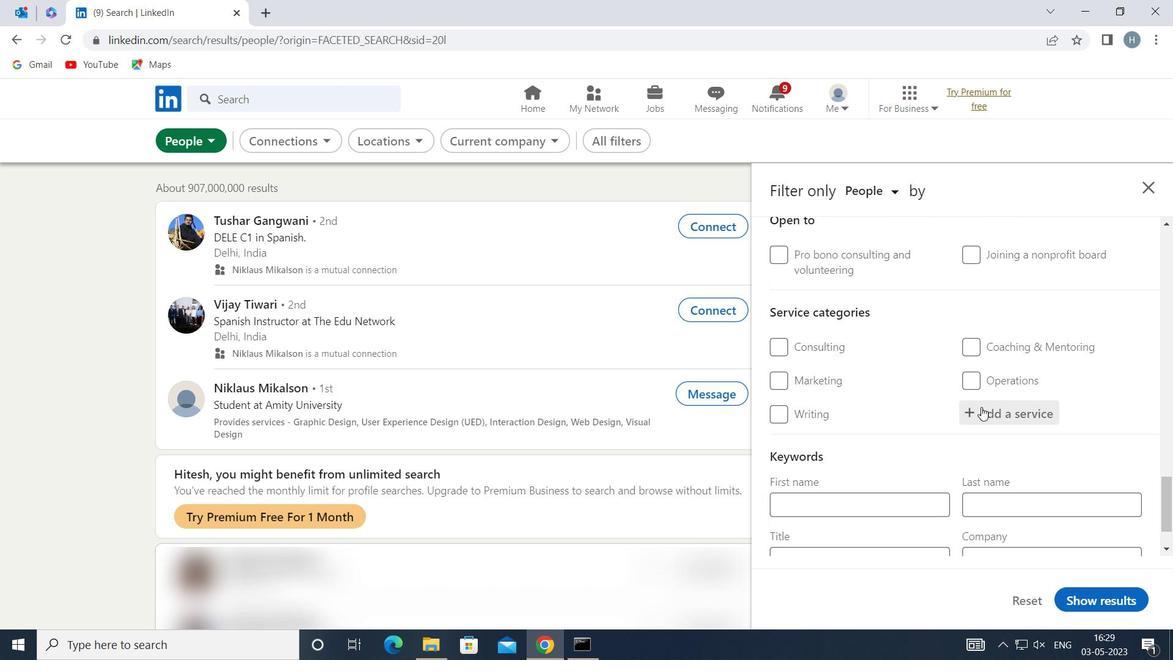 
Action: Key pressed <Key.shift>VIDEO<Key.space><Key.shift>EDITING
Screenshot: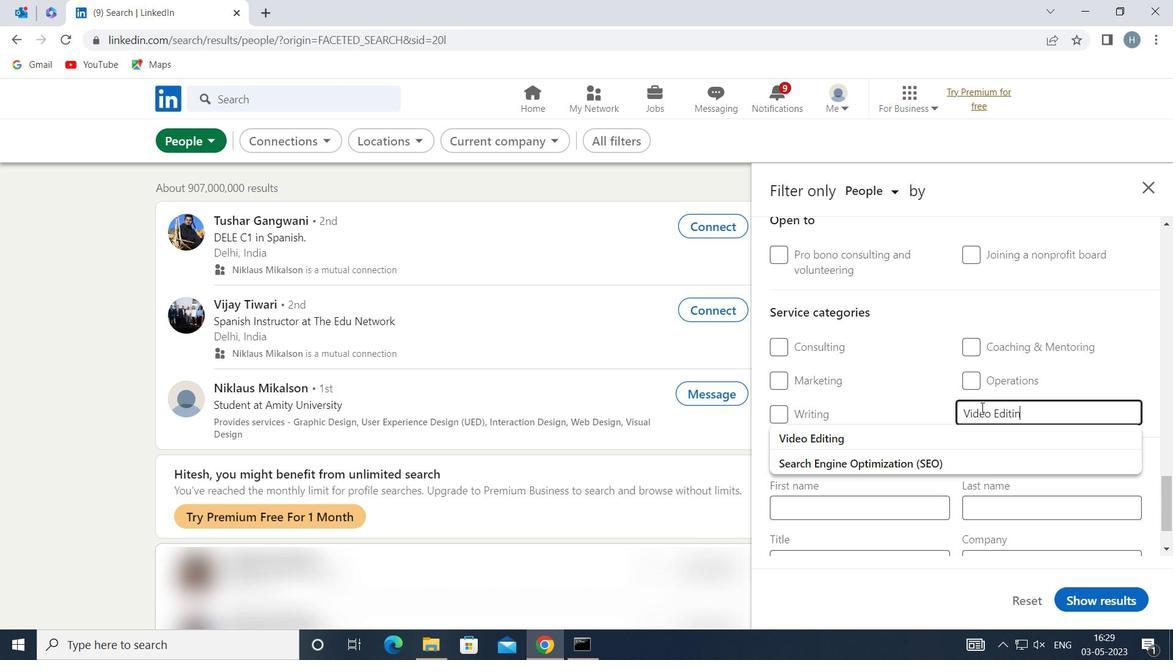 
Action: Mouse moved to (910, 438)
Screenshot: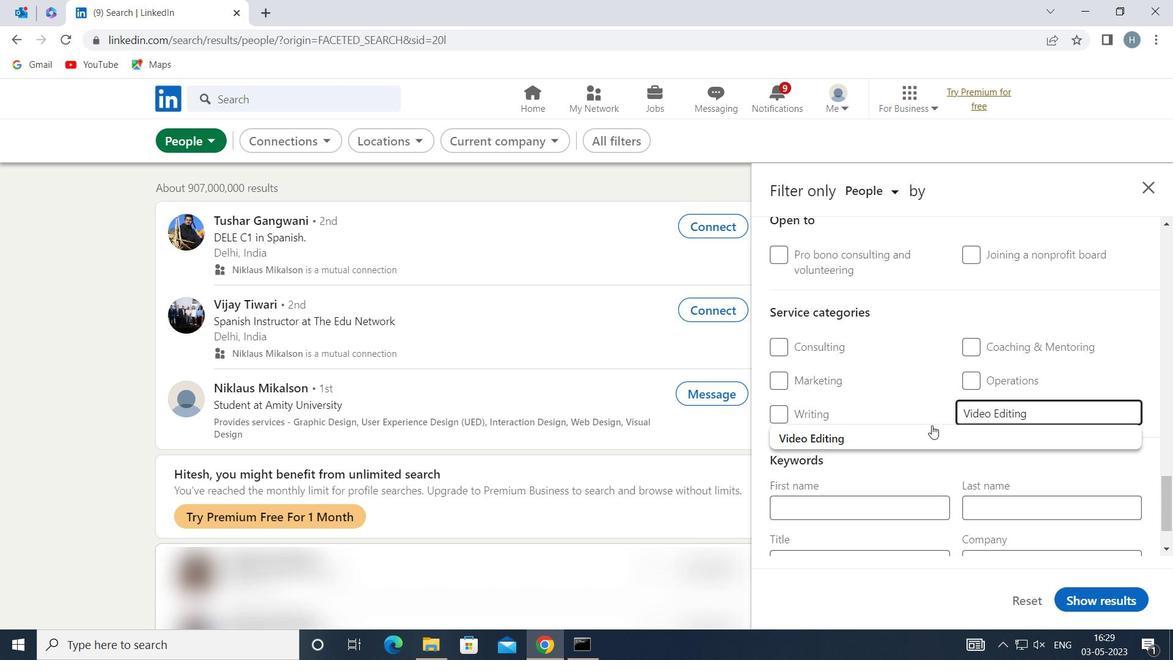 
Action: Mouse pressed left at (910, 438)
Screenshot: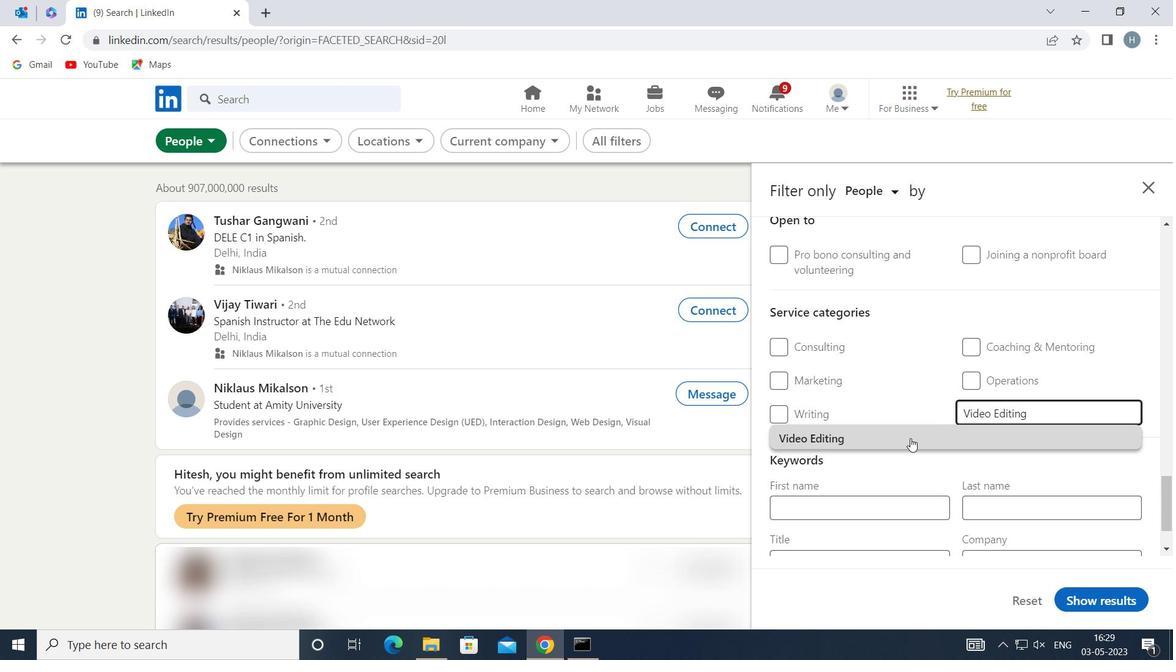 
Action: Mouse moved to (907, 438)
Screenshot: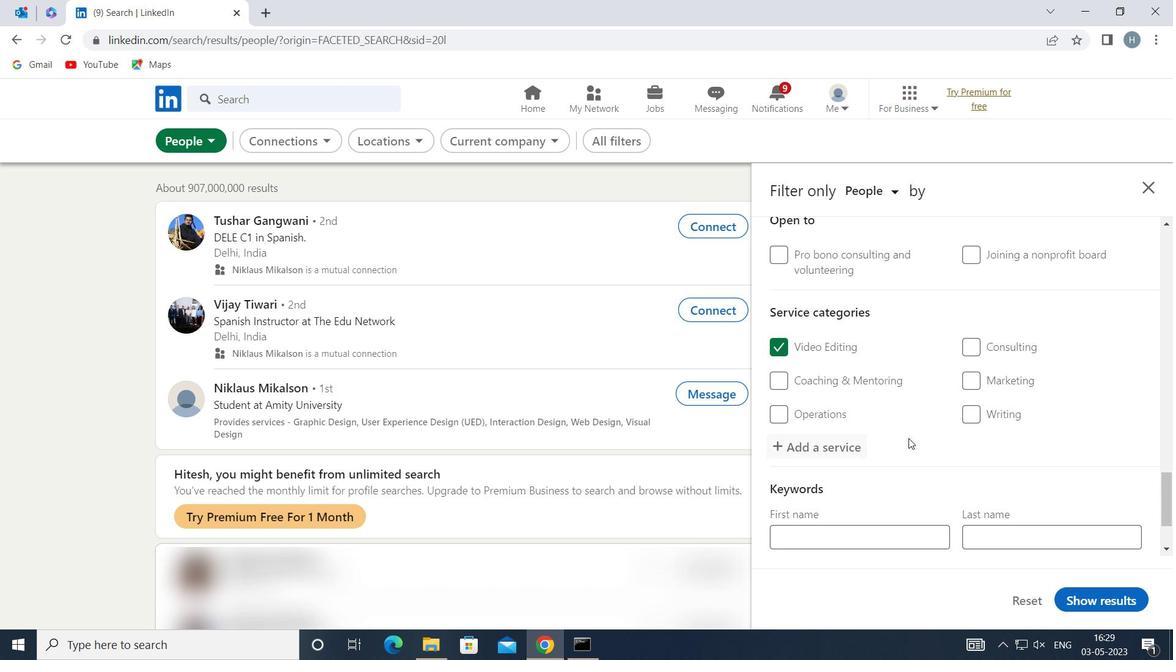 
Action: Mouse scrolled (907, 438) with delta (0, 0)
Screenshot: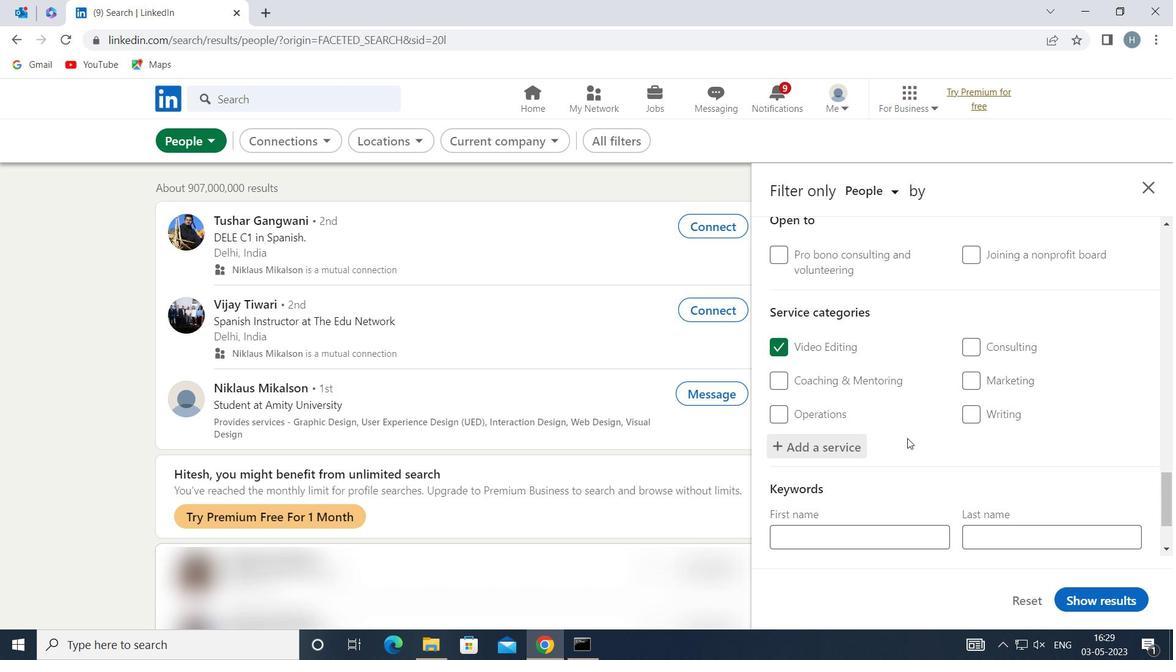 
Action: Mouse moved to (905, 440)
Screenshot: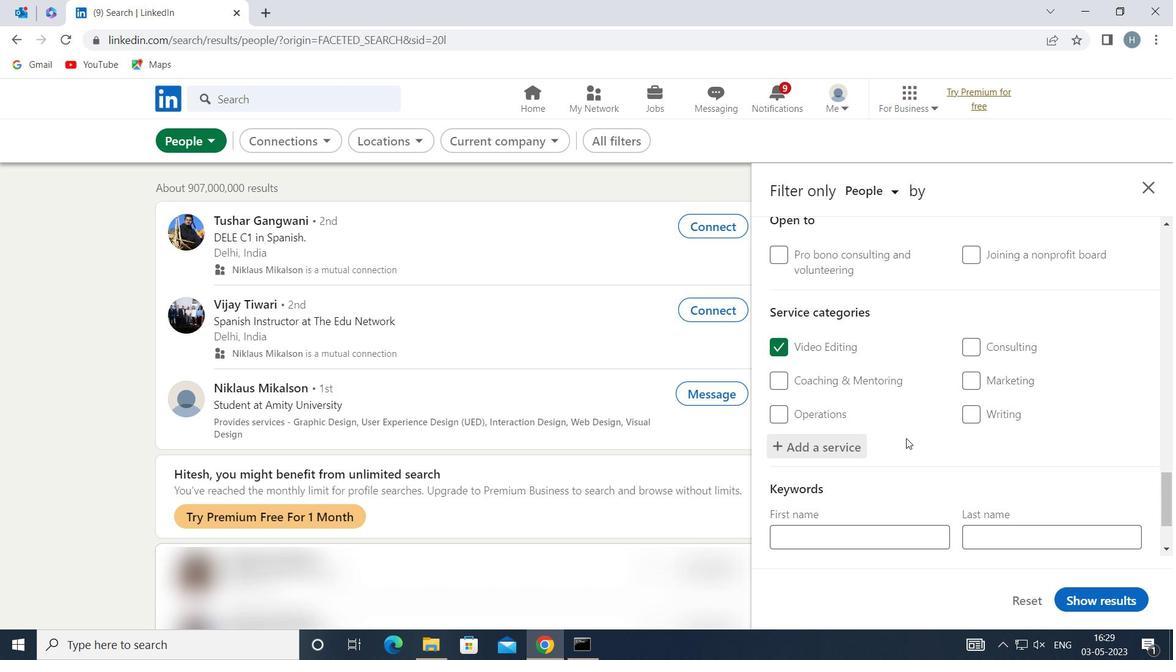
Action: Mouse scrolled (905, 439) with delta (0, 0)
Screenshot: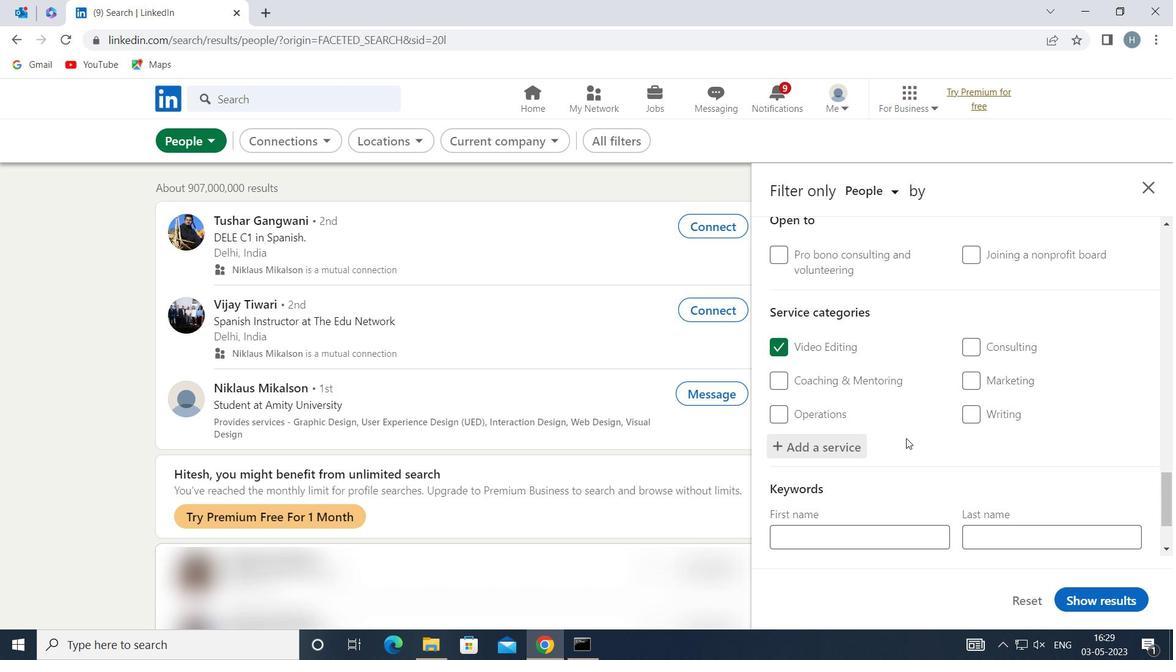 
Action: Mouse moved to (904, 440)
Screenshot: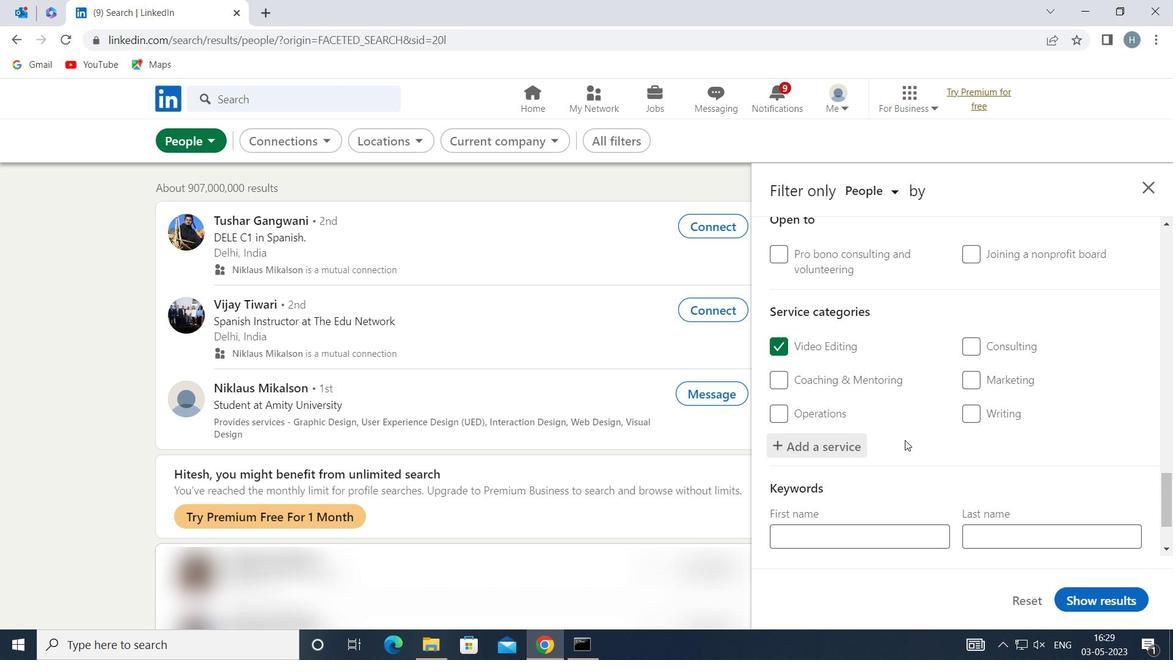 
Action: Mouse scrolled (904, 439) with delta (0, 0)
Screenshot: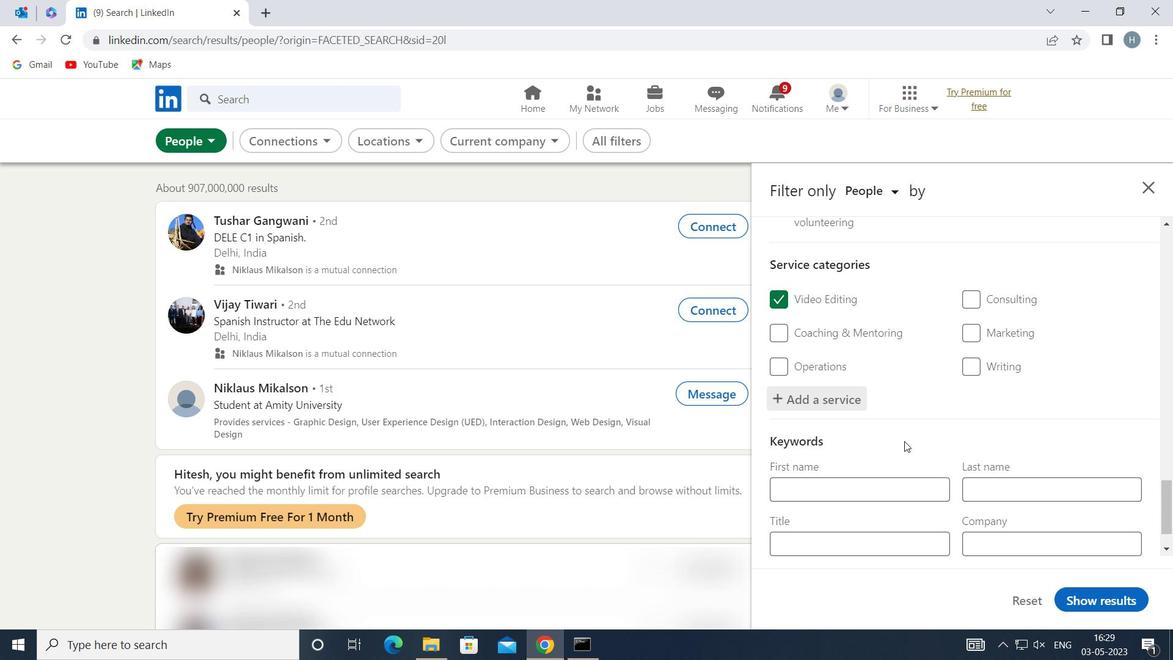 
Action: Mouse scrolled (904, 439) with delta (0, 0)
Screenshot: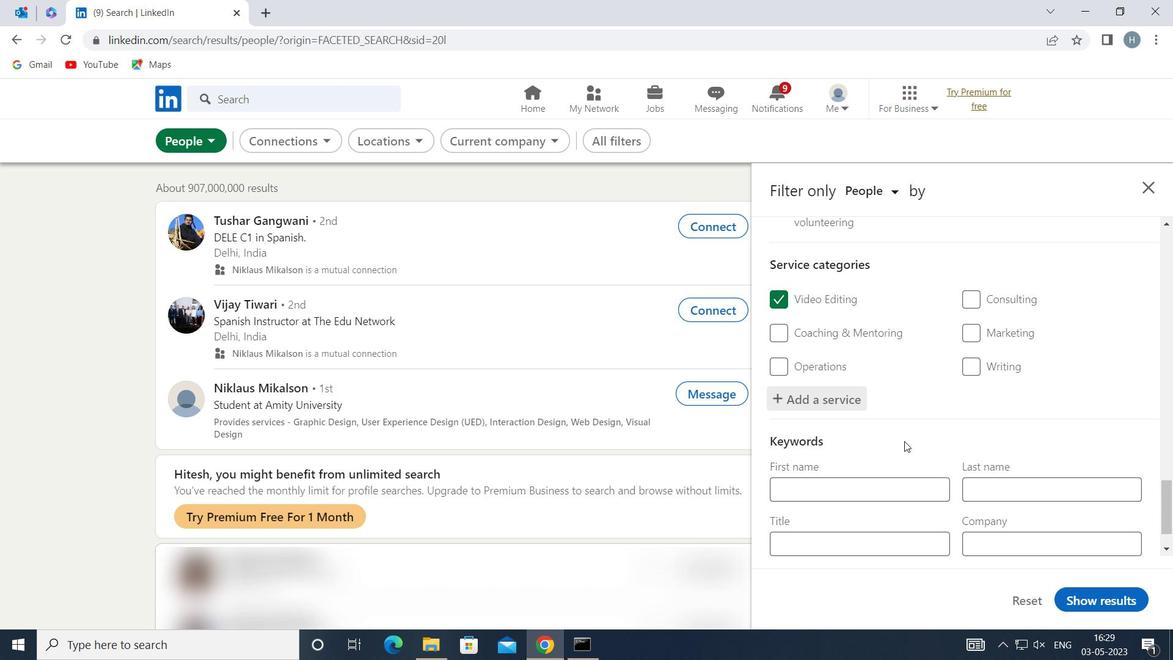 
Action: Mouse moved to (923, 483)
Screenshot: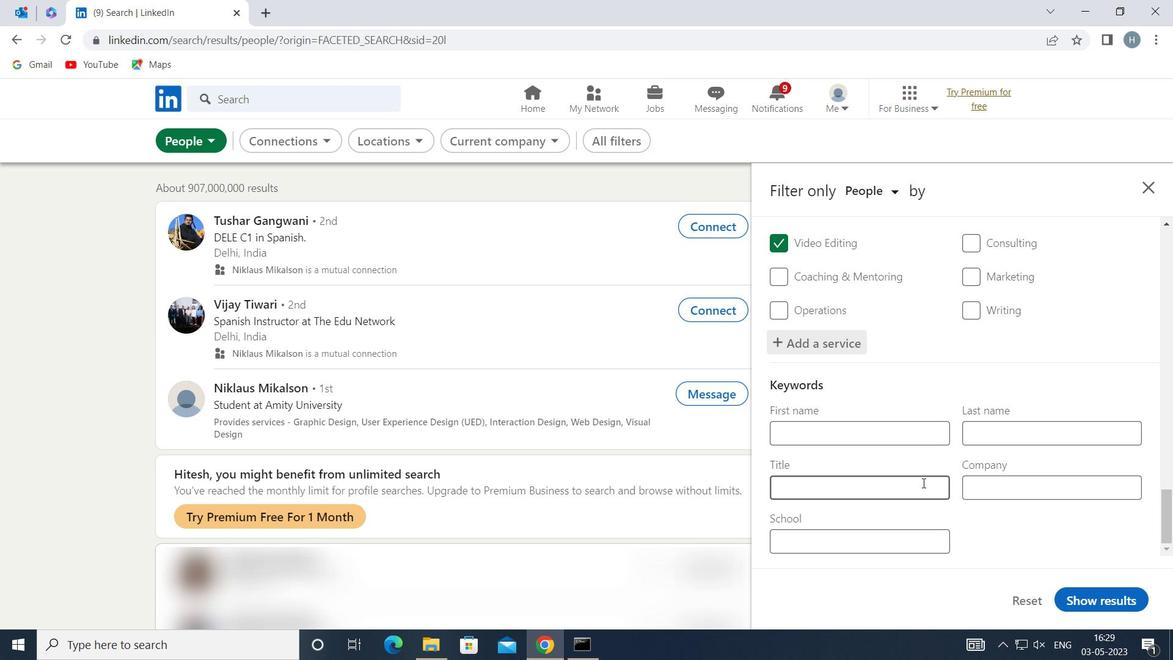 
Action: Mouse pressed left at (923, 483)
Screenshot: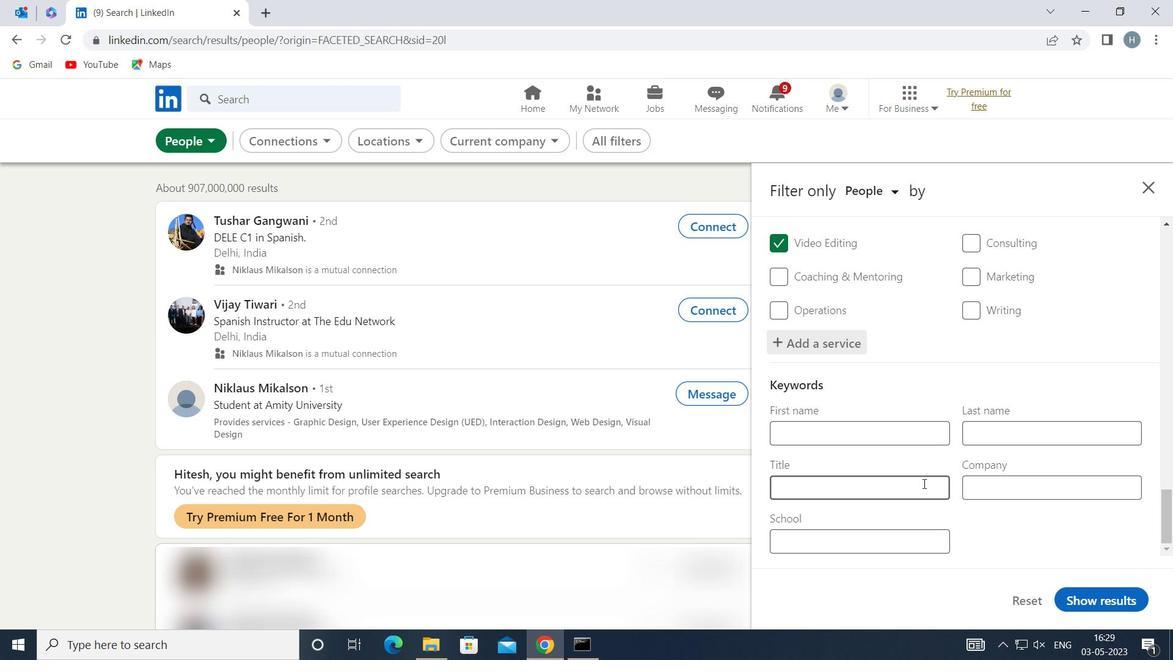 
Action: Key pressed <Key.shift>SHAREHOD<Key.backspace>LDERS
Screenshot: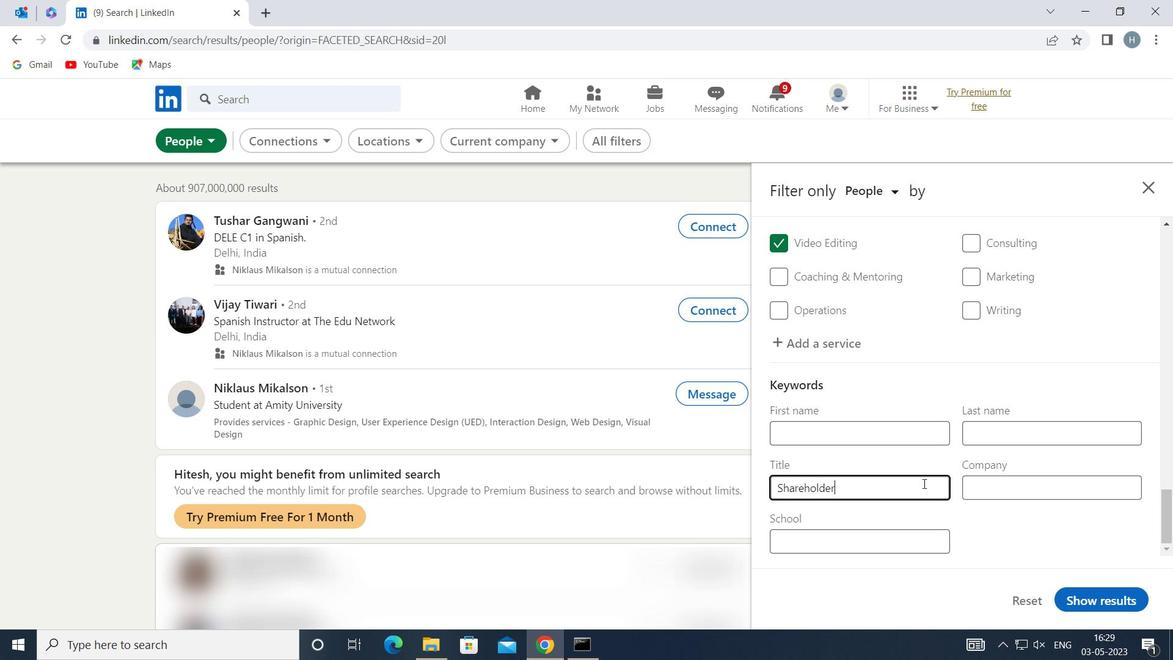 
Action: Mouse moved to (1112, 599)
Screenshot: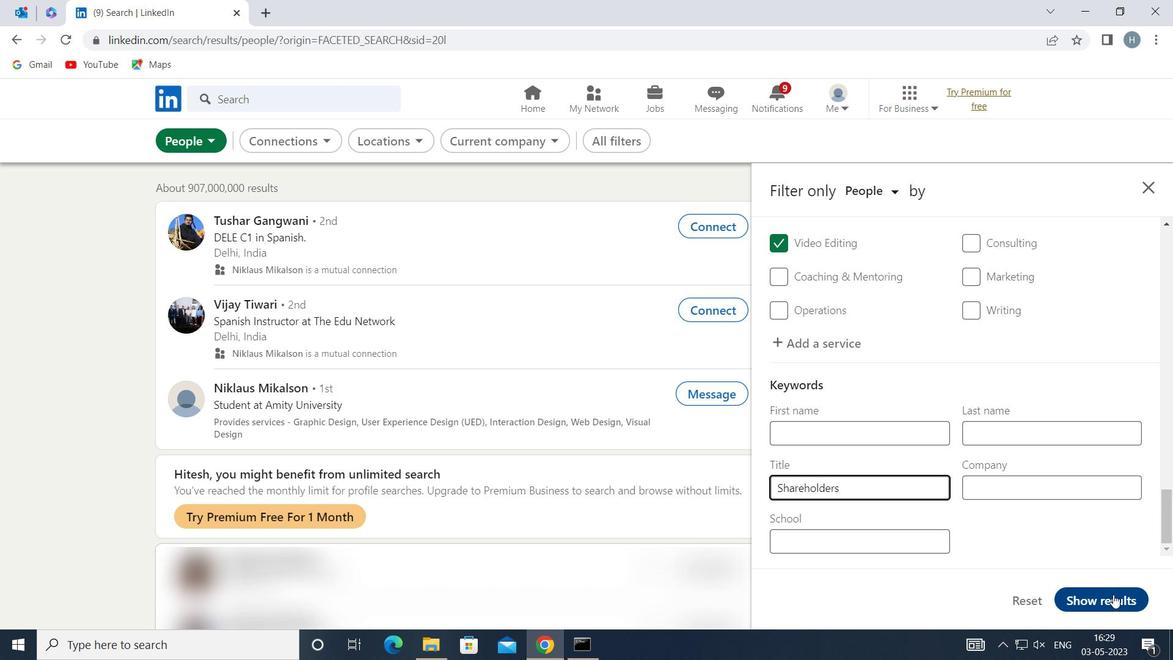 
Action: Mouse pressed left at (1112, 599)
Screenshot: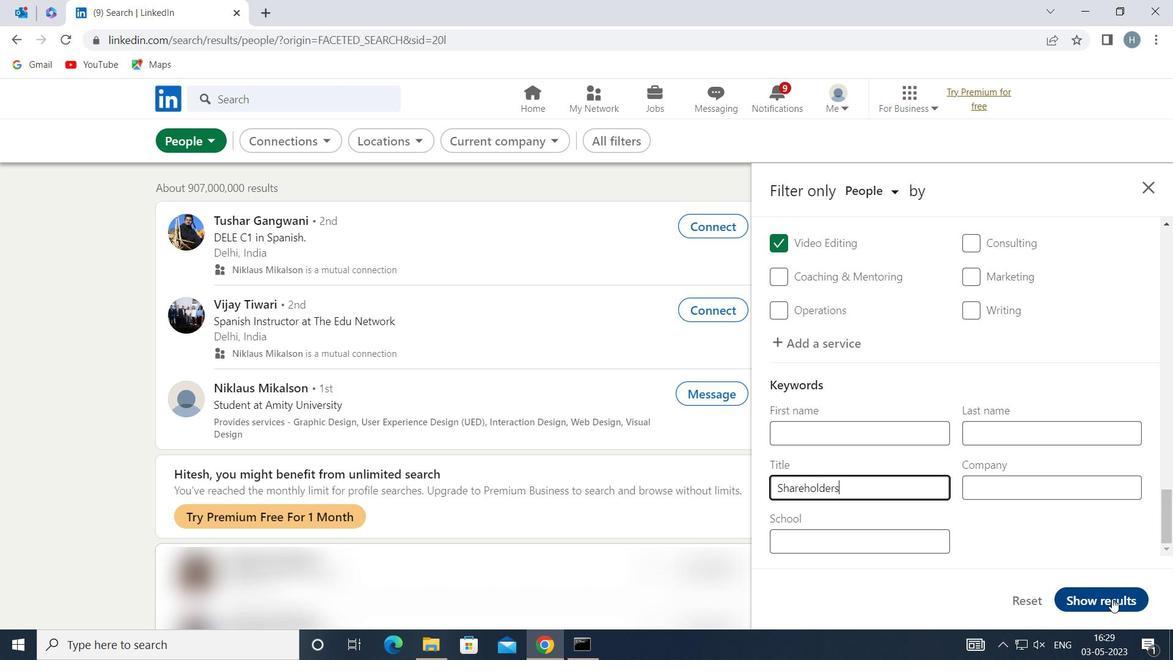 
Action: Mouse moved to (1015, 540)
Screenshot: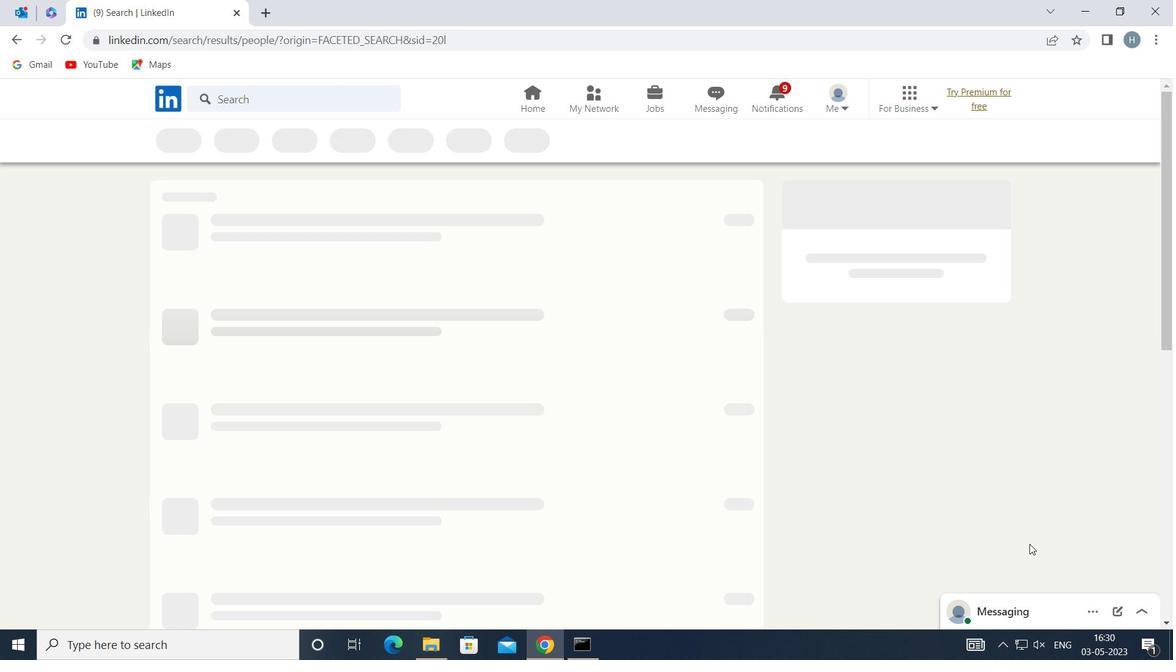 
